 Task: Explore the 'Insights' tab of the 'Open-CV-python' and 'Action-workflow' repositories on GitHub.
Action: Mouse moved to (314, 189)
Screenshot: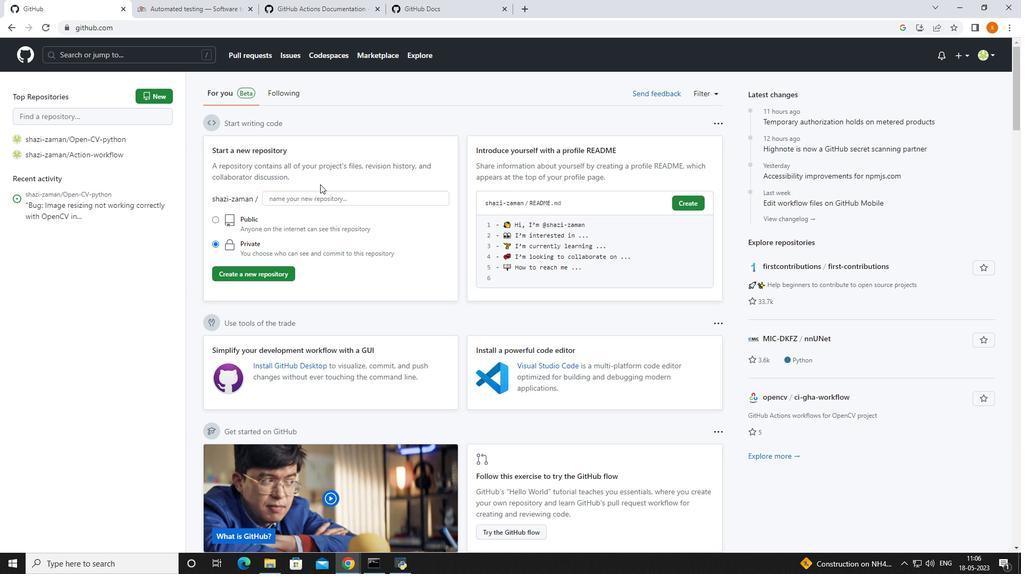 
Action: Mouse scrolled (314, 189) with delta (0, 0)
Screenshot: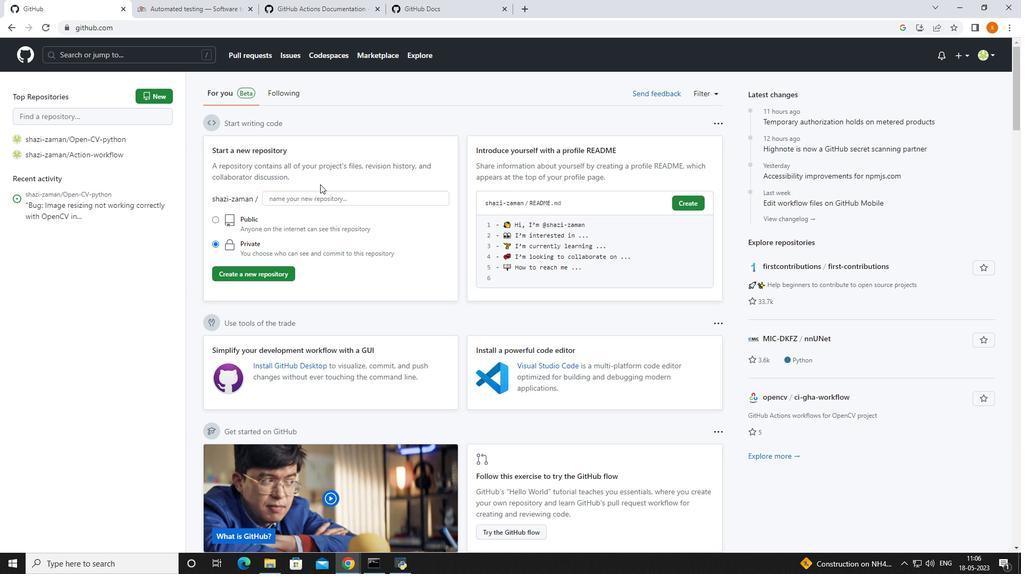 
Action: Mouse moved to (309, 186)
Screenshot: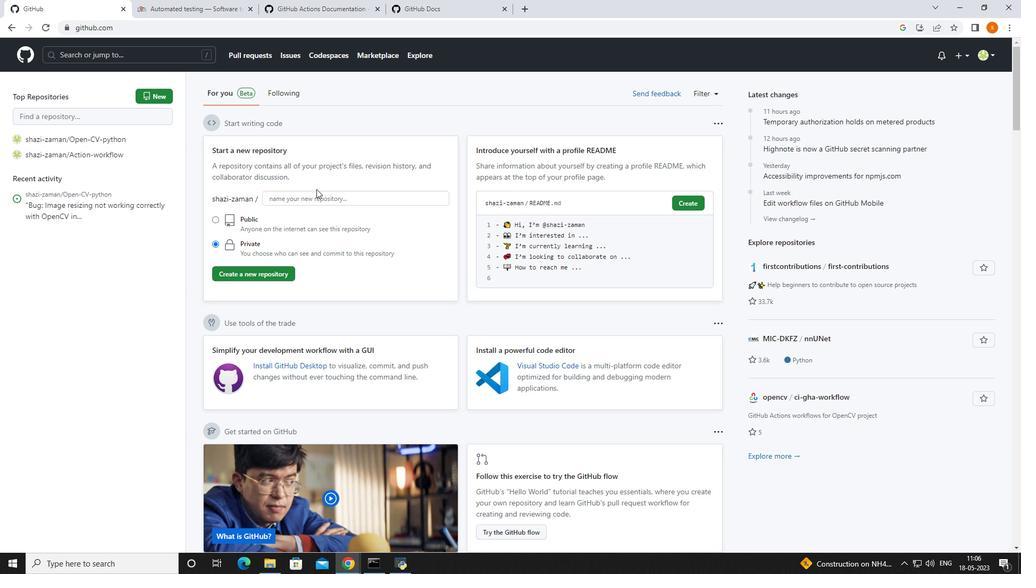 
Action: Mouse scrolled (309, 187) with delta (0, 0)
Screenshot: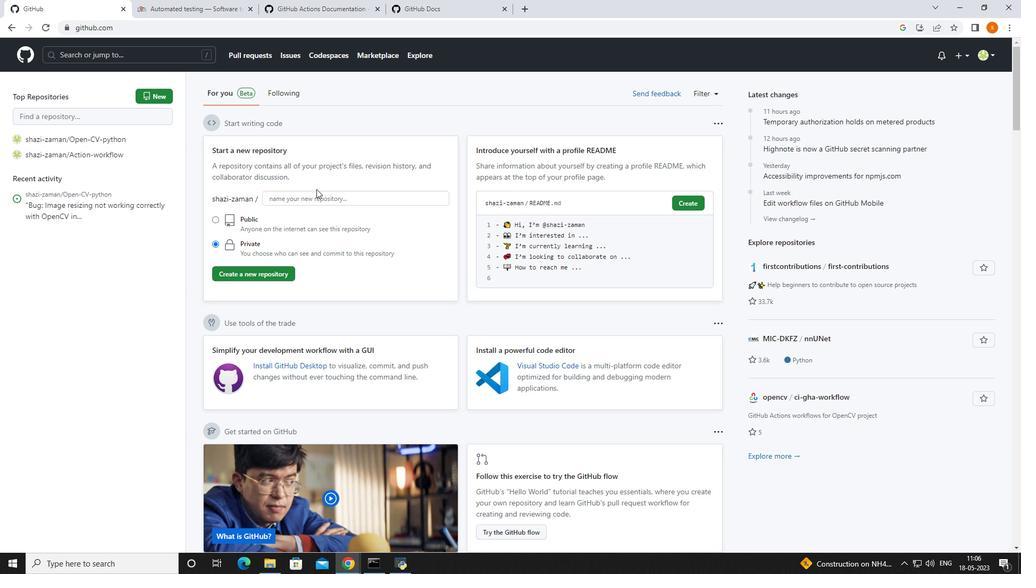 
Action: Mouse moved to (291, 177)
Screenshot: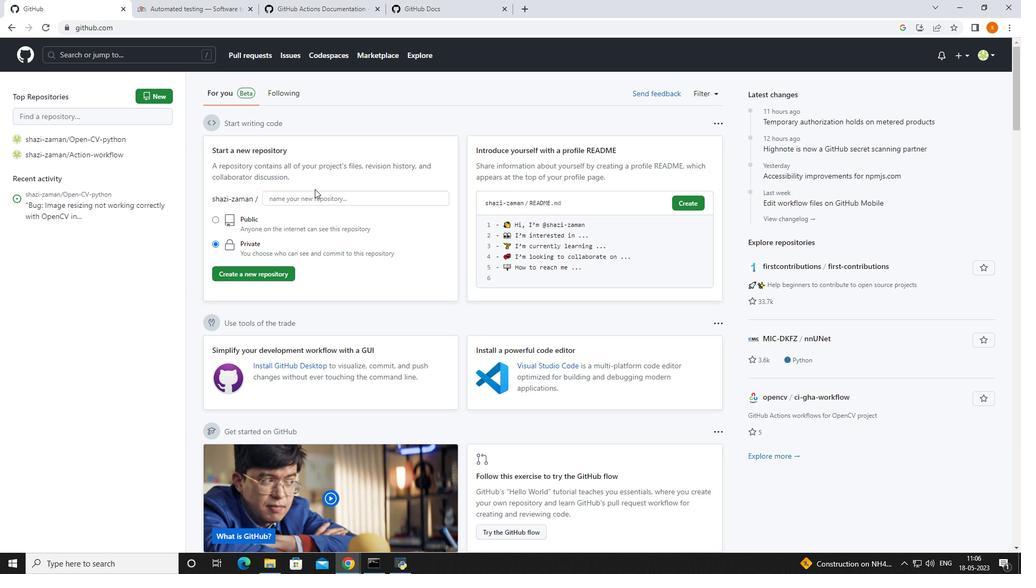 
Action: Mouse scrolled (291, 177) with delta (0, 0)
Screenshot: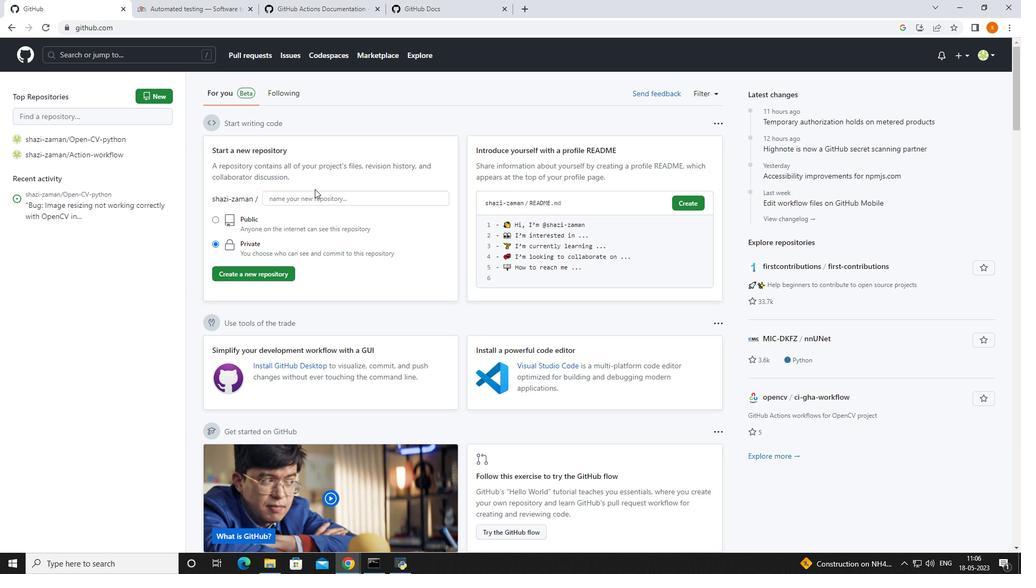 
Action: Mouse moved to (111, 176)
Screenshot: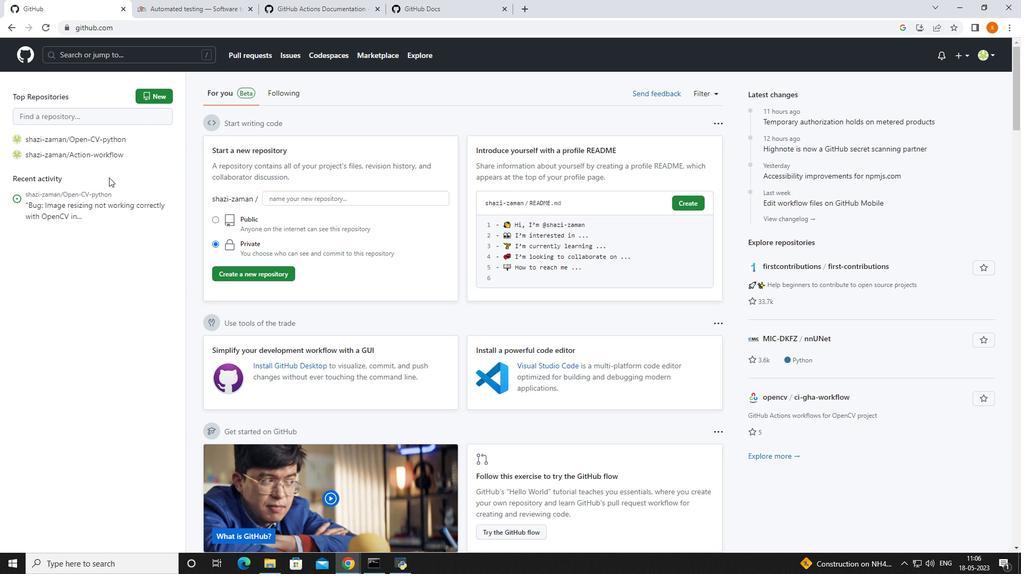 
Action: Mouse scrolled (111, 176) with delta (0, 0)
Screenshot: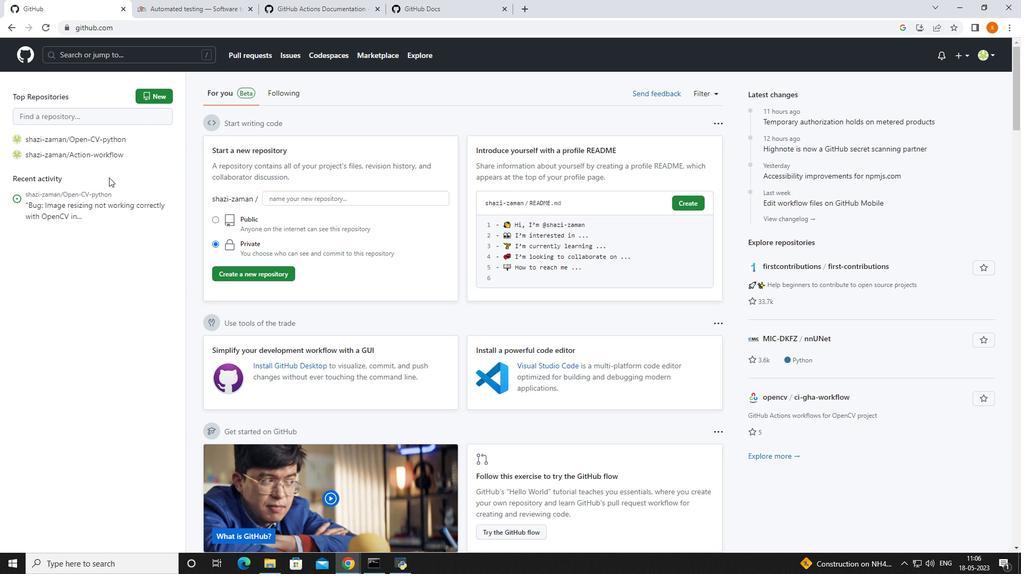 
Action: Mouse moved to (112, 181)
Screenshot: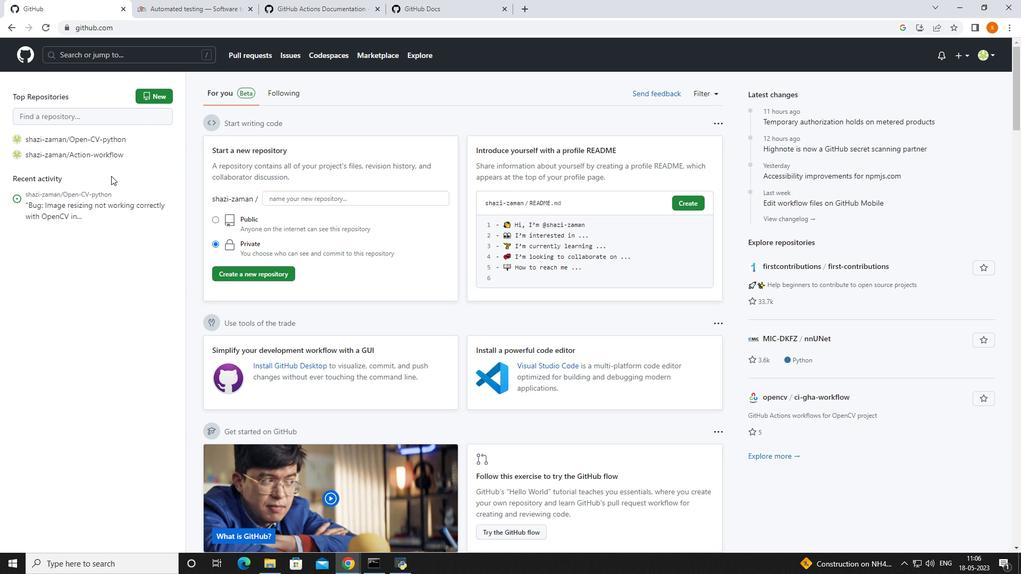 
Action: Mouse scrolled (112, 181) with delta (0, 0)
Screenshot: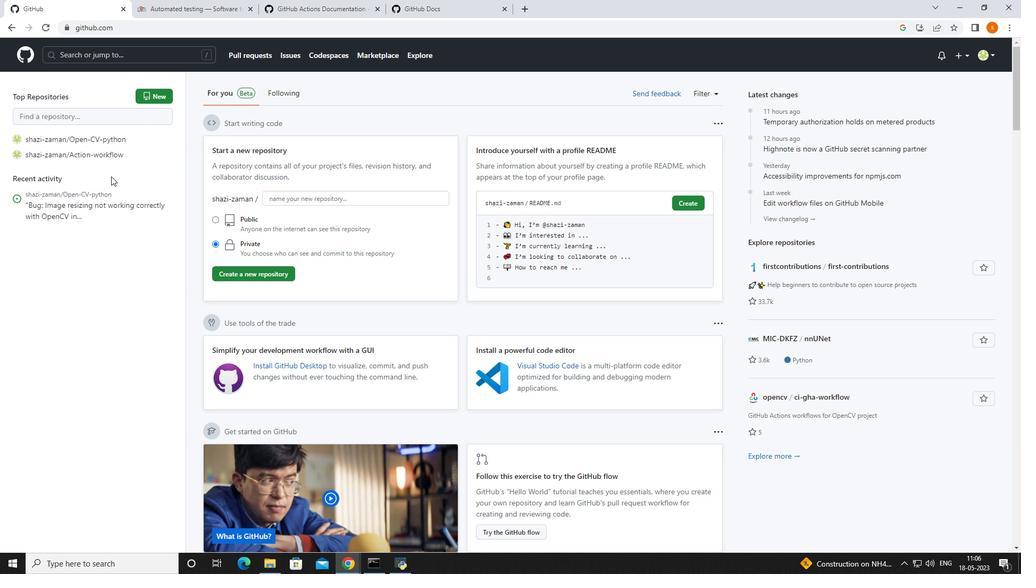 
Action: Mouse moved to (536, 250)
Screenshot: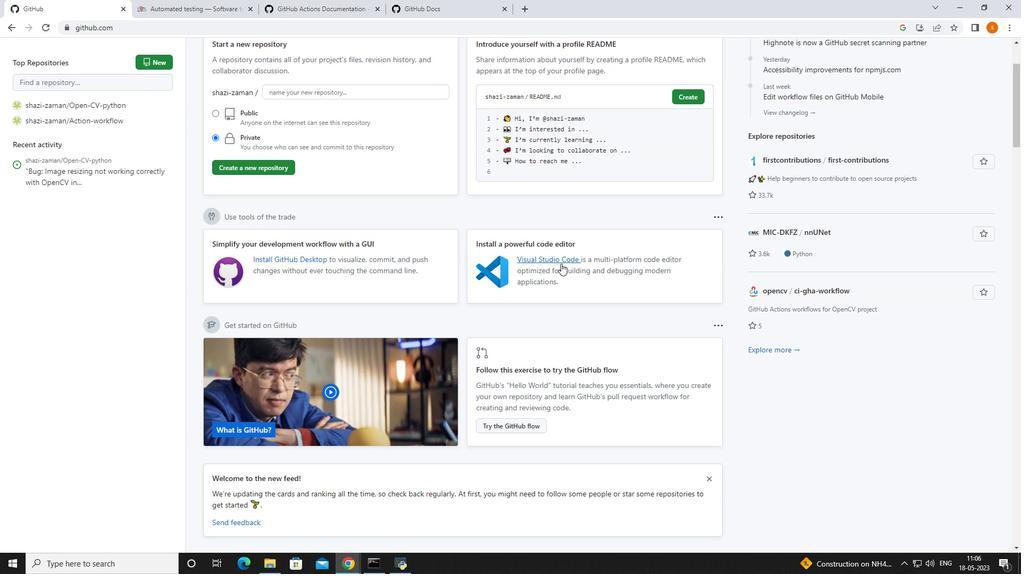 
Action: Mouse scrolled (536, 251) with delta (0, 0)
Screenshot: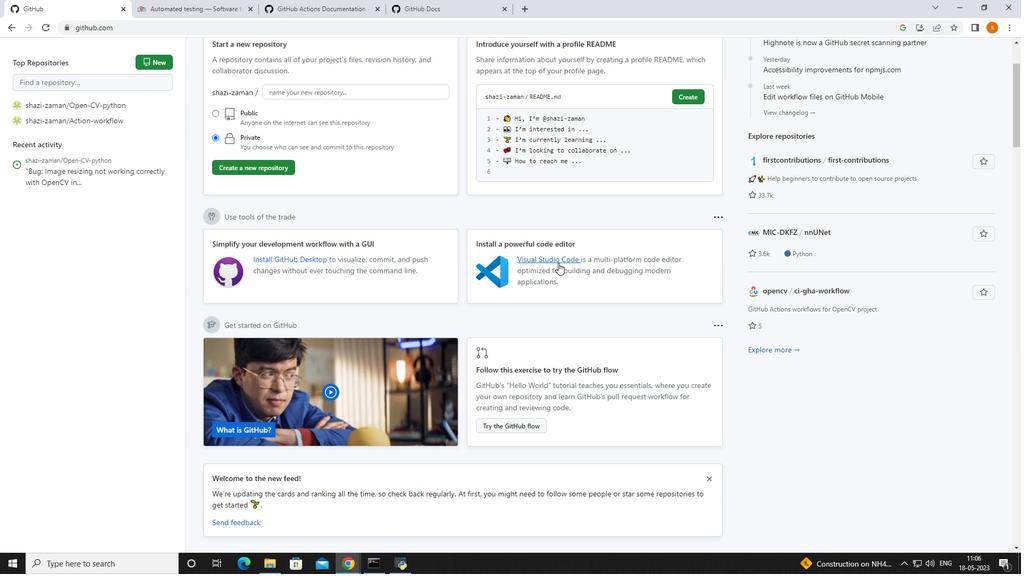 
Action: Mouse moved to (522, 245)
Screenshot: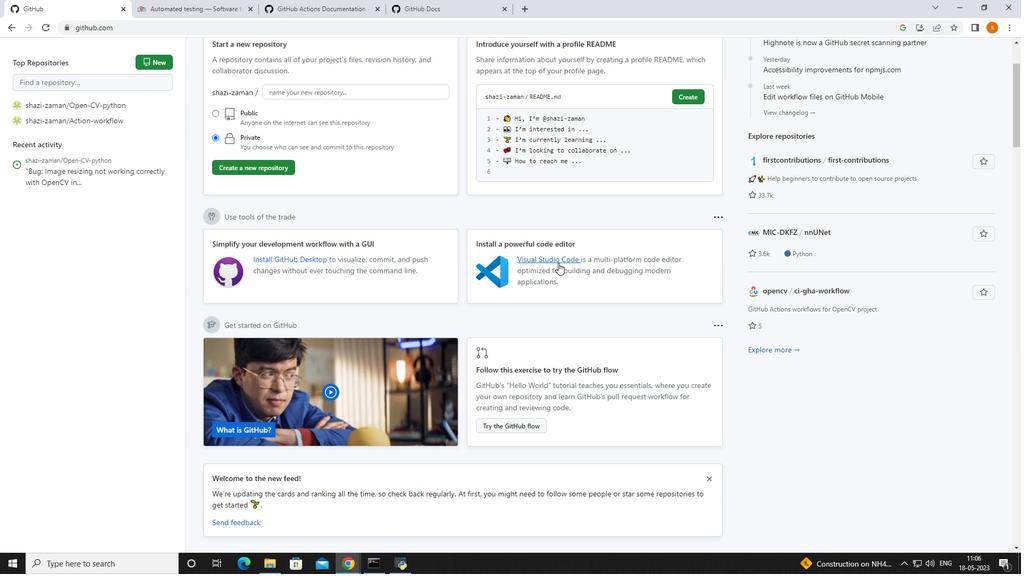 
Action: Mouse scrolled (522, 245) with delta (0, 0)
Screenshot: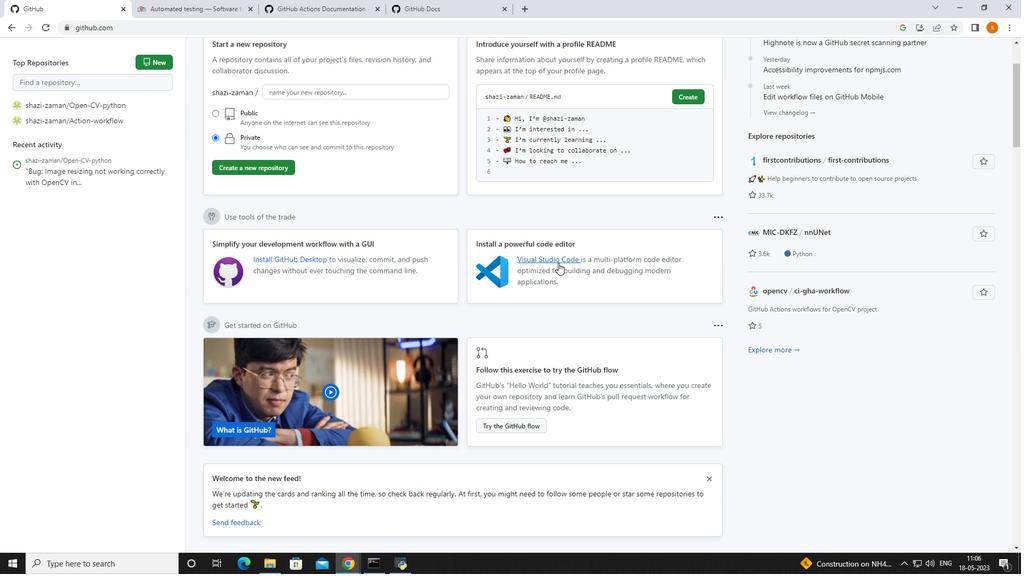 
Action: Mouse moved to (497, 236)
Screenshot: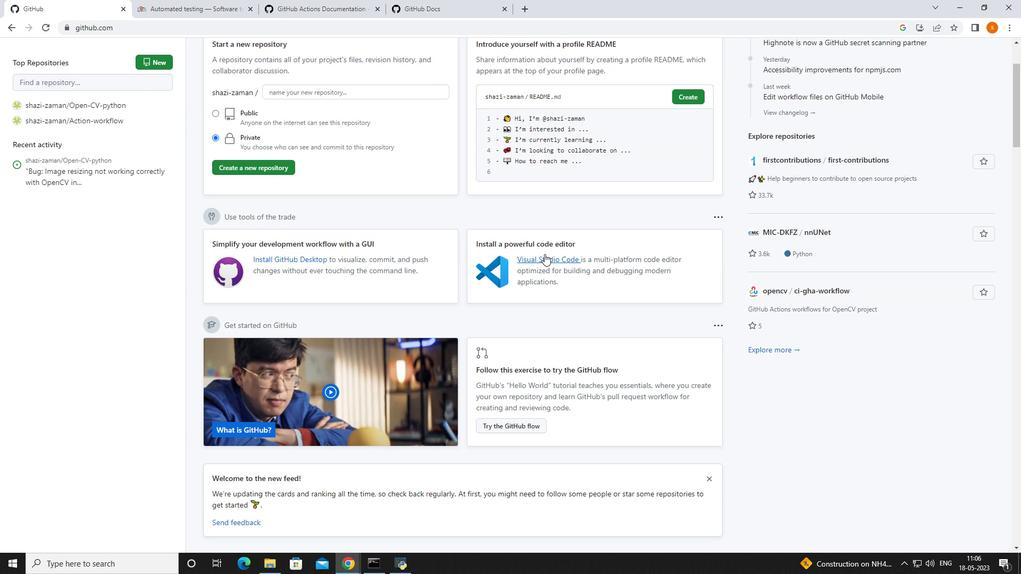 
Action: Mouse scrolled (501, 237) with delta (0, 0)
Screenshot: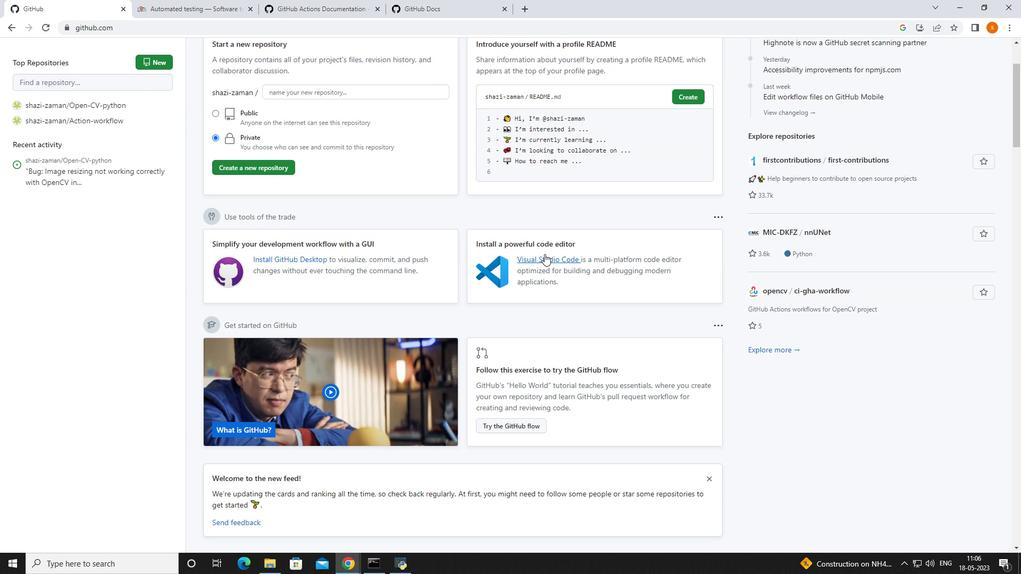 
Action: Mouse moved to (99, 159)
Screenshot: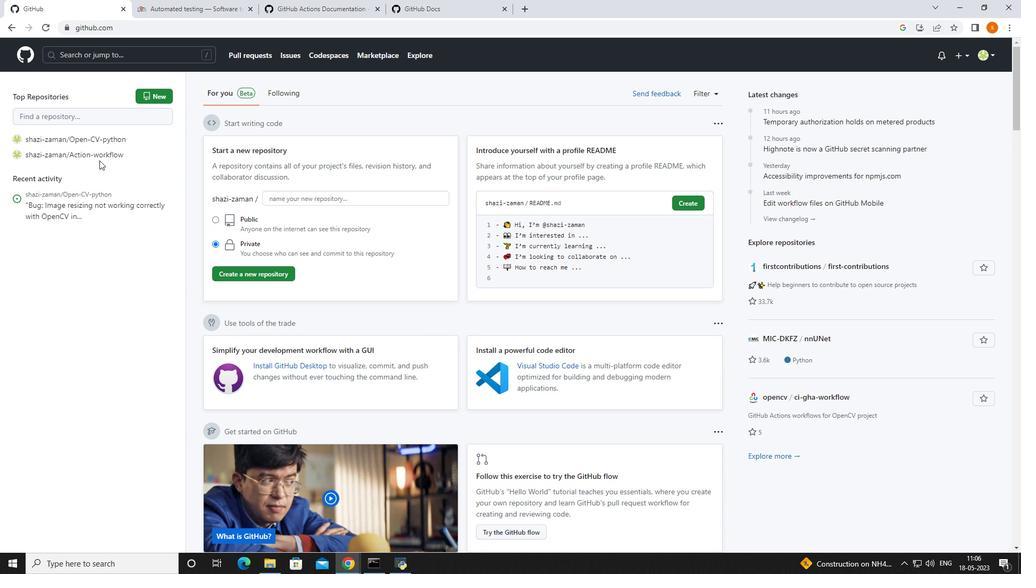 
Action: Mouse pressed left at (99, 159)
Screenshot: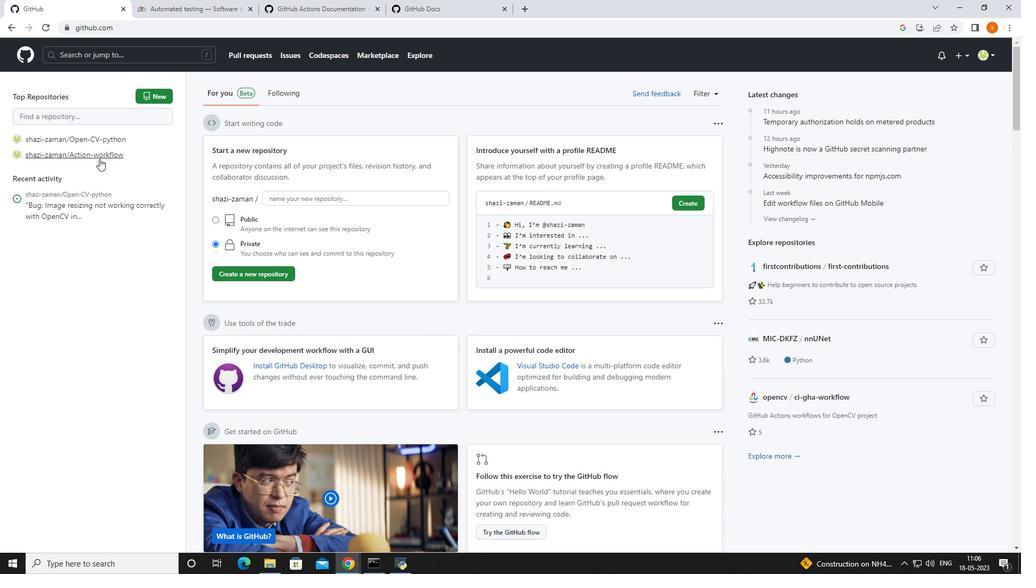 
Action: Mouse moved to (385, 121)
Screenshot: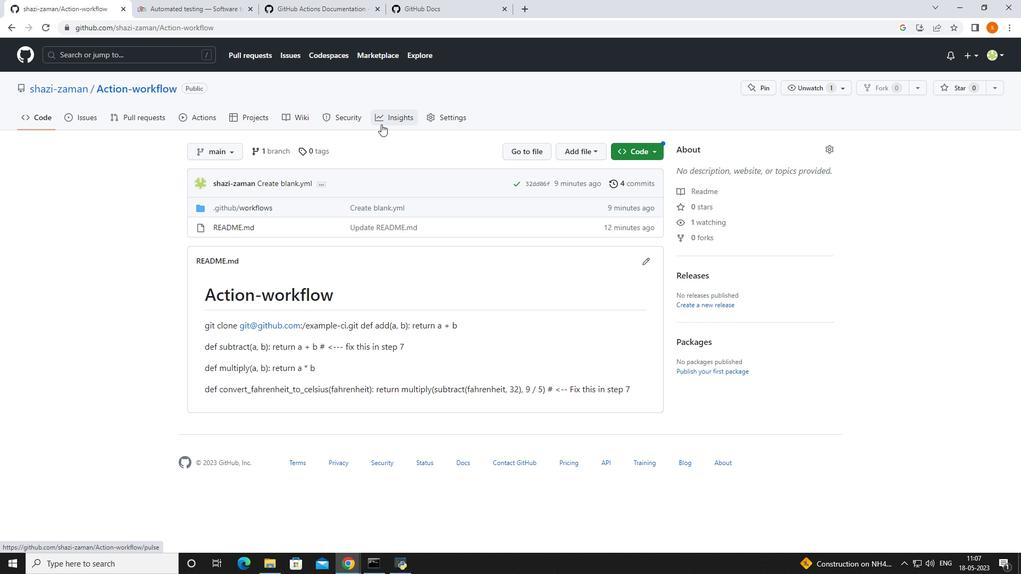
Action: Mouse pressed left at (385, 121)
Screenshot: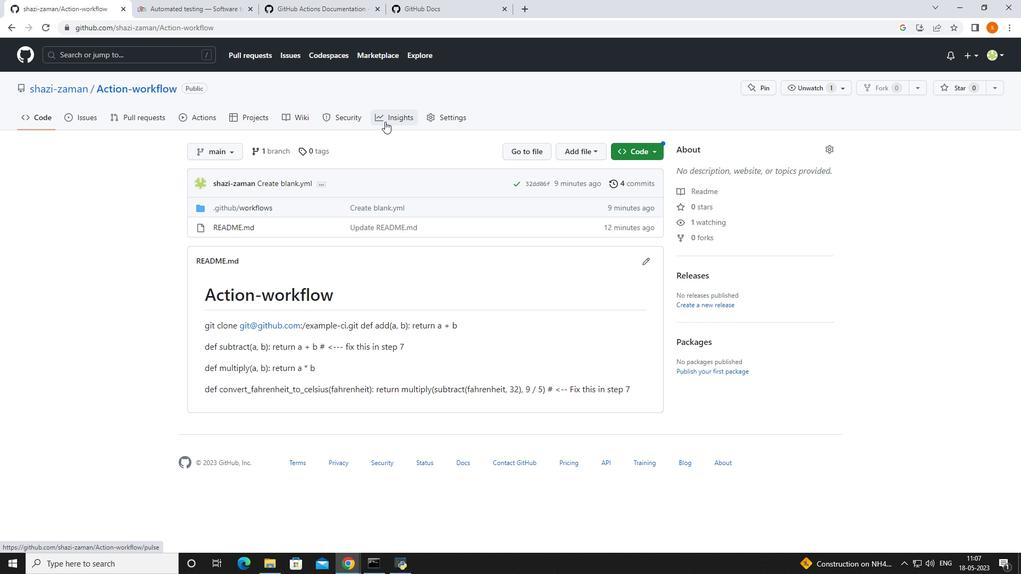 
Action: Mouse moved to (252, 10)
Screenshot: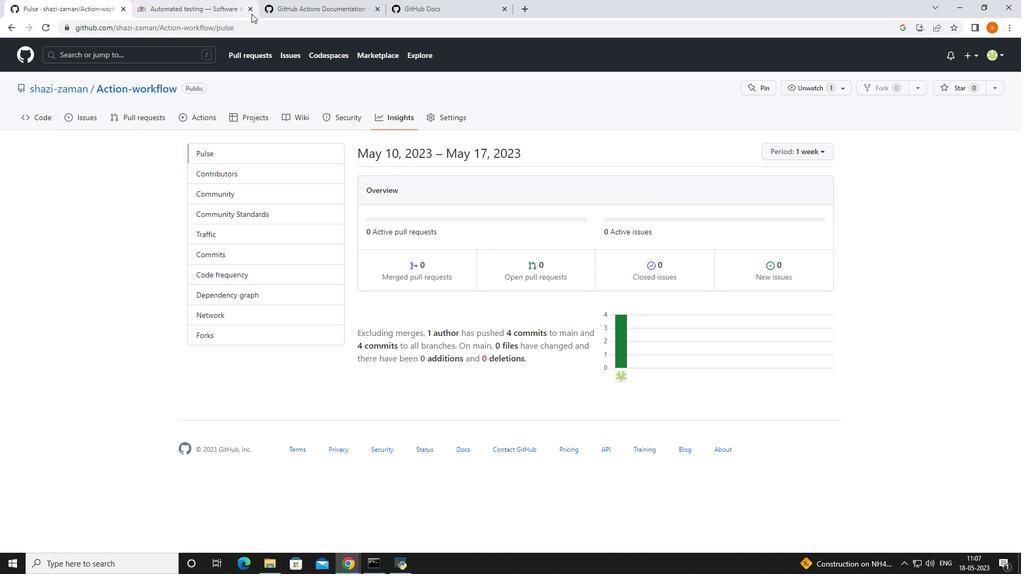 
Action: Mouse pressed left at (252, 10)
Screenshot: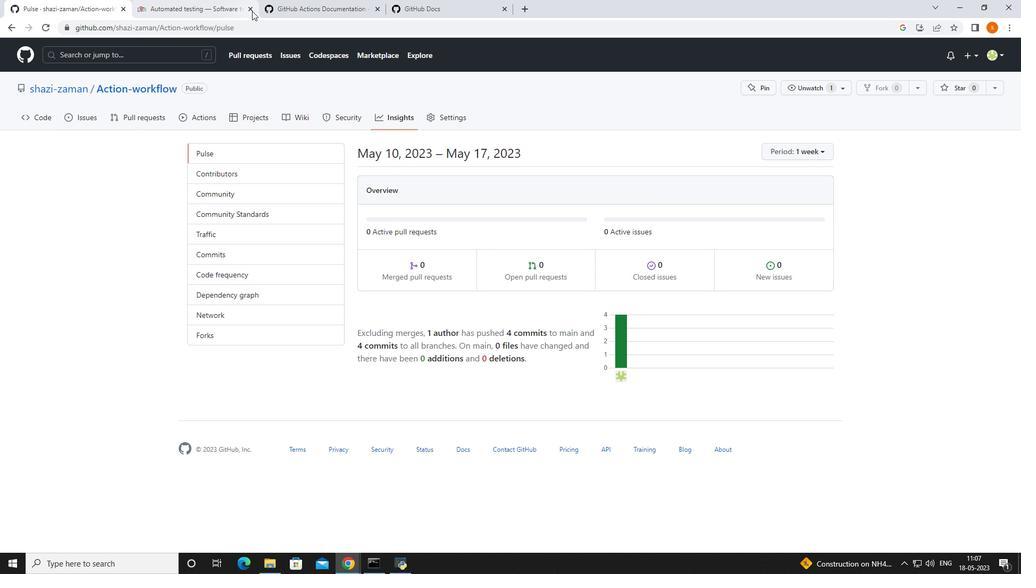 
Action: Mouse moved to (402, 308)
Screenshot: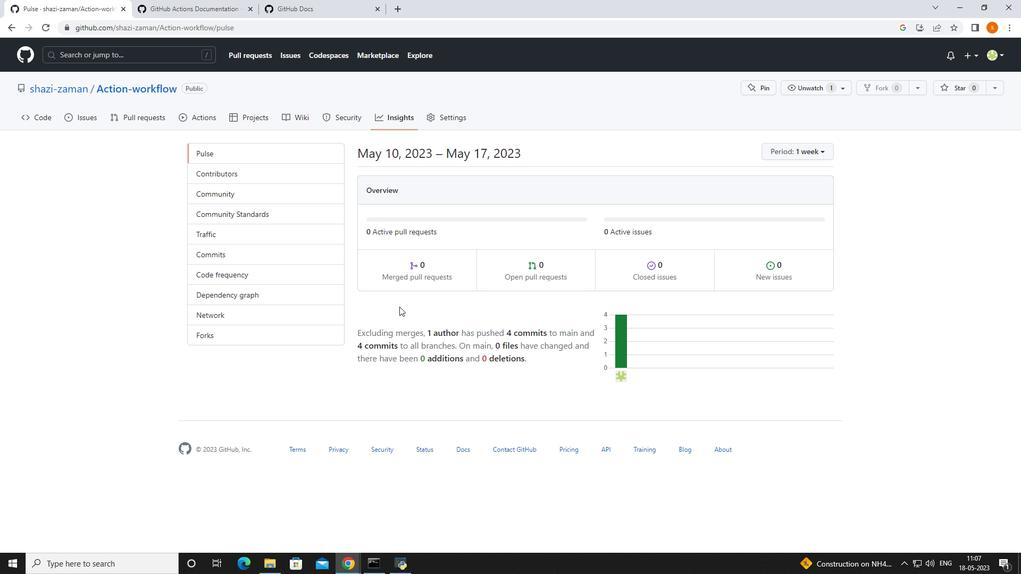 
Action: Mouse scrolled (402, 307) with delta (0, 0)
Screenshot: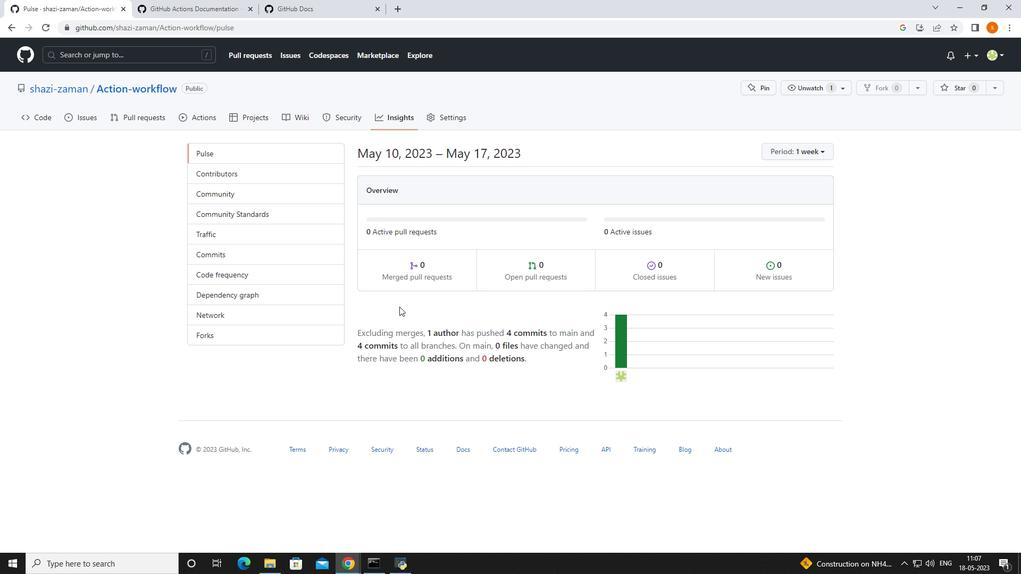 
Action: Mouse moved to (670, 322)
Screenshot: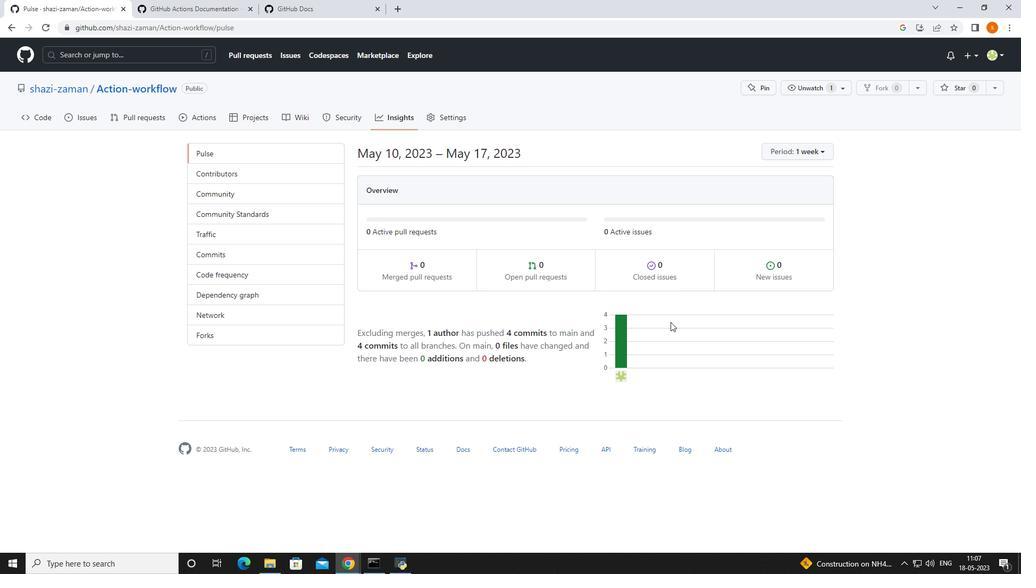 
Action: Mouse scrolled (670, 322) with delta (0, 0)
Screenshot: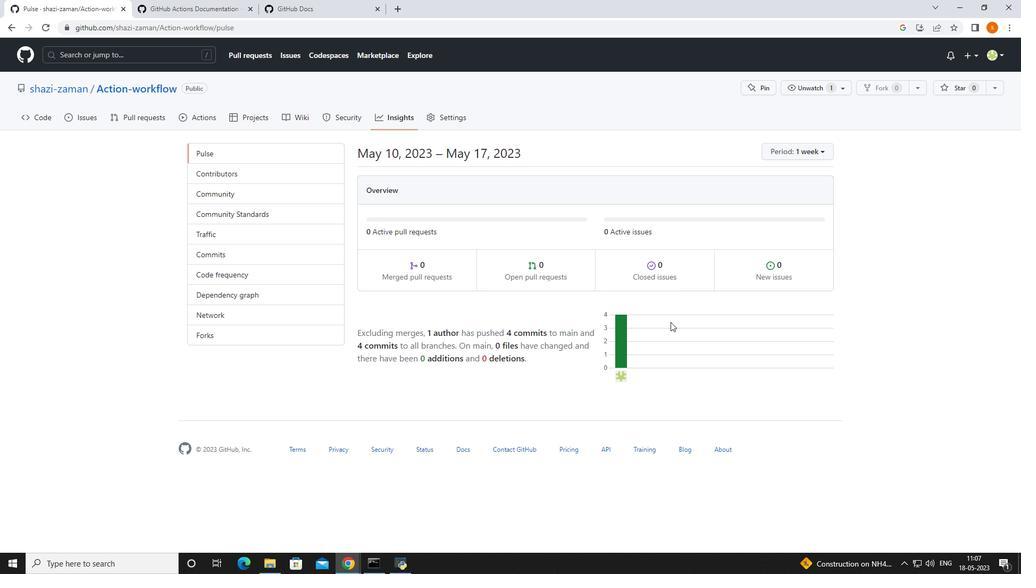 
Action: Mouse moved to (231, 177)
Screenshot: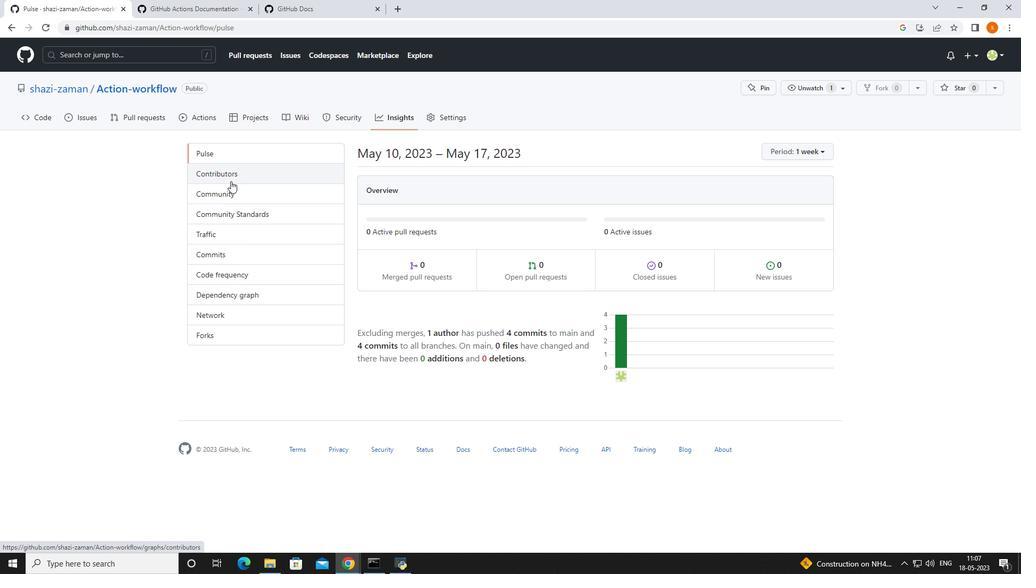 
Action: Mouse pressed left at (231, 177)
Screenshot: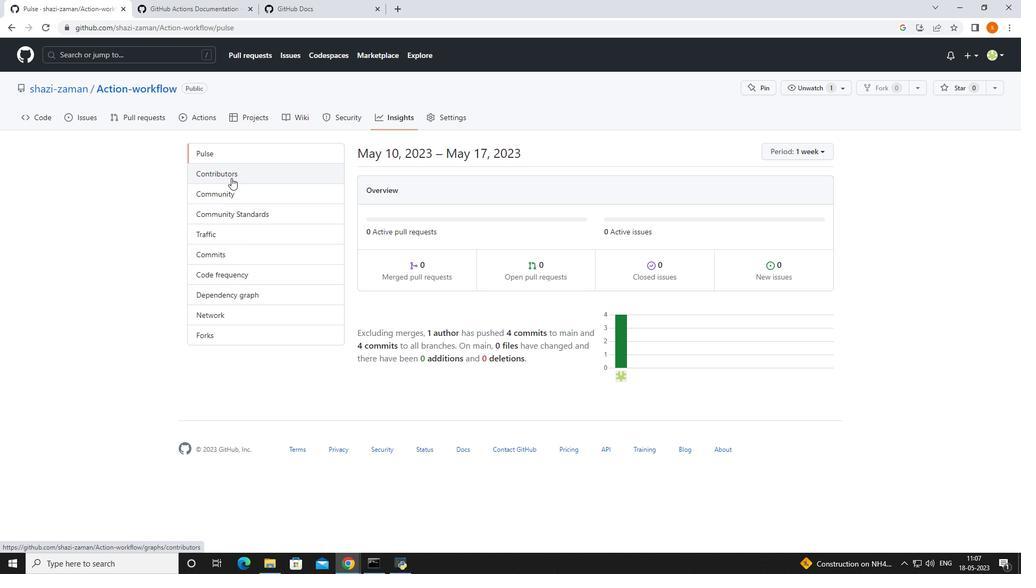 
Action: Mouse moved to (818, 153)
Screenshot: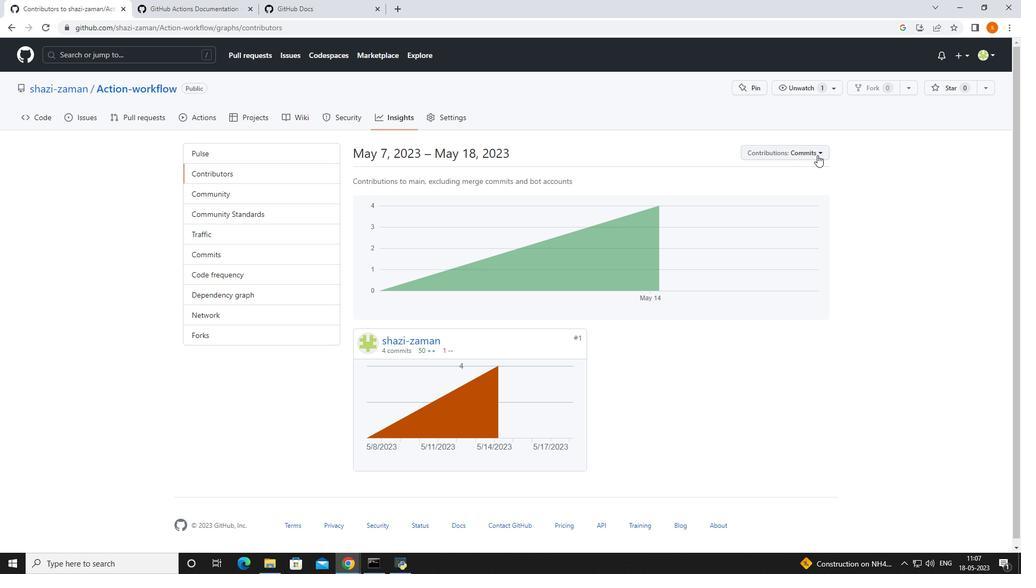 
Action: Mouse pressed left at (818, 153)
Screenshot: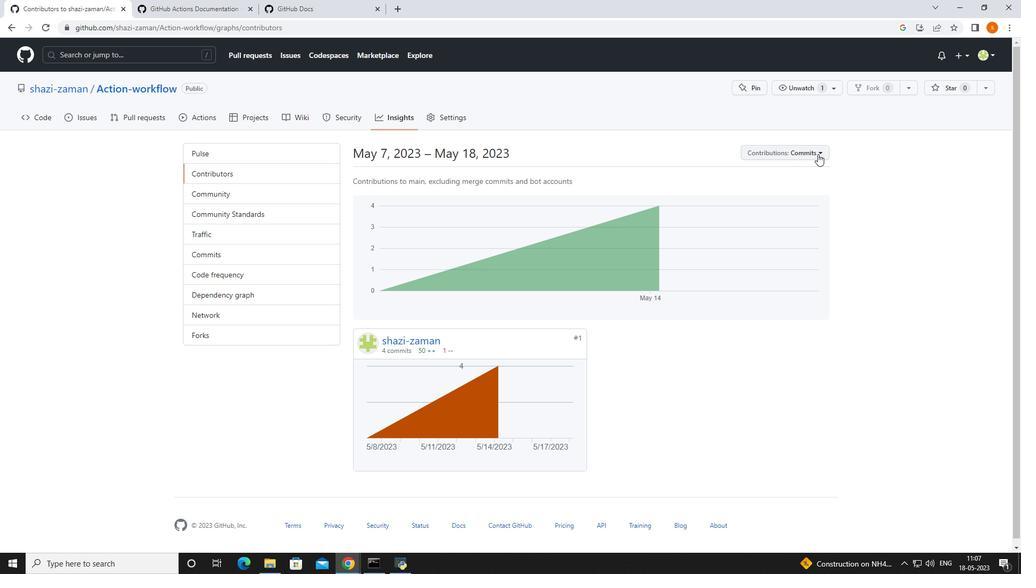 
Action: Mouse moved to (817, 153)
Screenshot: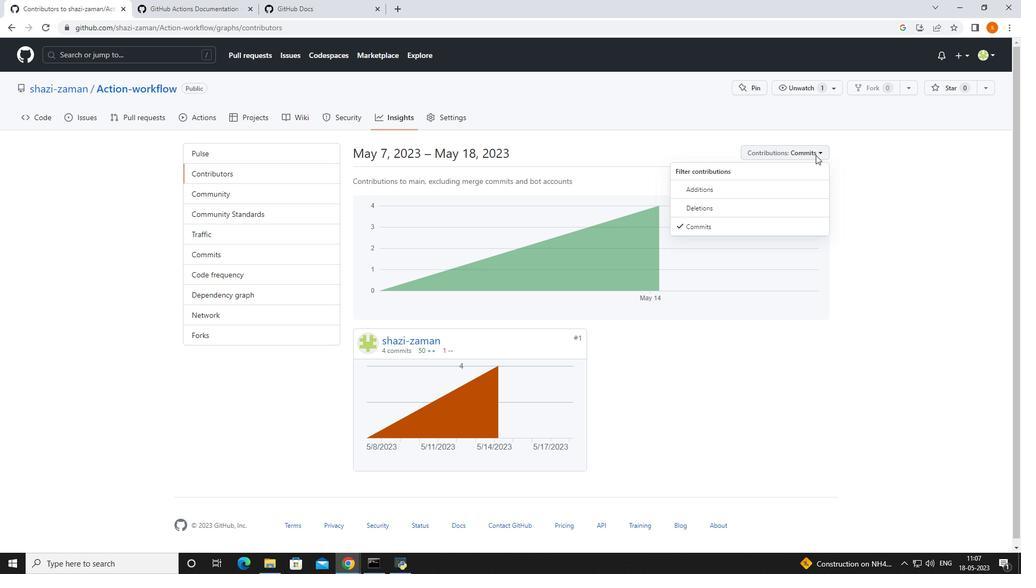 
Action: Mouse pressed left at (817, 153)
Screenshot: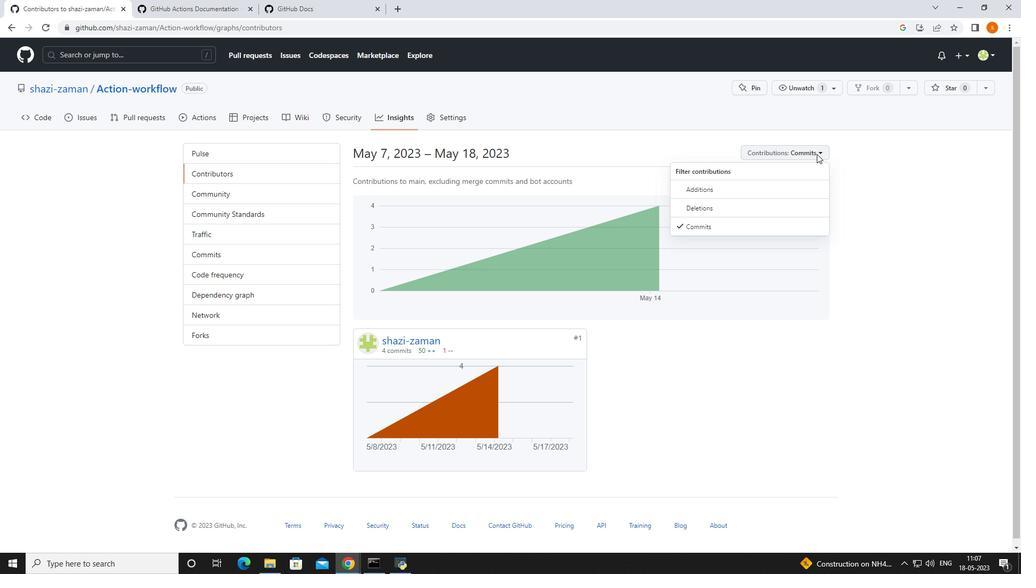 
Action: Mouse moved to (251, 193)
Screenshot: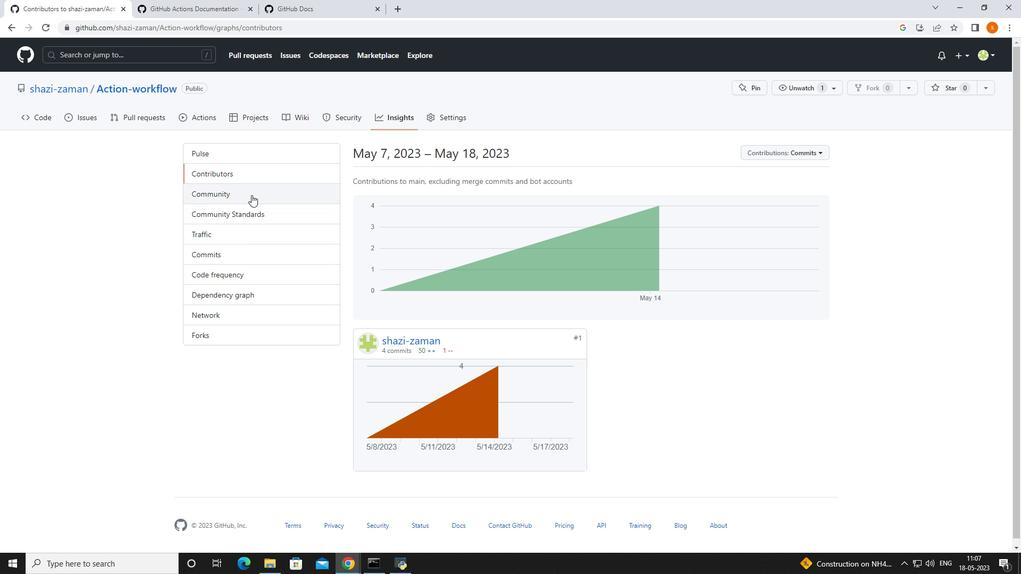 
Action: Mouse pressed left at (251, 193)
Screenshot: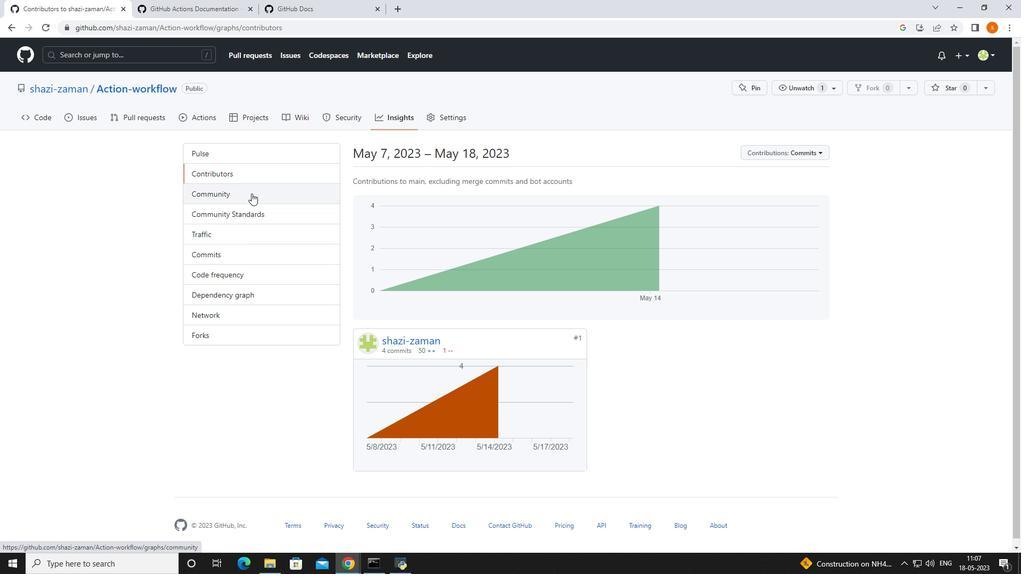 
Action: Mouse moved to (280, 235)
Screenshot: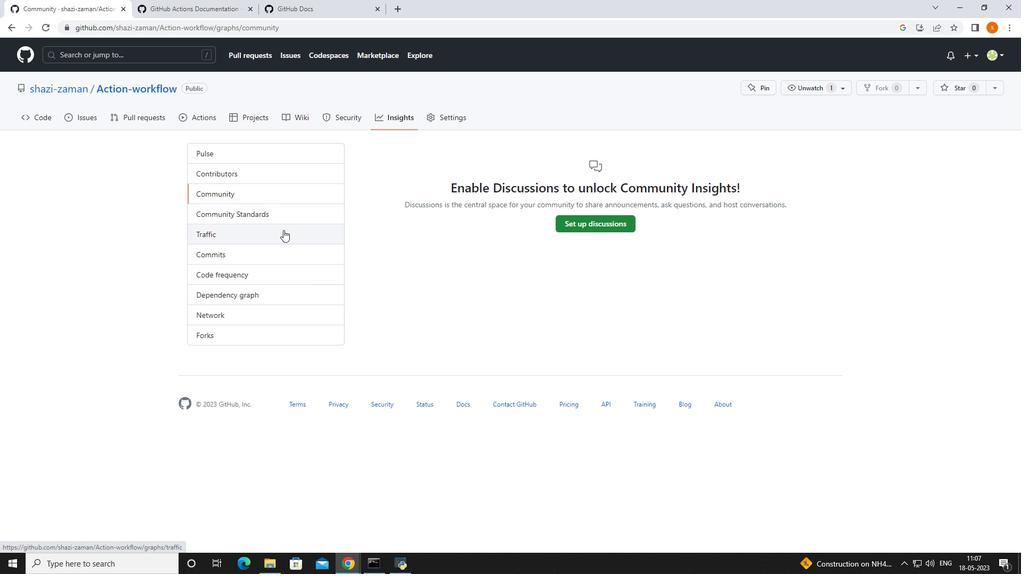 
Action: Mouse pressed left at (280, 235)
Screenshot: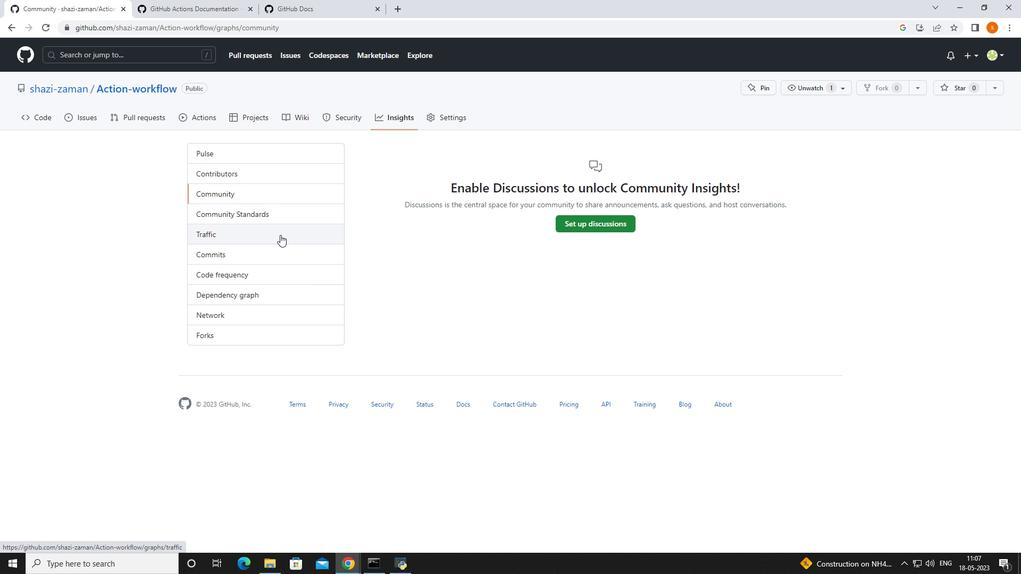 
Action: Mouse moved to (229, 278)
Screenshot: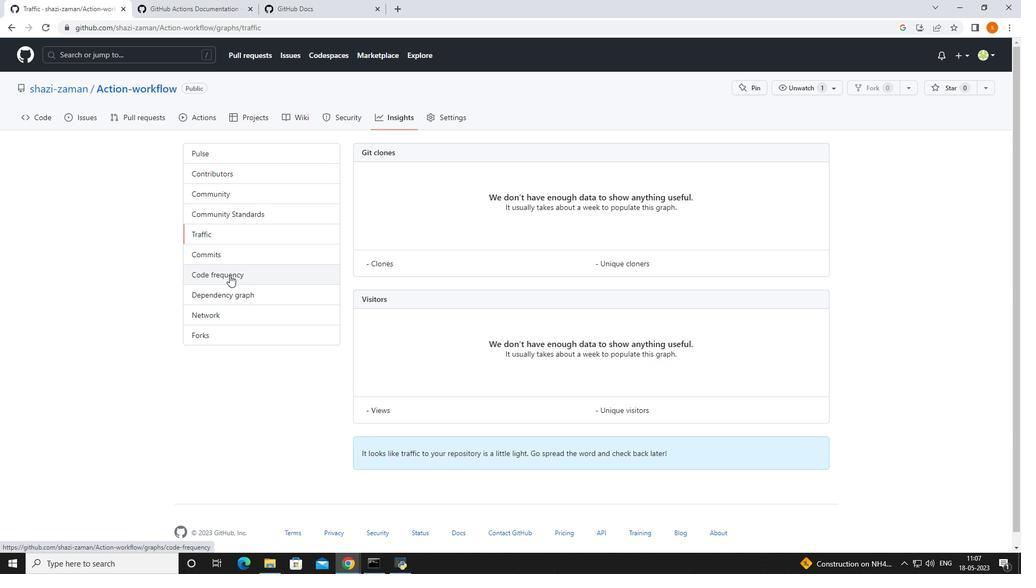 
Action: Mouse pressed left at (229, 278)
Screenshot: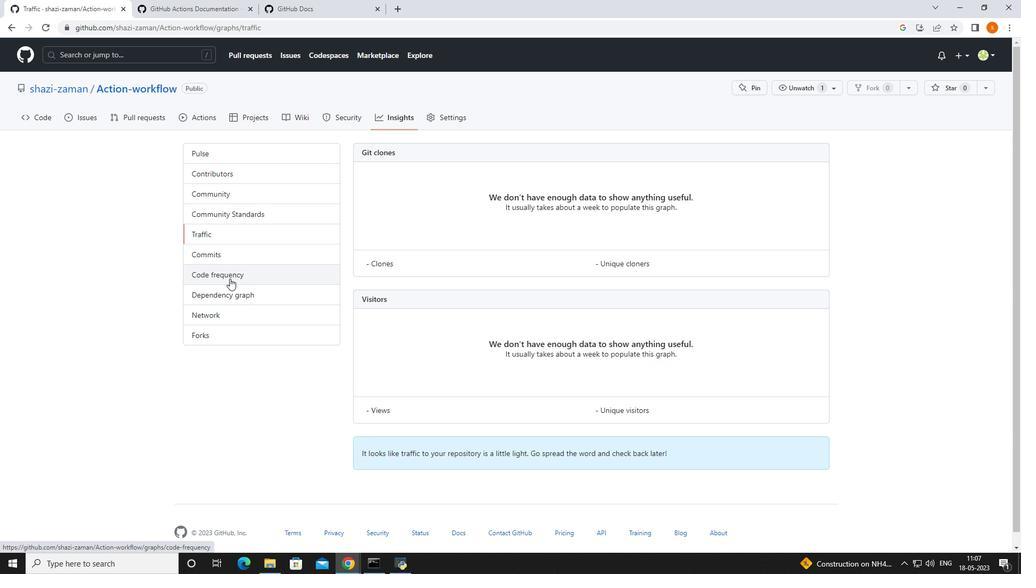 
Action: Mouse moved to (264, 297)
Screenshot: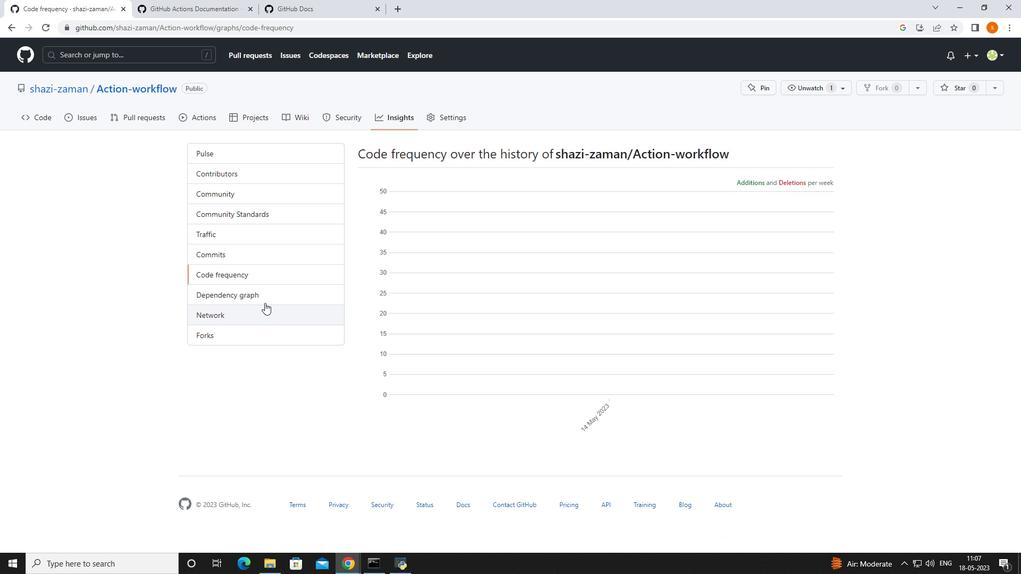 
Action: Mouse pressed left at (264, 297)
Screenshot: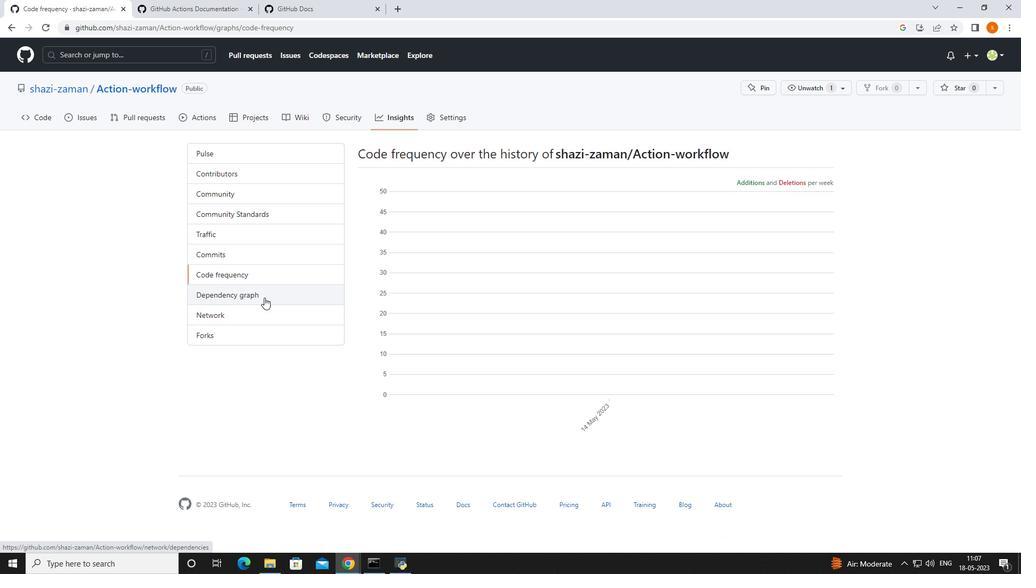 
Action: Mouse moved to (19, 60)
Screenshot: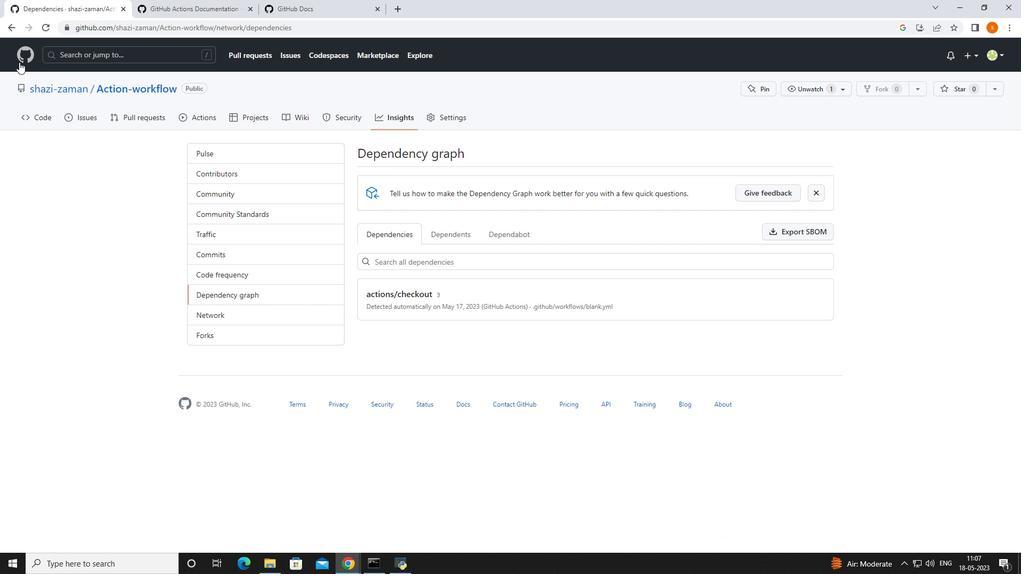 
Action: Mouse pressed left at (19, 60)
Screenshot: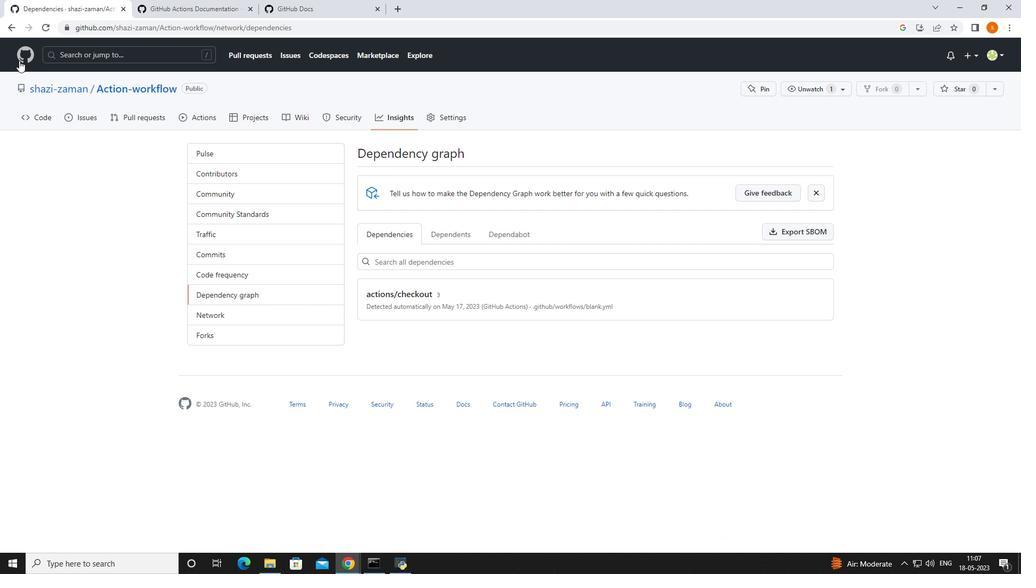 
Action: Mouse moved to (72, 136)
Screenshot: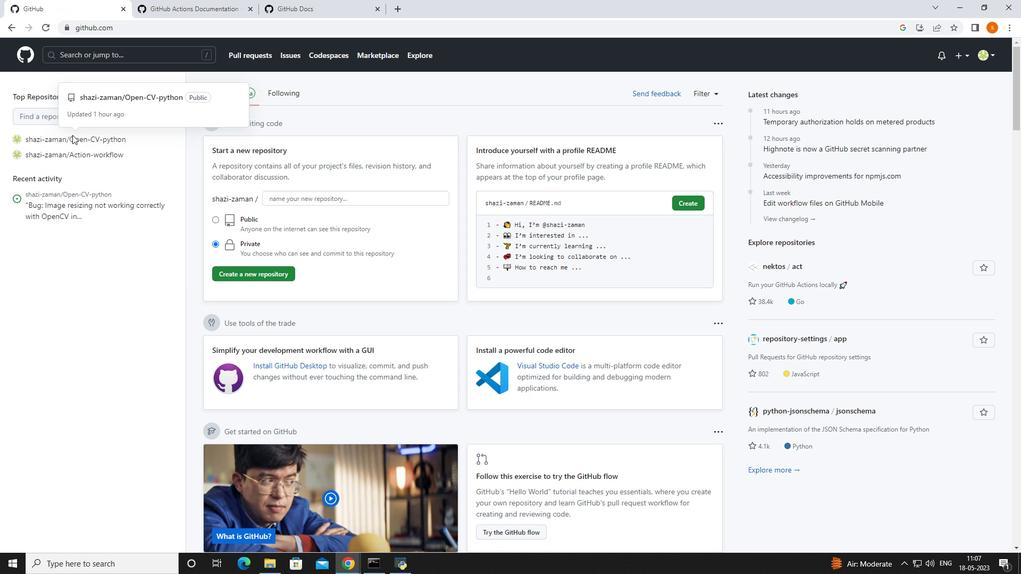 
Action: Mouse pressed left at (72, 136)
Screenshot: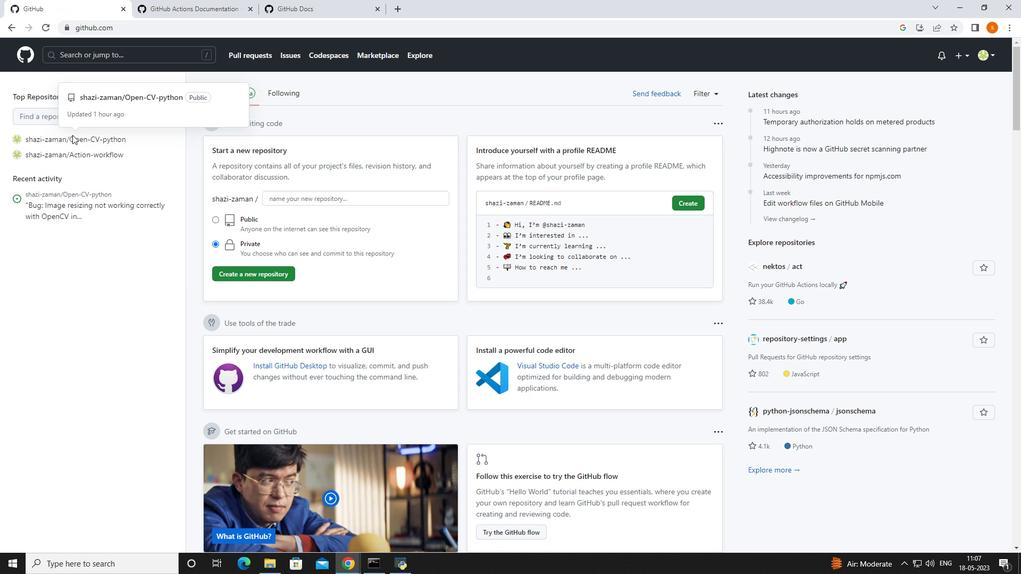 
Action: Mouse moved to (427, 121)
Screenshot: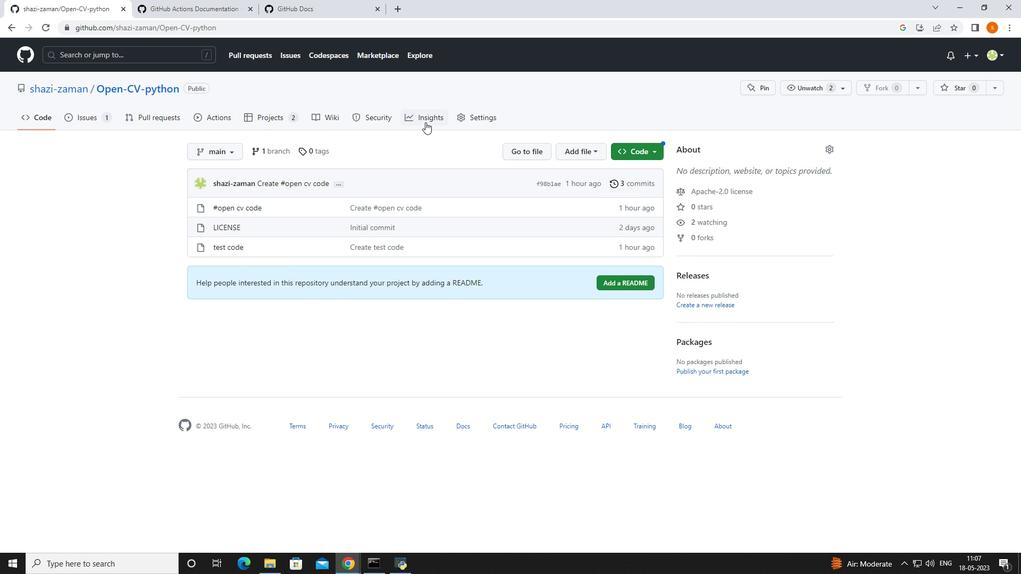 
Action: Mouse pressed left at (427, 121)
Screenshot: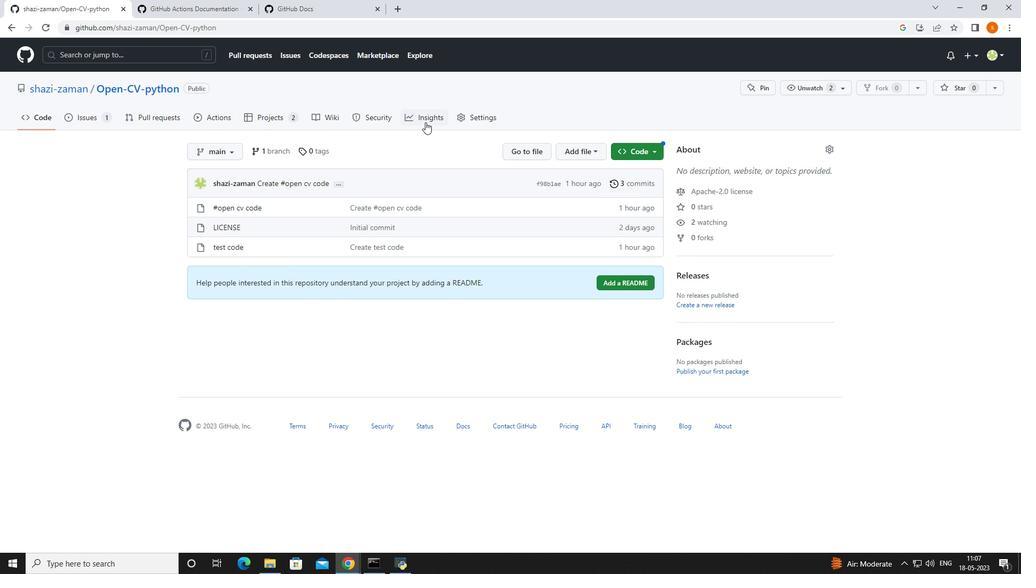 
Action: Mouse moved to (227, 301)
Screenshot: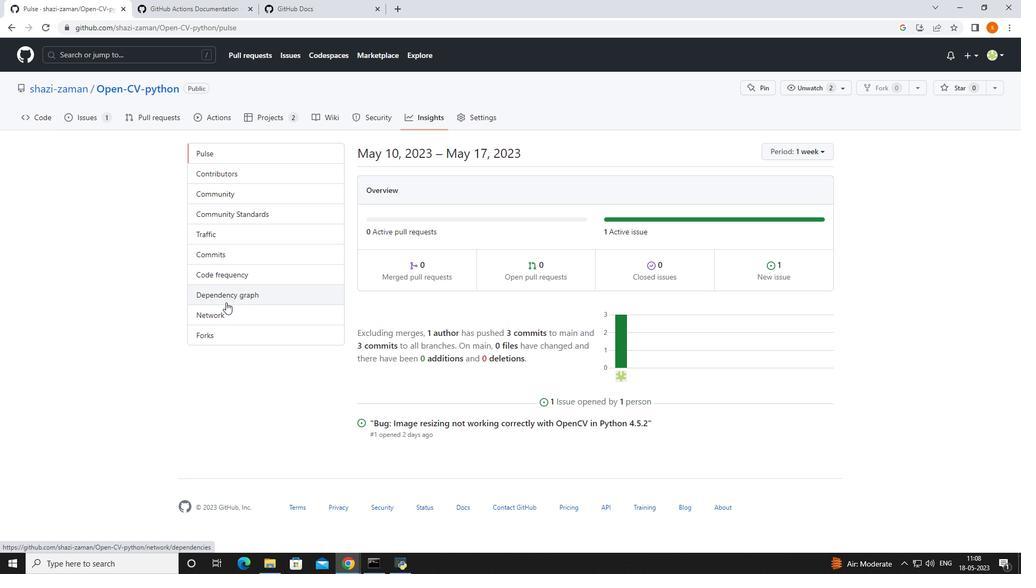 
Action: Mouse pressed left at (227, 301)
Screenshot: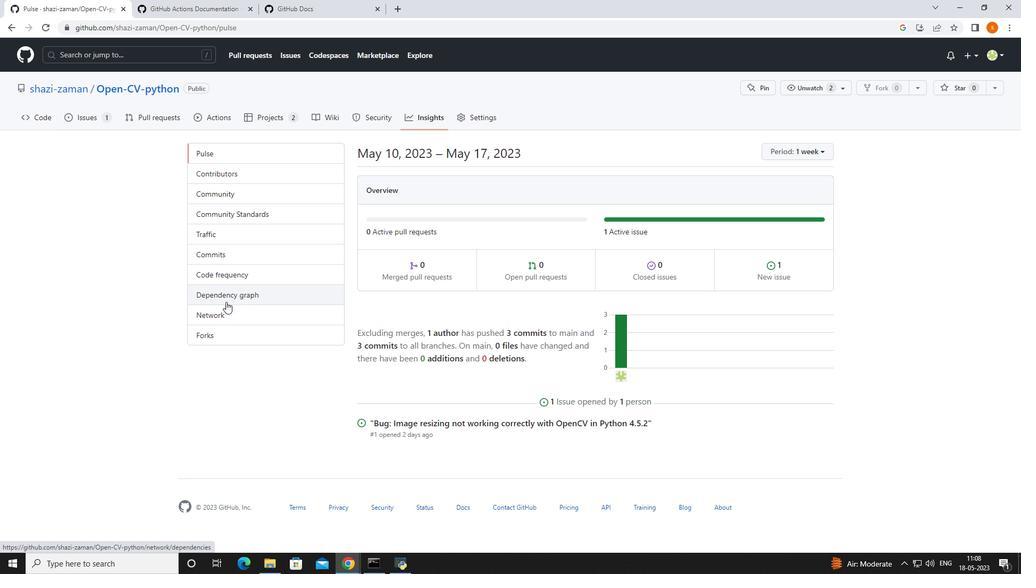 
Action: Mouse moved to (493, 357)
Screenshot: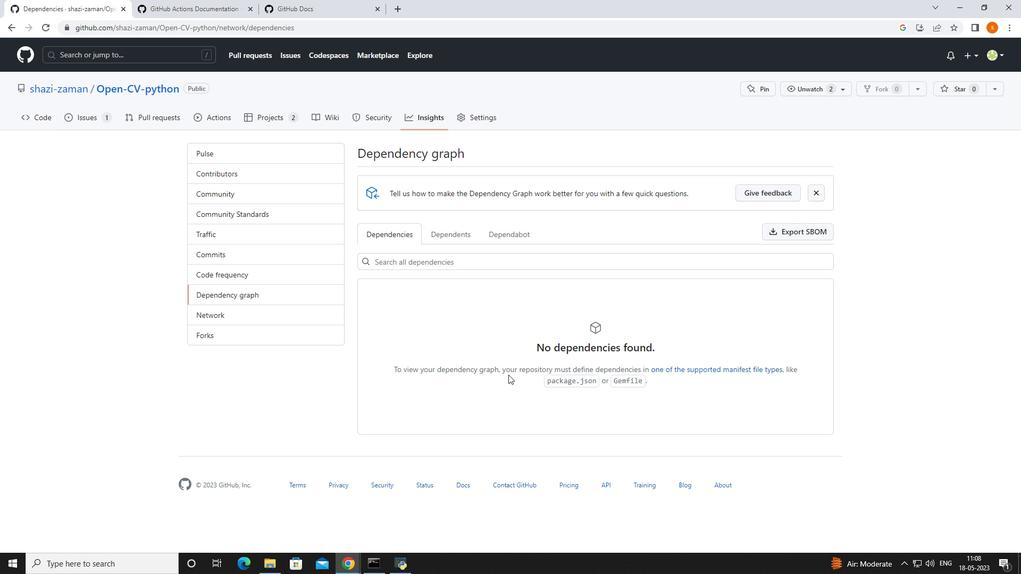 
Action: Mouse scrolled (493, 357) with delta (0, 0)
Screenshot: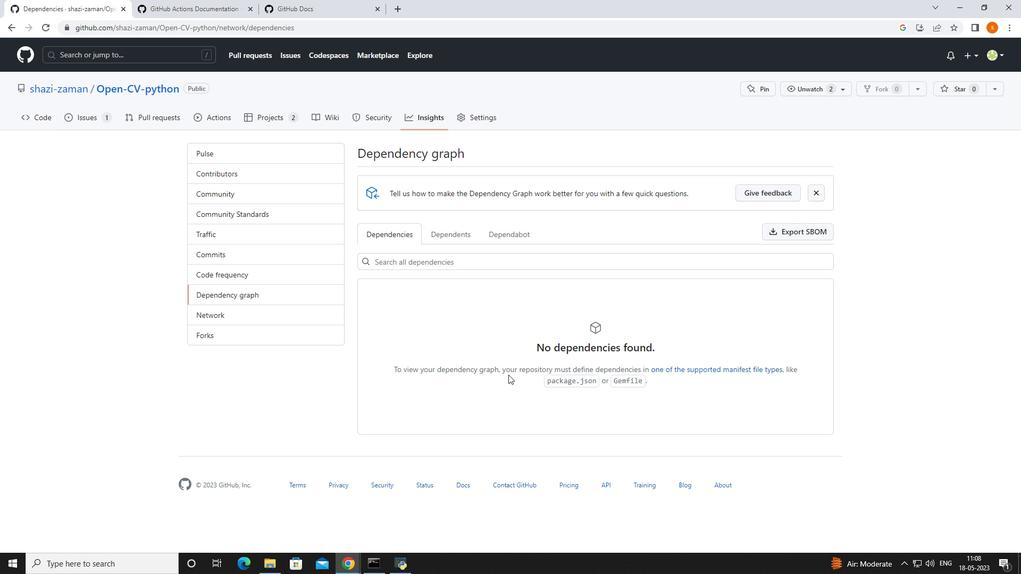 
Action: Mouse moved to (442, 240)
Screenshot: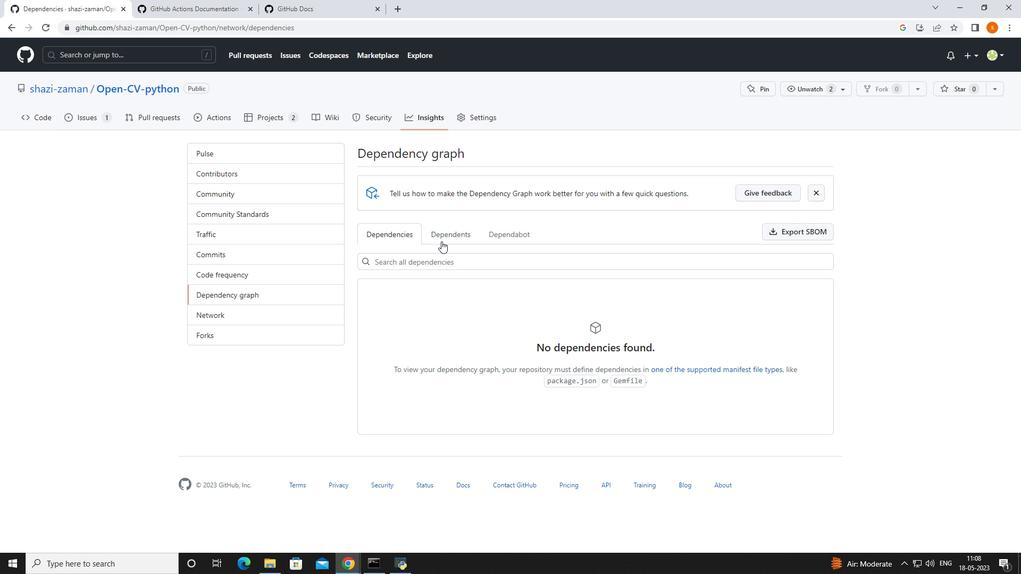 
Action: Mouse pressed left at (442, 240)
Screenshot: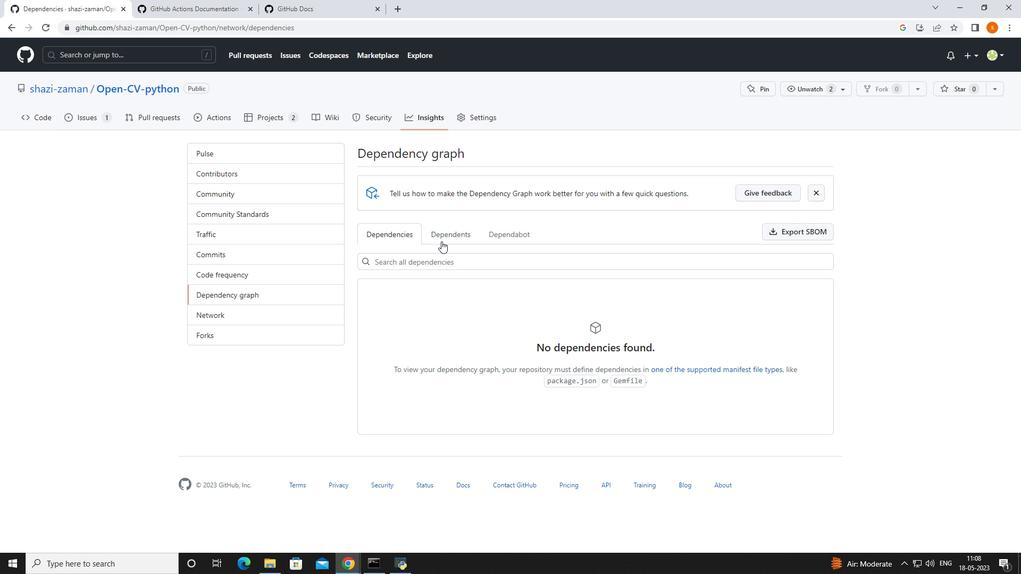 
Action: Mouse moved to (445, 226)
Screenshot: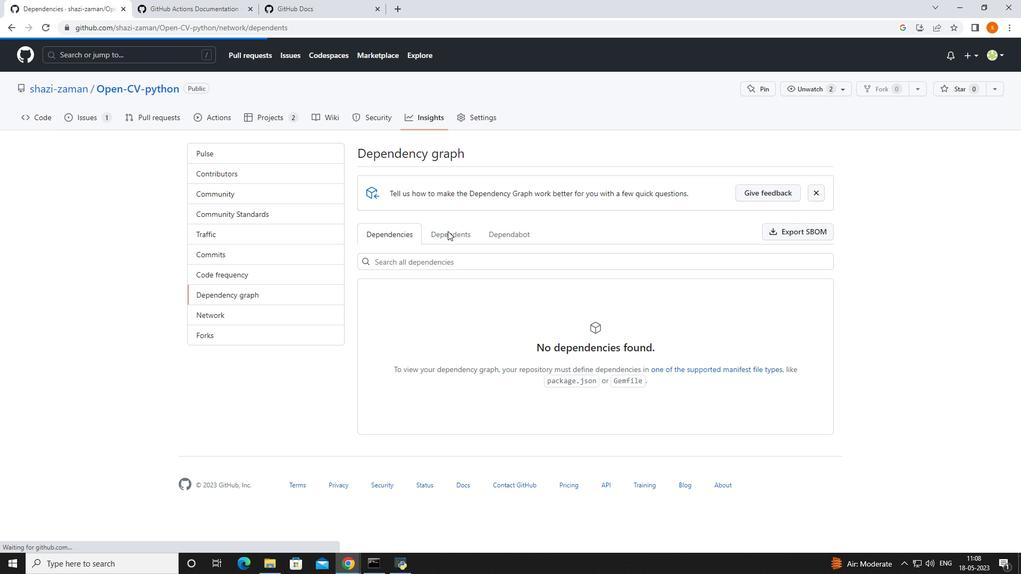 
Action: Mouse pressed left at (445, 226)
Screenshot: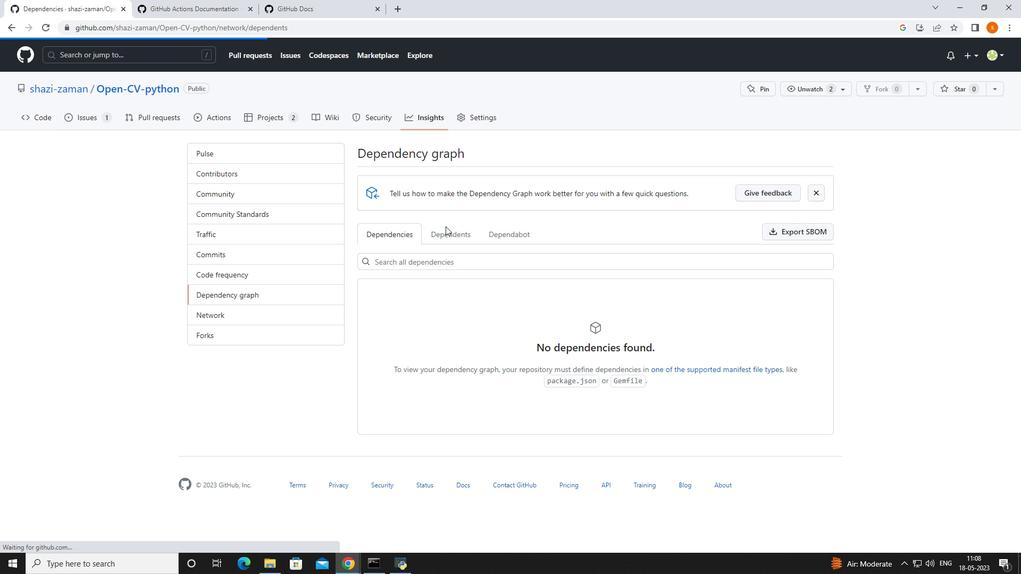 
Action: Mouse moved to (253, 292)
Screenshot: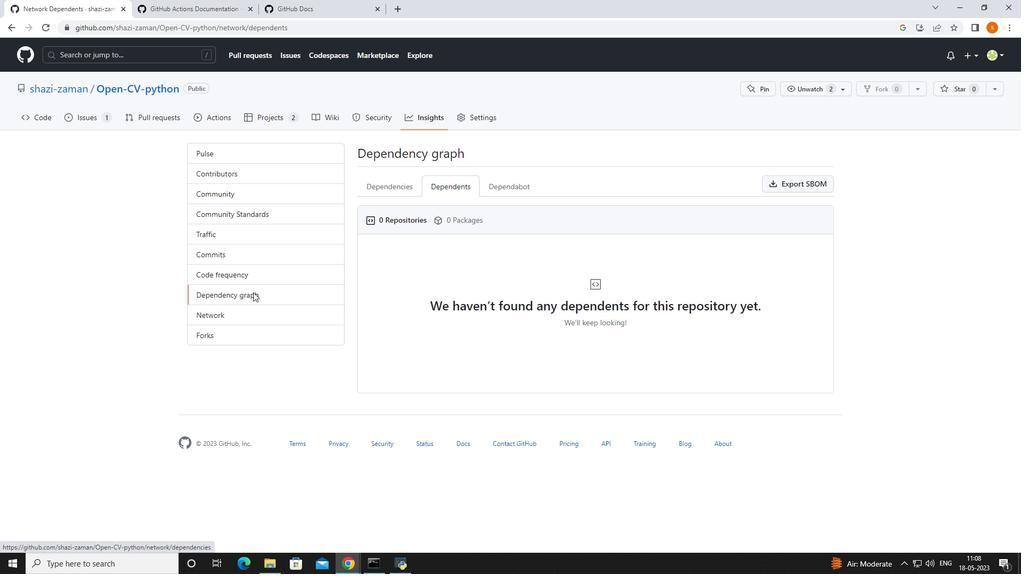 
Action: Mouse pressed left at (253, 292)
Screenshot: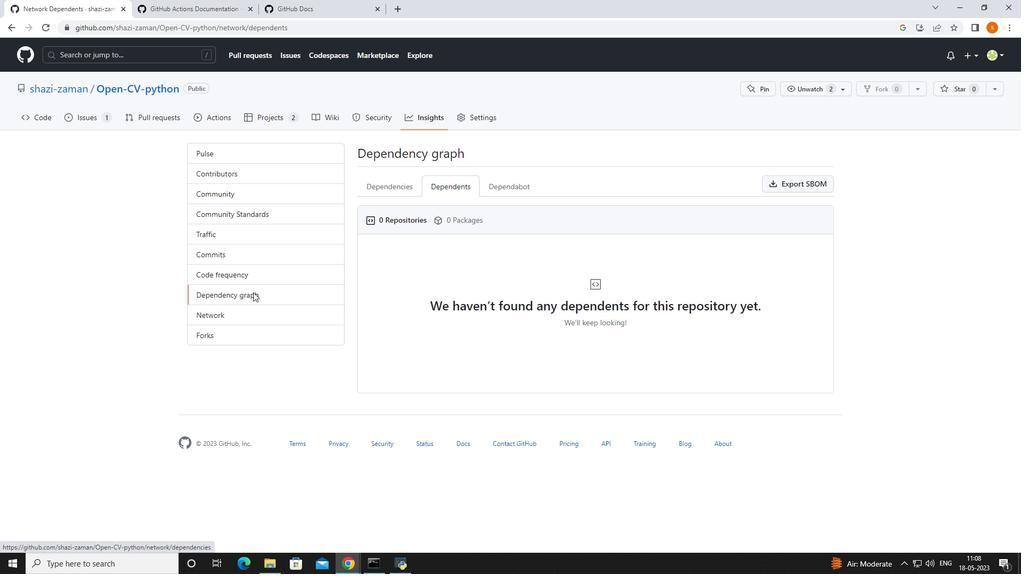 
Action: Mouse moved to (261, 237)
Screenshot: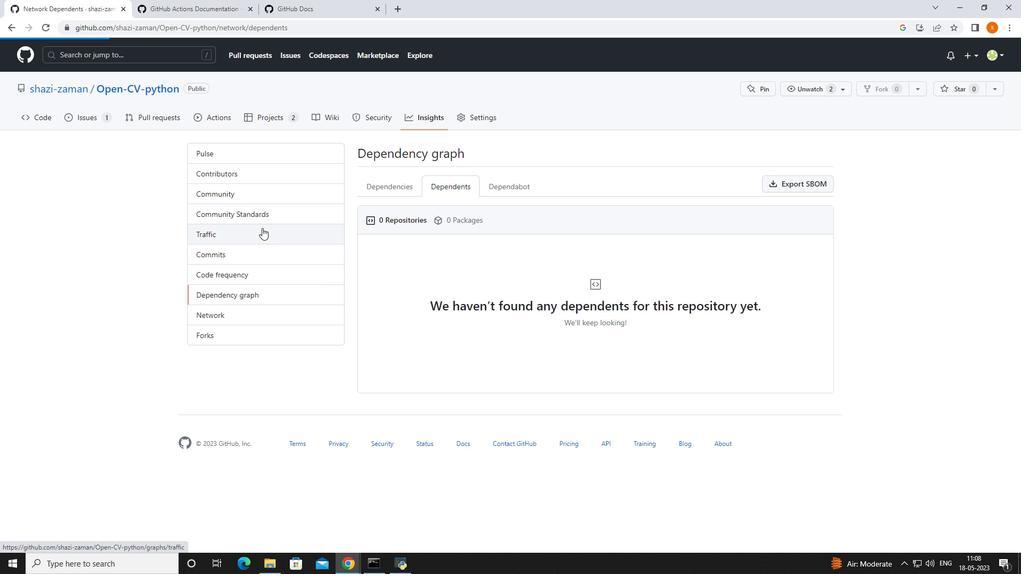 
Action: Mouse pressed left at (261, 237)
Screenshot: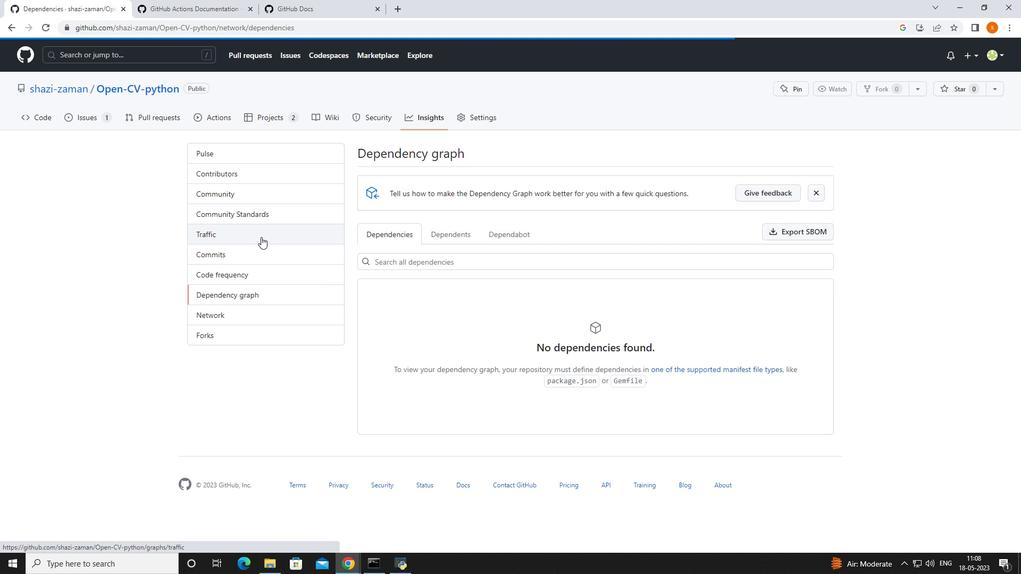 
Action: Mouse moved to (570, 412)
Screenshot: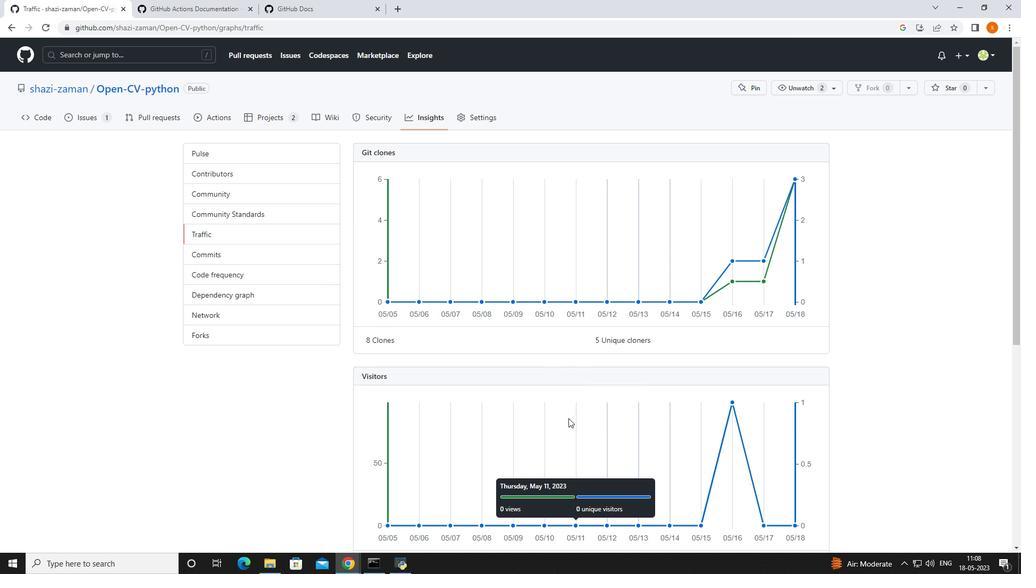 
Action: Mouse scrolled (570, 413) with delta (0, 0)
Screenshot: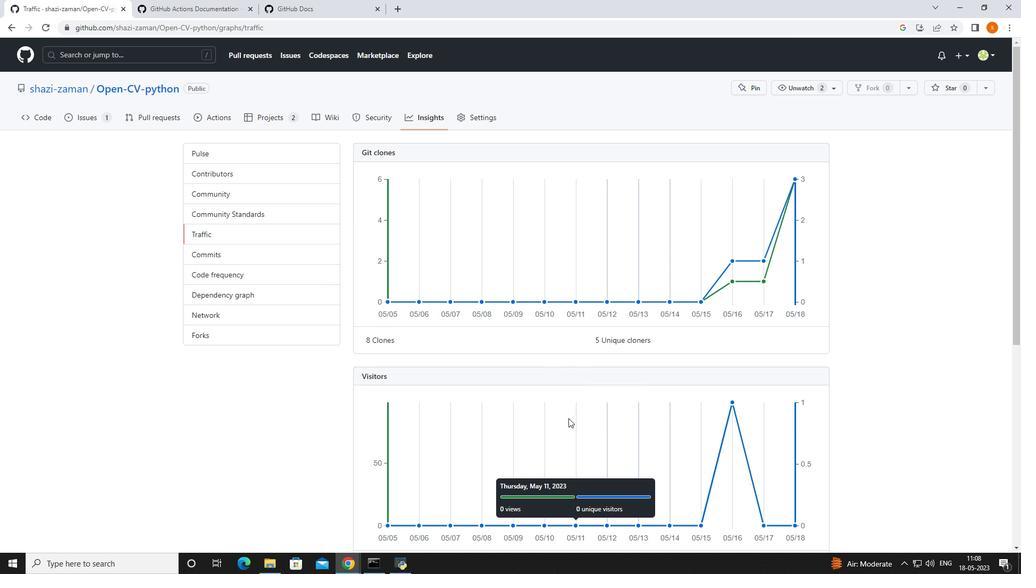 
Action: Mouse moved to (570, 407)
Screenshot: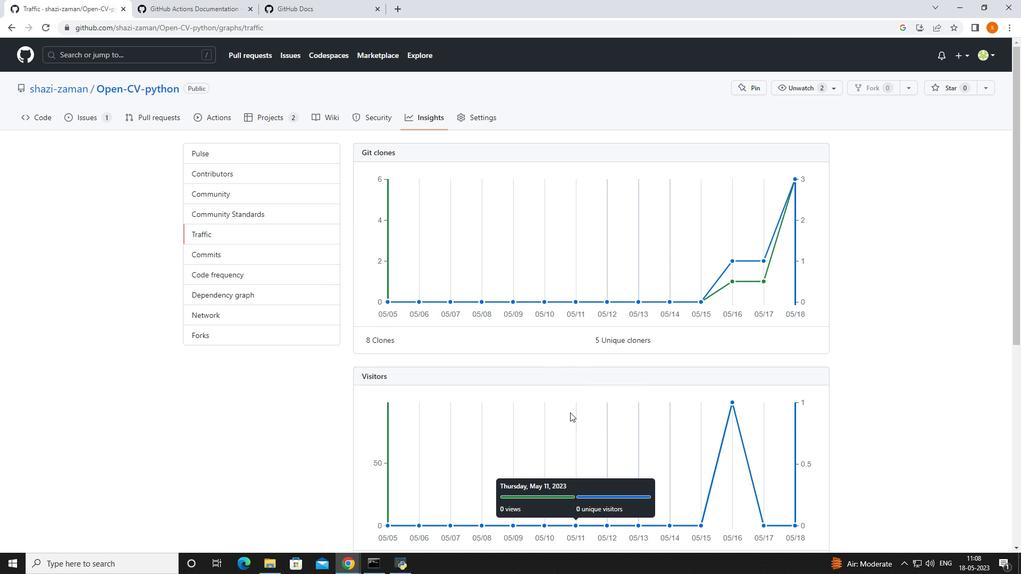 
Action: Mouse scrolled (570, 408) with delta (0, 0)
Screenshot: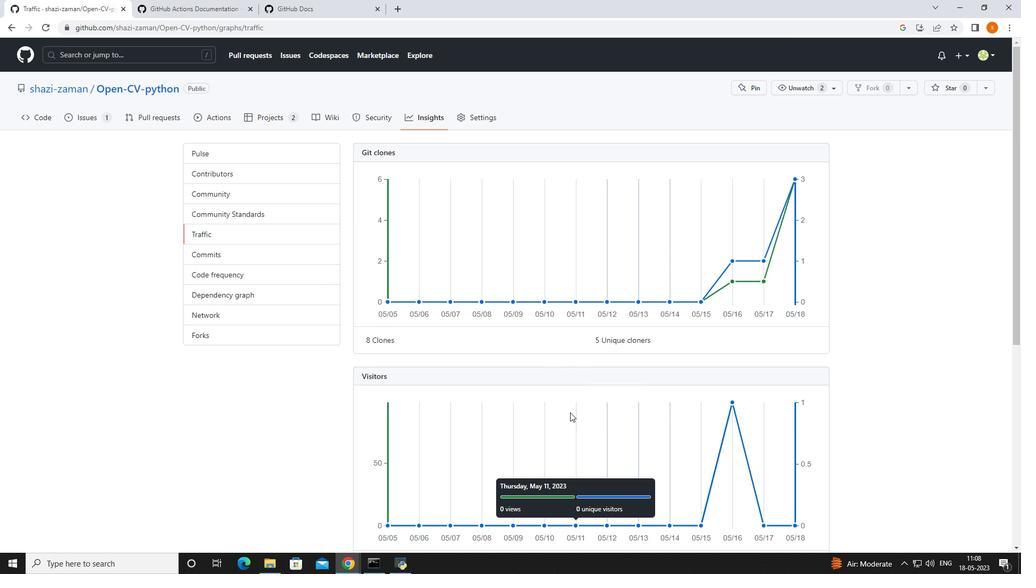 
Action: Mouse moved to (571, 402)
Screenshot: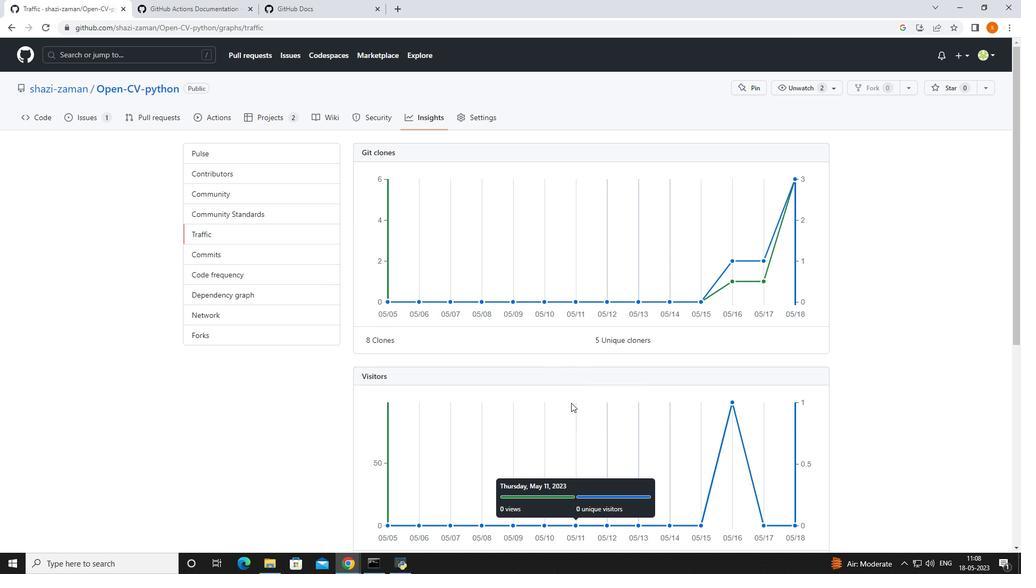 
Action: Mouse scrolled (571, 402) with delta (0, 0)
Screenshot: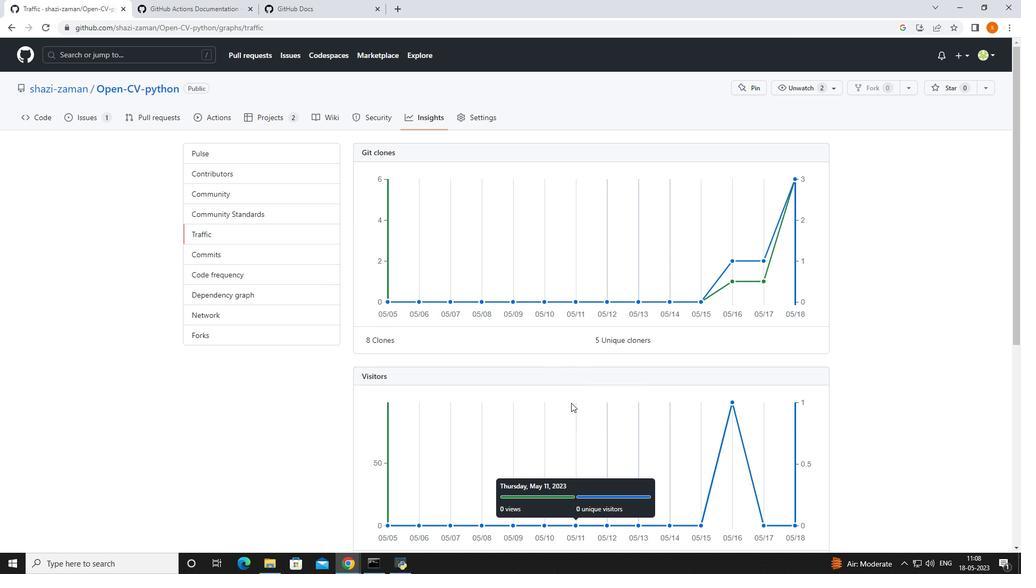
Action: Mouse scrolled (571, 402) with delta (0, 0)
Screenshot: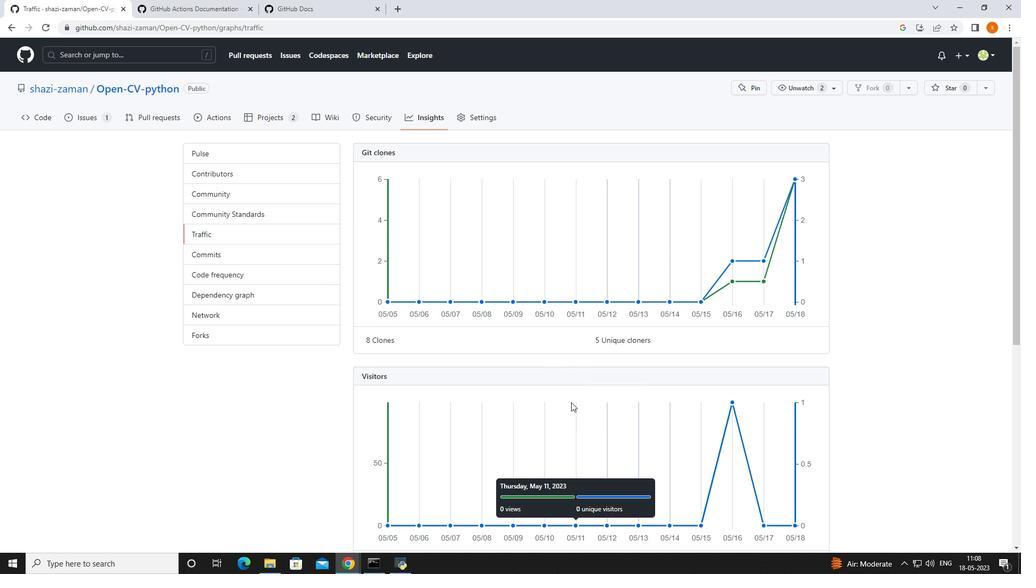
Action: Mouse moved to (345, 289)
Screenshot: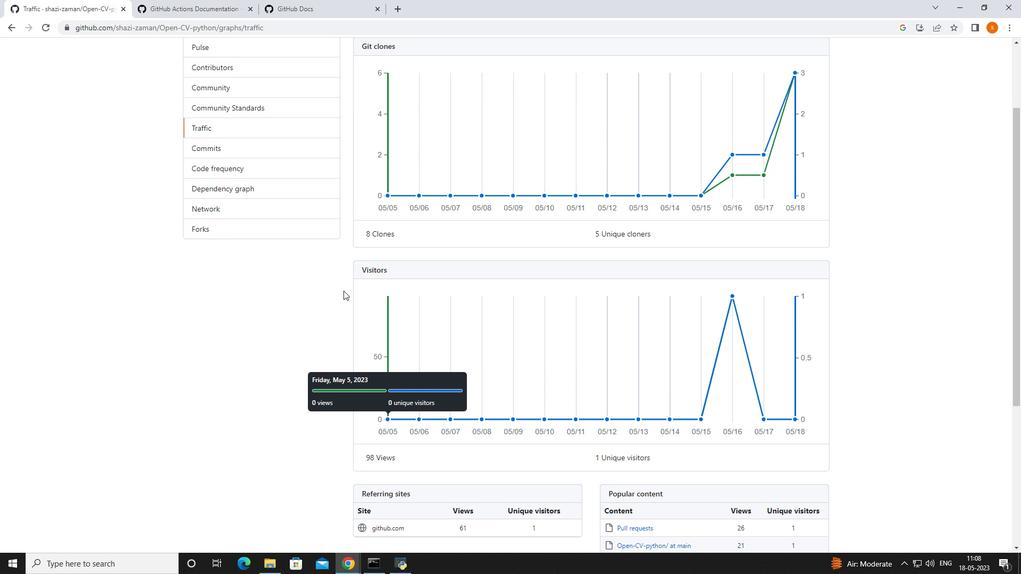 
Action: Mouse scrolled (345, 289) with delta (0, 0)
Screenshot: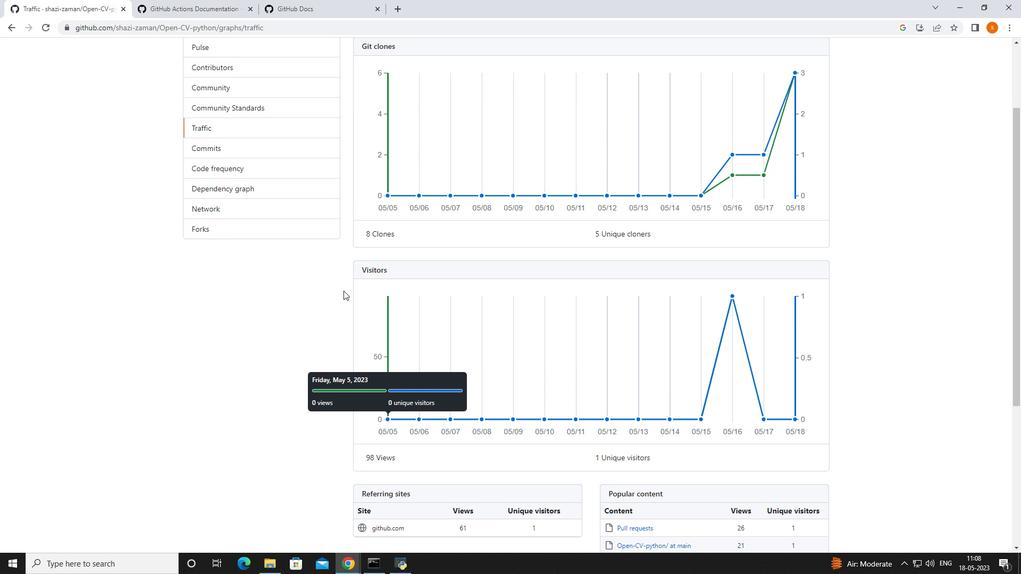 
Action: Mouse moved to (486, 298)
Screenshot: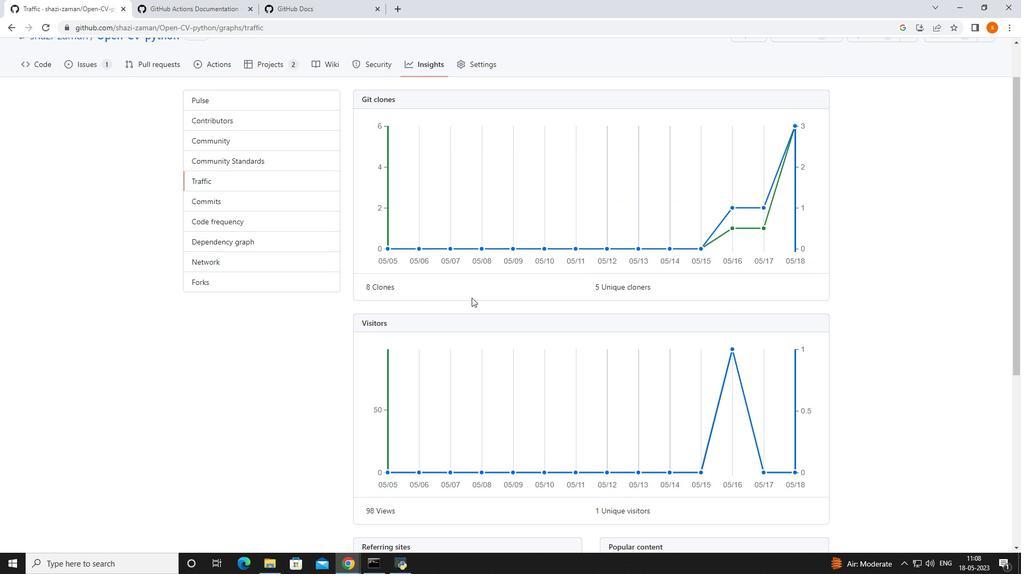 
Action: Mouse scrolled (486, 299) with delta (0, 0)
Screenshot: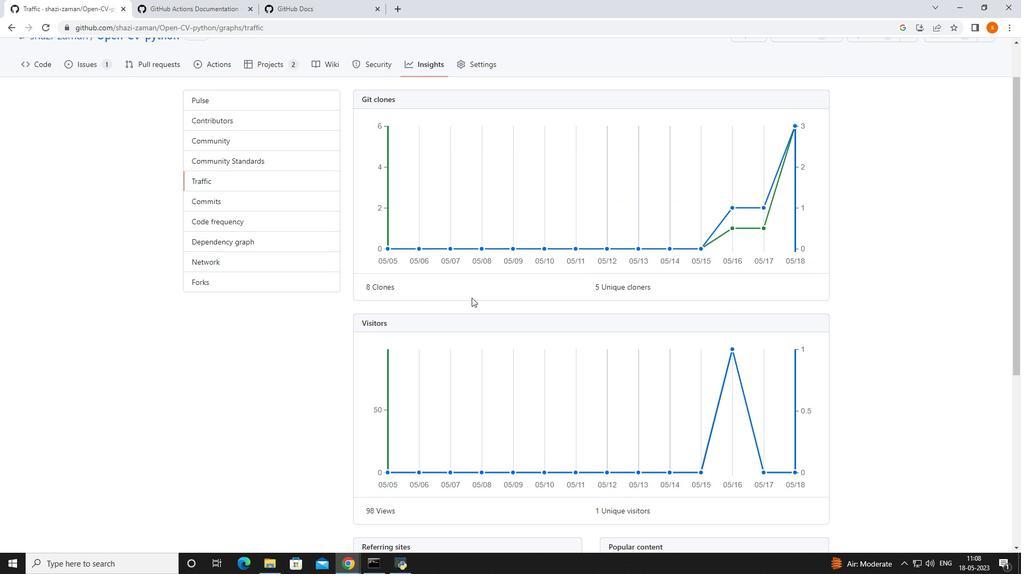 
Action: Mouse moved to (487, 298)
Screenshot: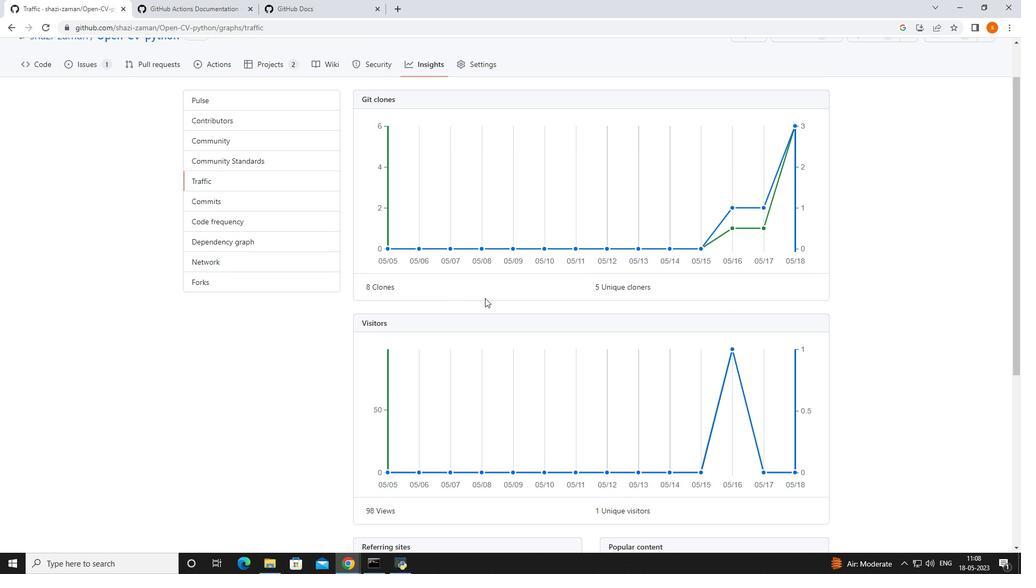 
Action: Mouse scrolled (487, 299) with delta (0, 0)
Screenshot: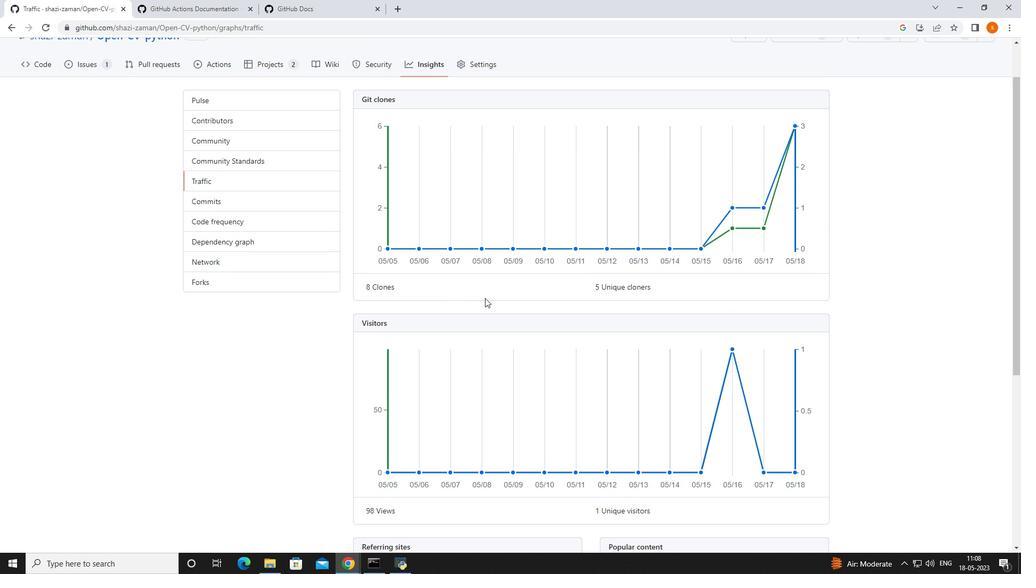 
Action: Mouse moved to (488, 297)
Screenshot: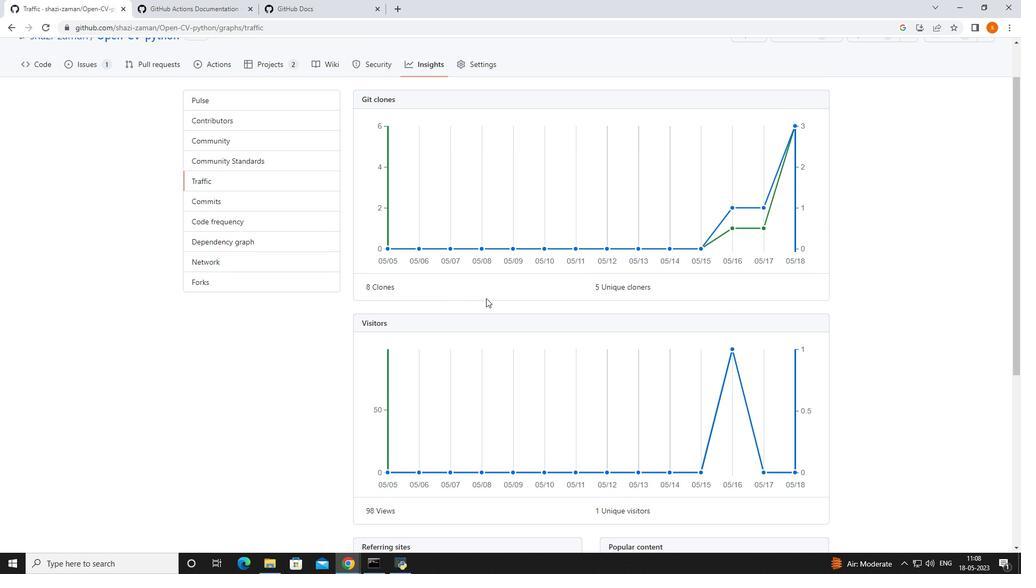 
Action: Mouse scrolled (488, 298) with delta (0, 0)
Screenshot: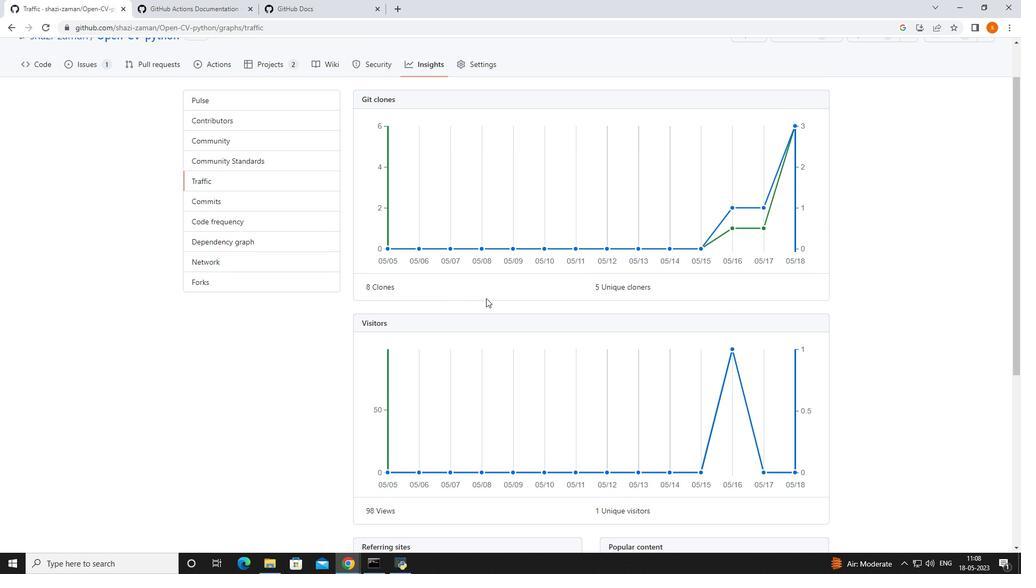 
Action: Mouse moved to (488, 300)
Screenshot: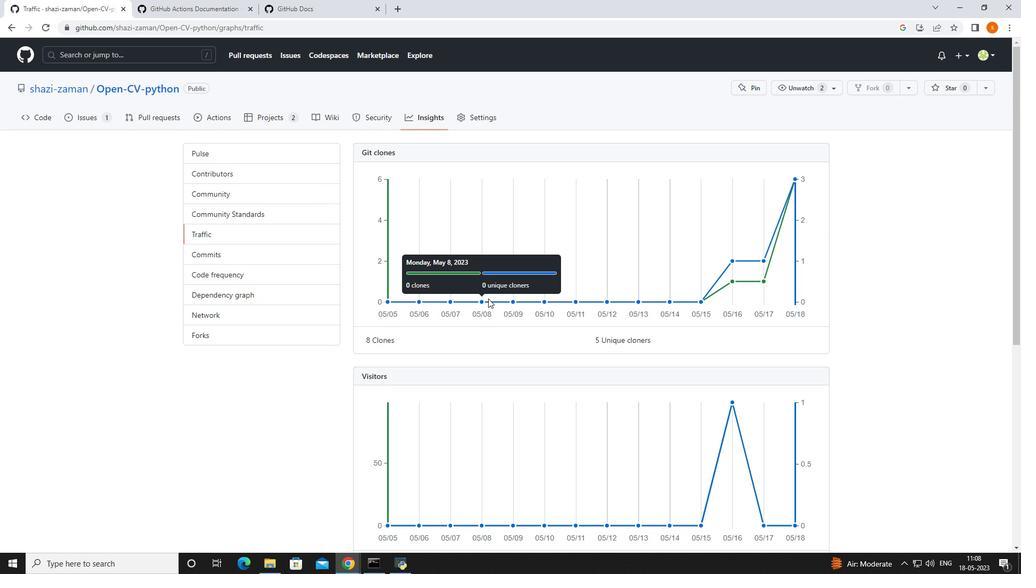 
Action: Mouse scrolled (488, 299) with delta (0, 0)
Screenshot: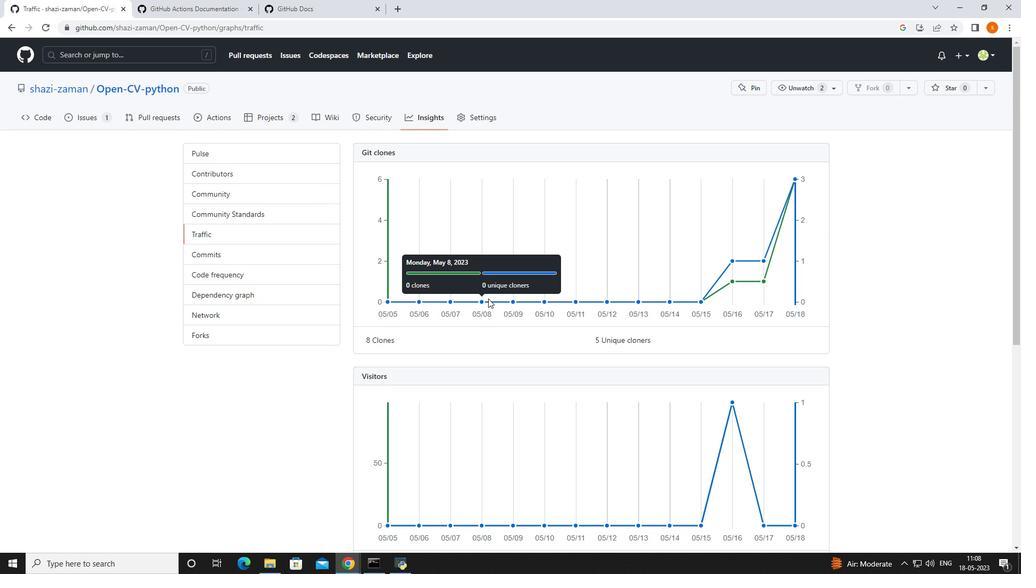 
Action: Mouse moved to (487, 301)
Screenshot: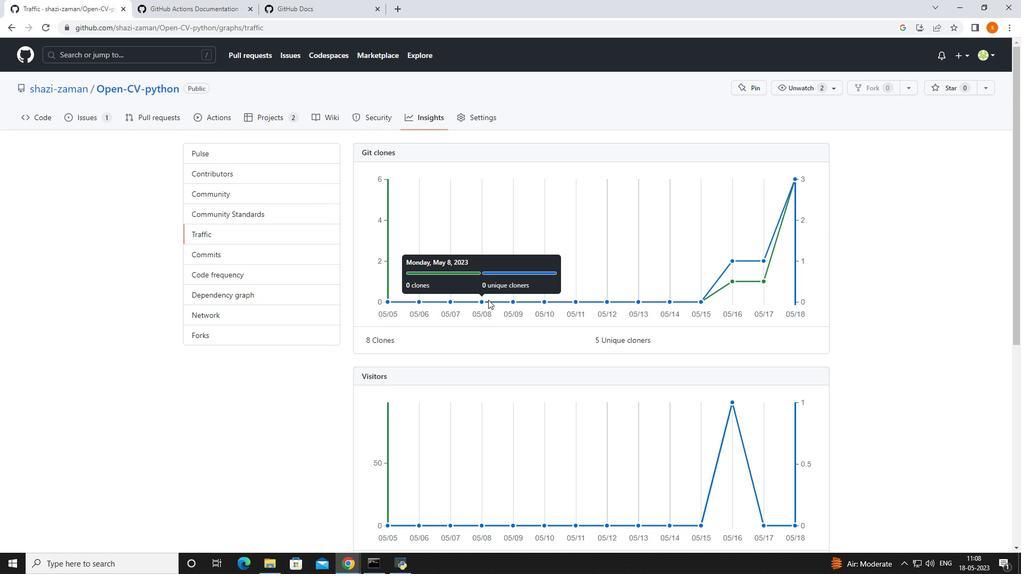 
Action: Mouse scrolled (487, 300) with delta (0, 0)
Screenshot: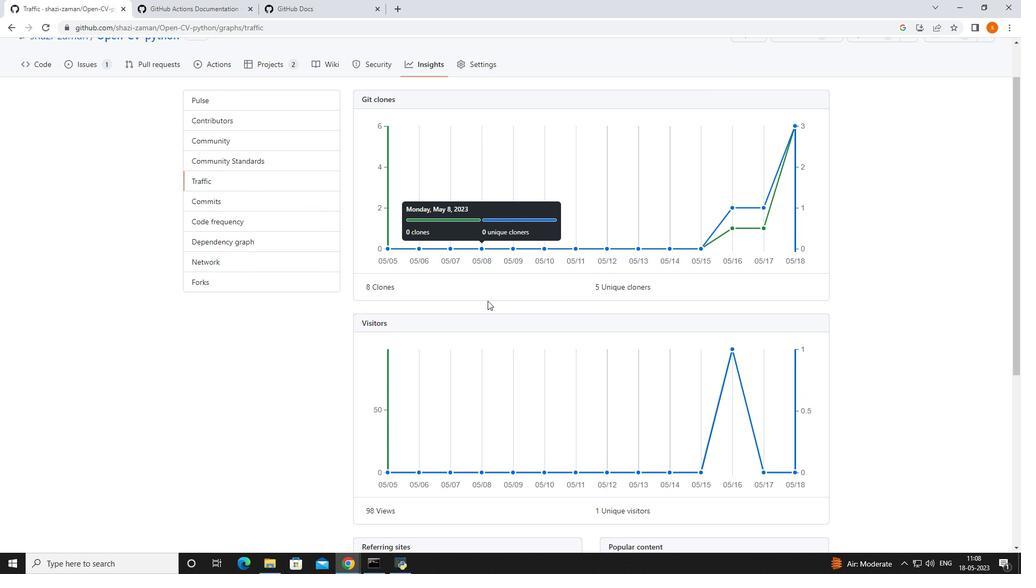 
Action: Mouse moved to (660, 330)
Screenshot: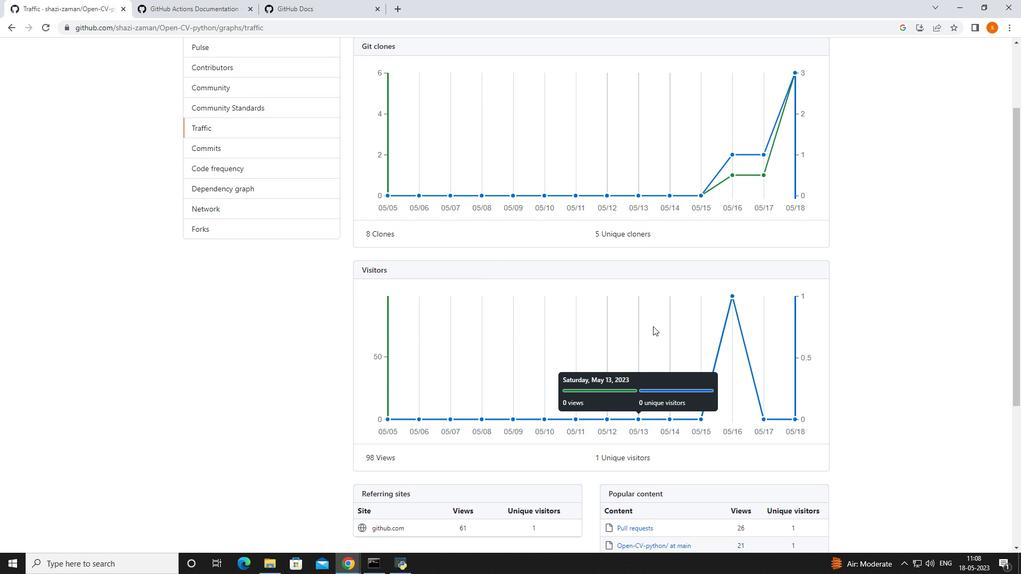 
Action: Mouse scrolled (660, 329) with delta (0, 0)
Screenshot: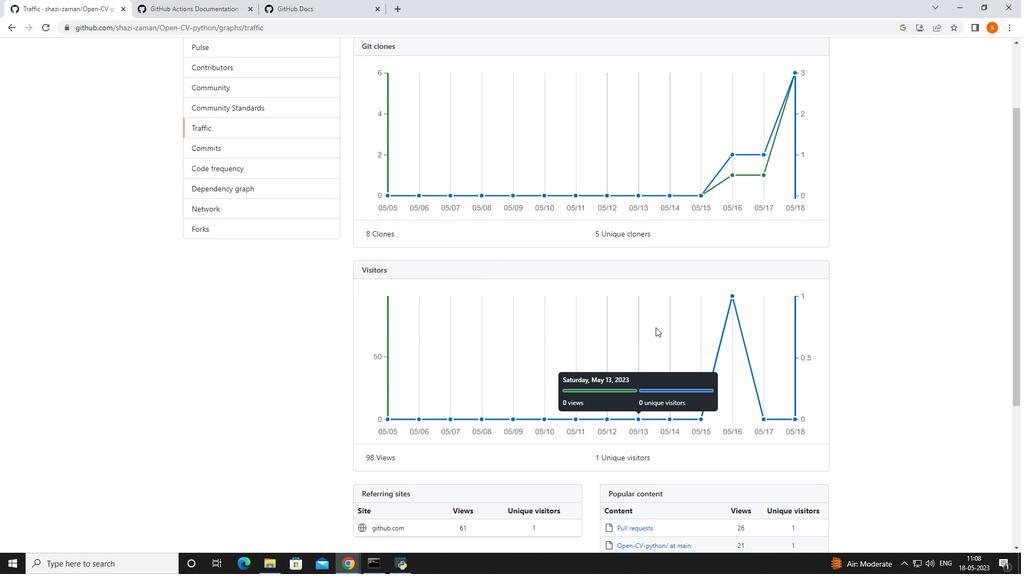 
Action: Mouse moved to (640, 377)
Screenshot: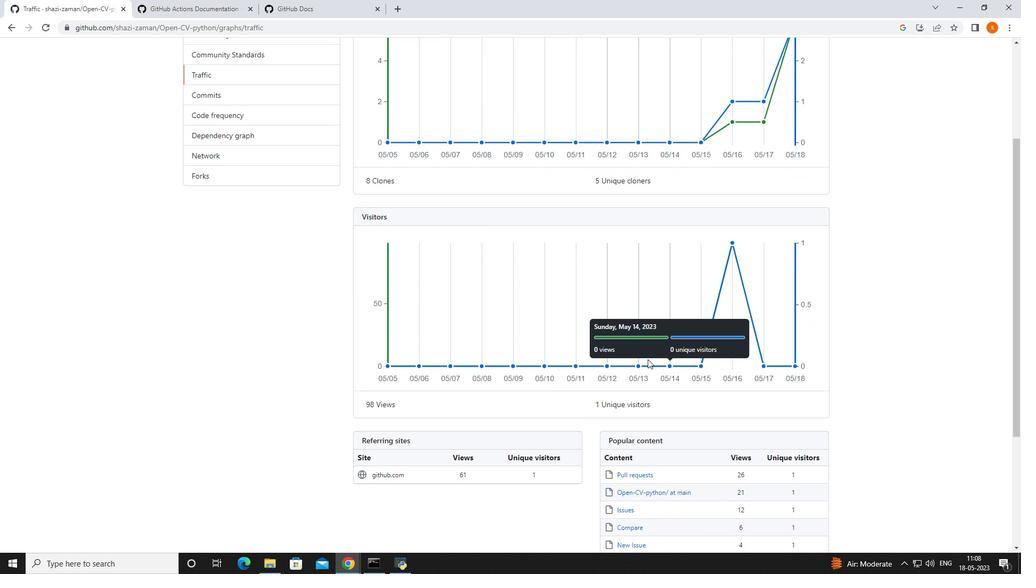 
Action: Mouse scrolled (640, 377) with delta (0, 0)
Screenshot: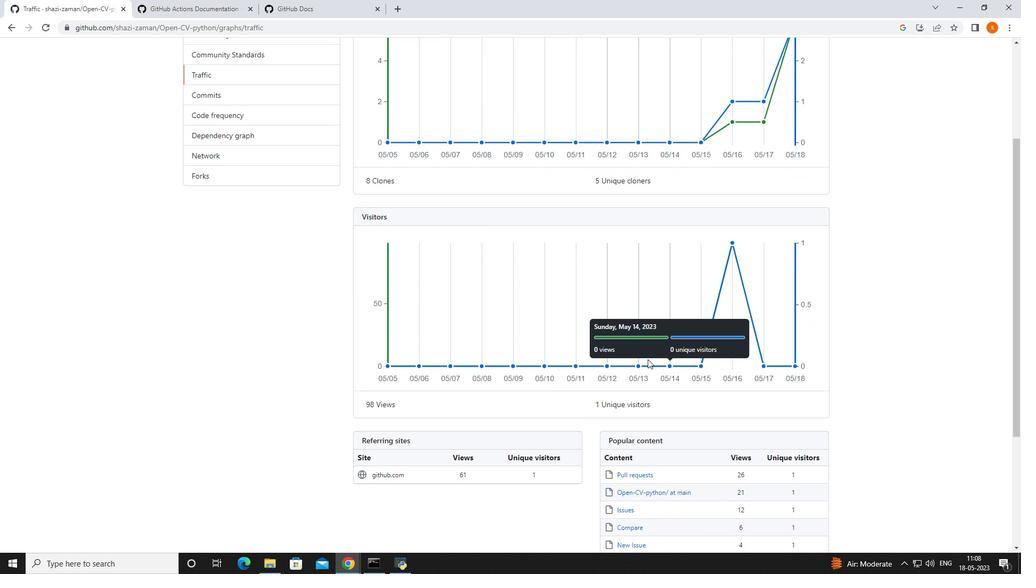 
Action: Mouse moved to (637, 385)
Screenshot: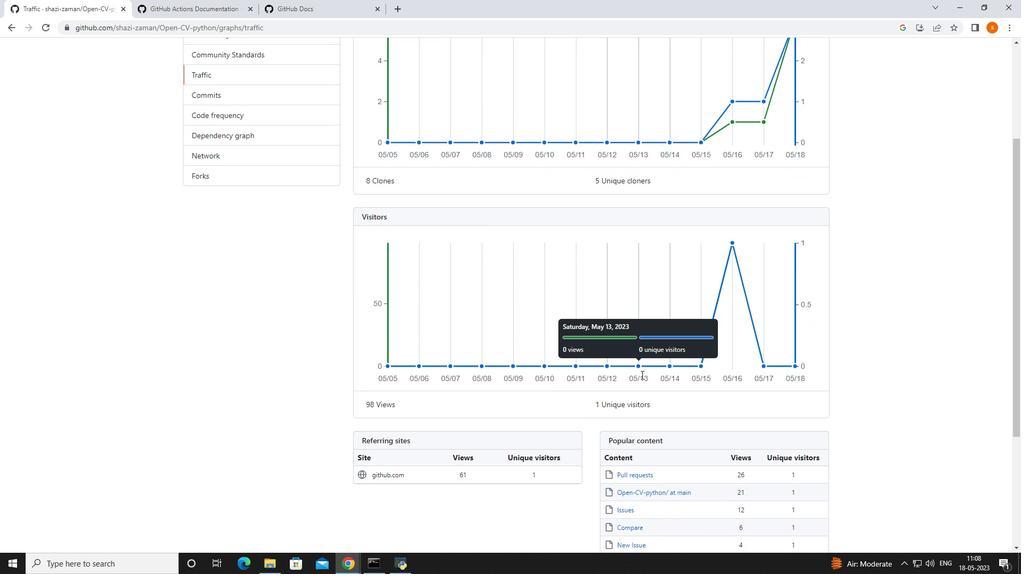 
Action: Mouse scrolled (637, 385) with delta (0, 0)
Screenshot: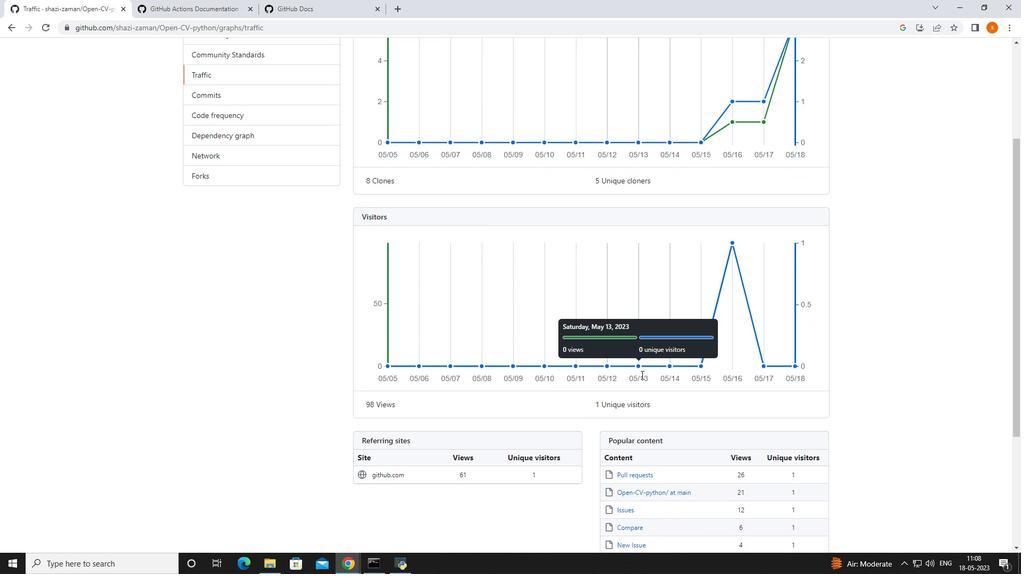 
Action: Mouse moved to (591, 304)
Screenshot: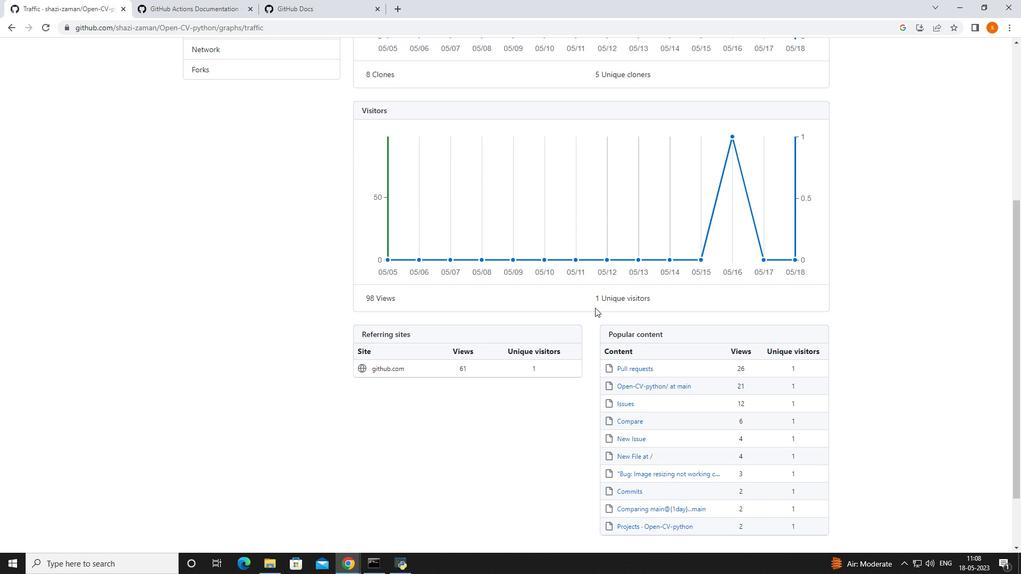 
Action: Mouse scrolled (591, 305) with delta (0, 0)
Screenshot: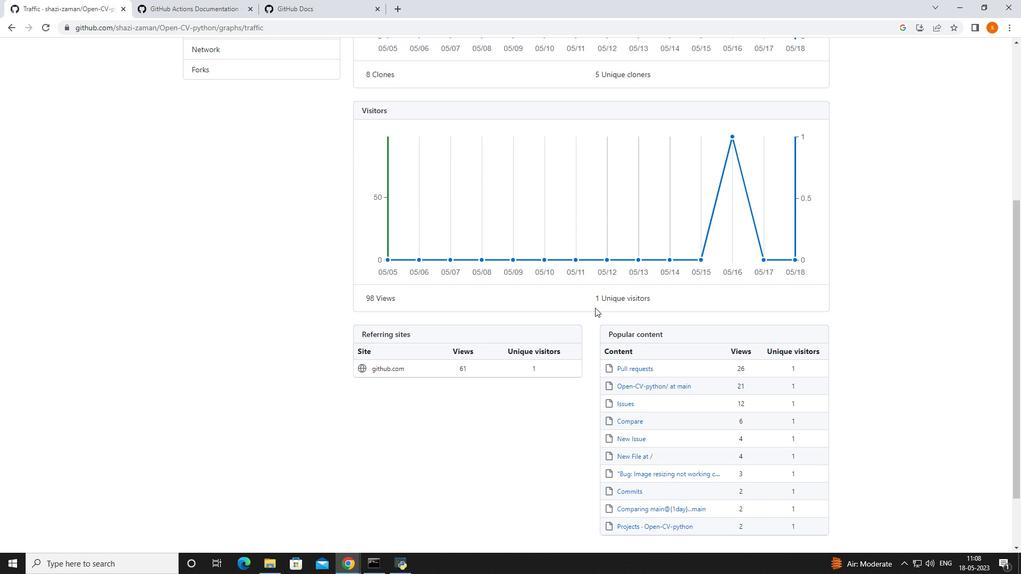 
Action: Mouse moved to (591, 304)
Screenshot: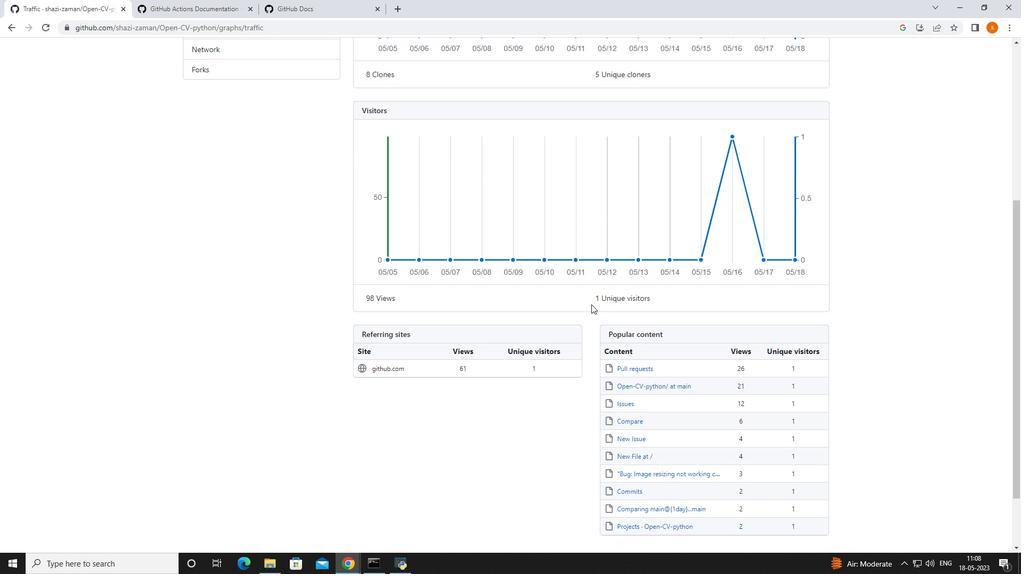 
Action: Mouse scrolled (591, 304) with delta (0, 0)
Screenshot: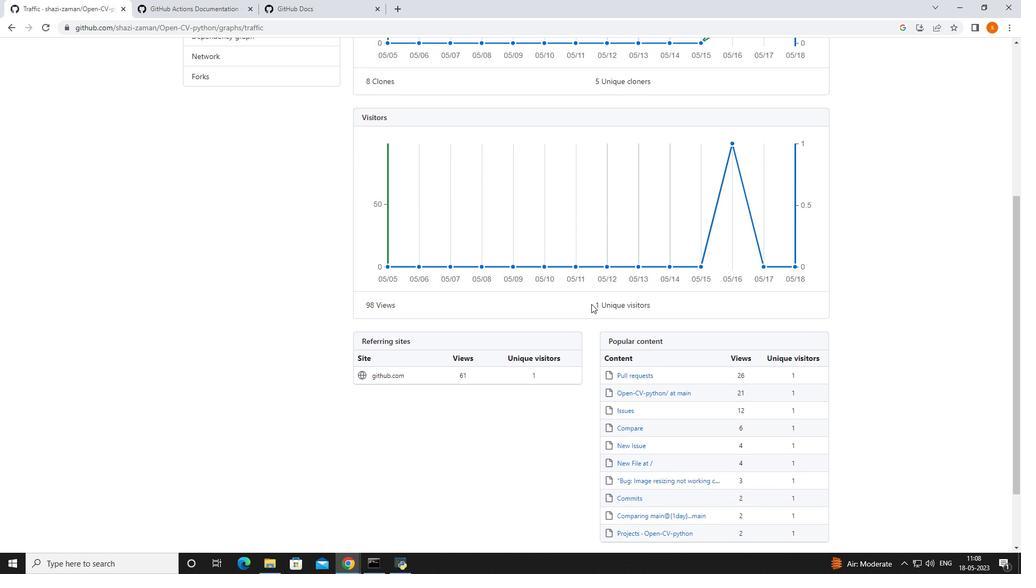 
Action: Mouse scrolled (591, 304) with delta (0, 0)
Screenshot: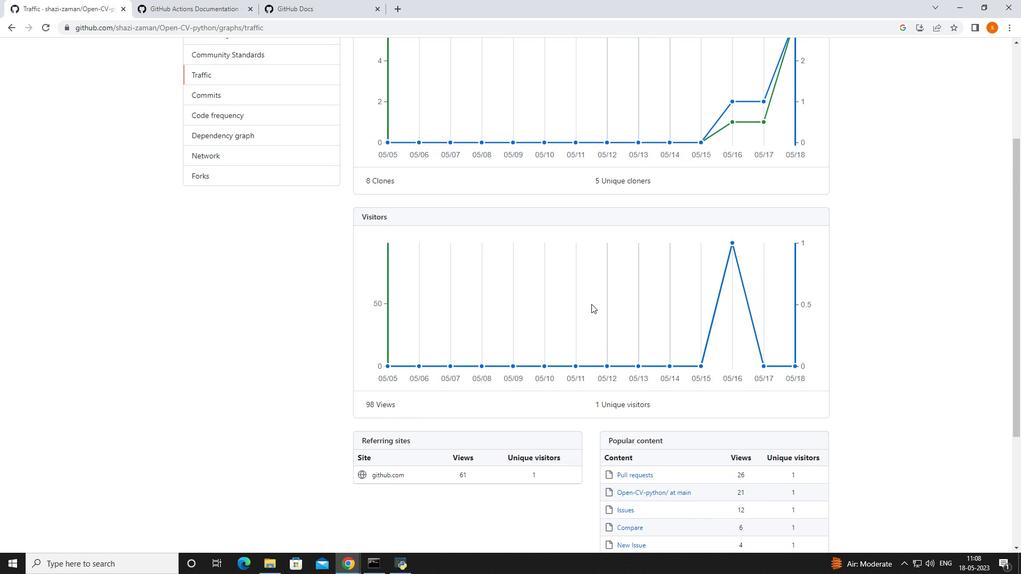 
Action: Mouse scrolled (591, 304) with delta (0, 0)
Screenshot: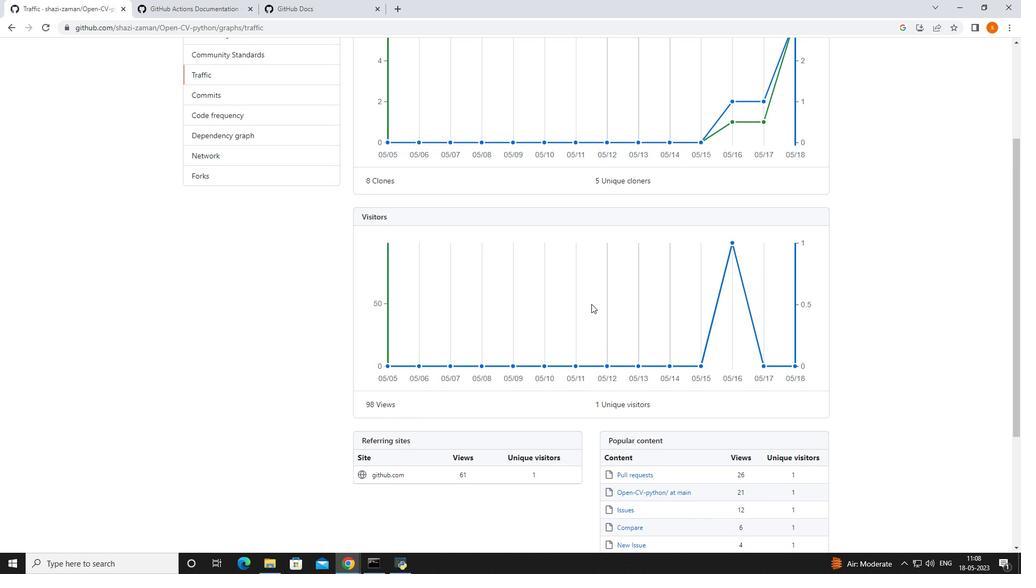
Action: Mouse moved to (552, 340)
Screenshot: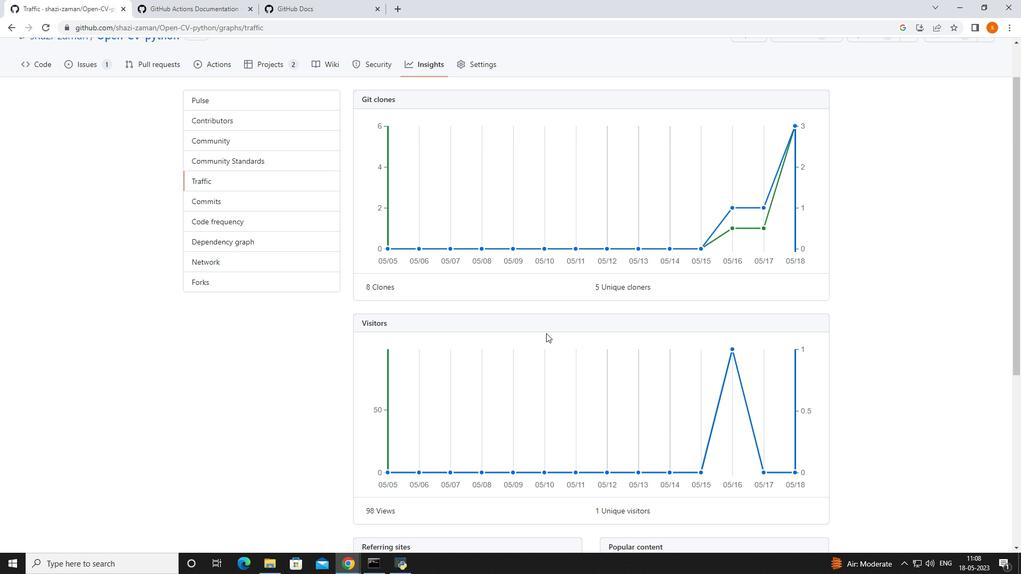 
Action: Mouse scrolled (552, 339) with delta (0, 0)
Screenshot: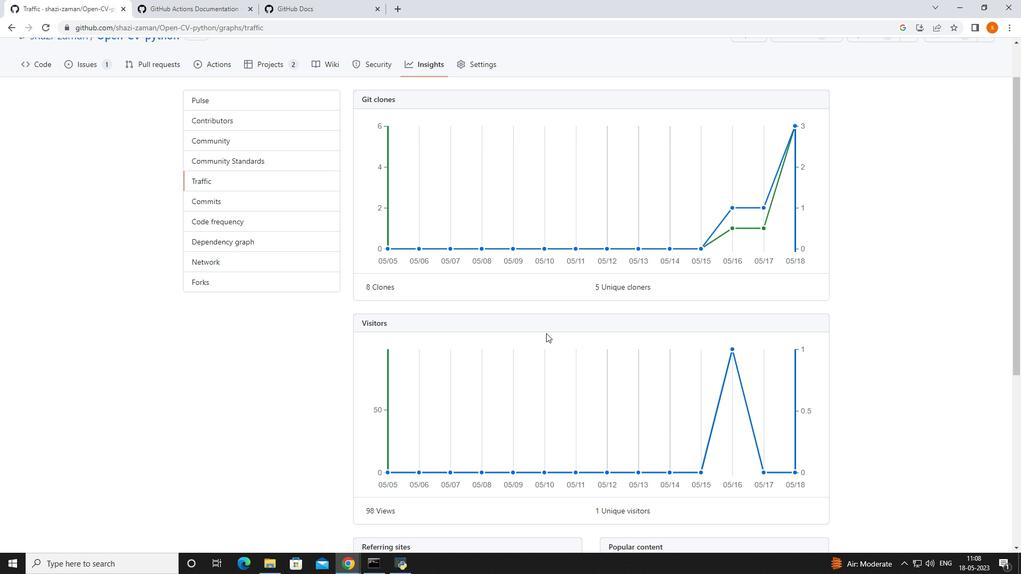 
Action: Mouse scrolled (552, 339) with delta (0, 0)
Screenshot: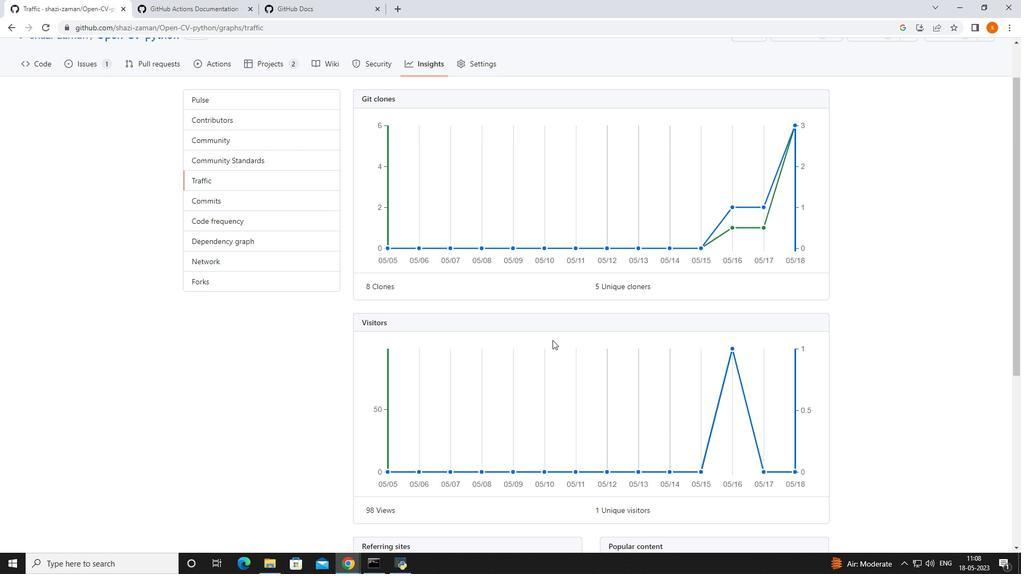 
Action: Mouse scrolled (552, 339) with delta (0, 0)
Screenshot: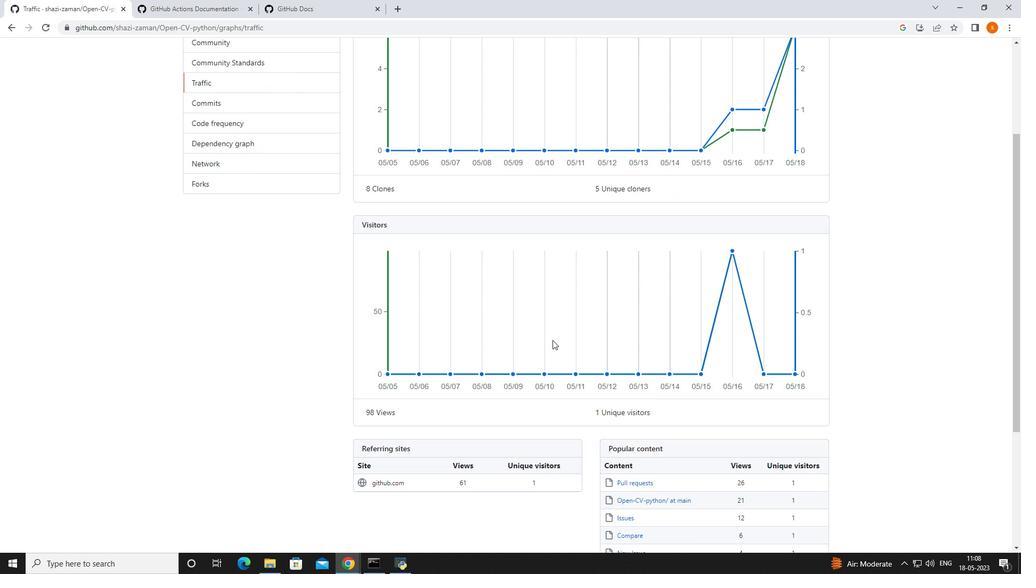 
Action: Mouse moved to (691, 357)
Screenshot: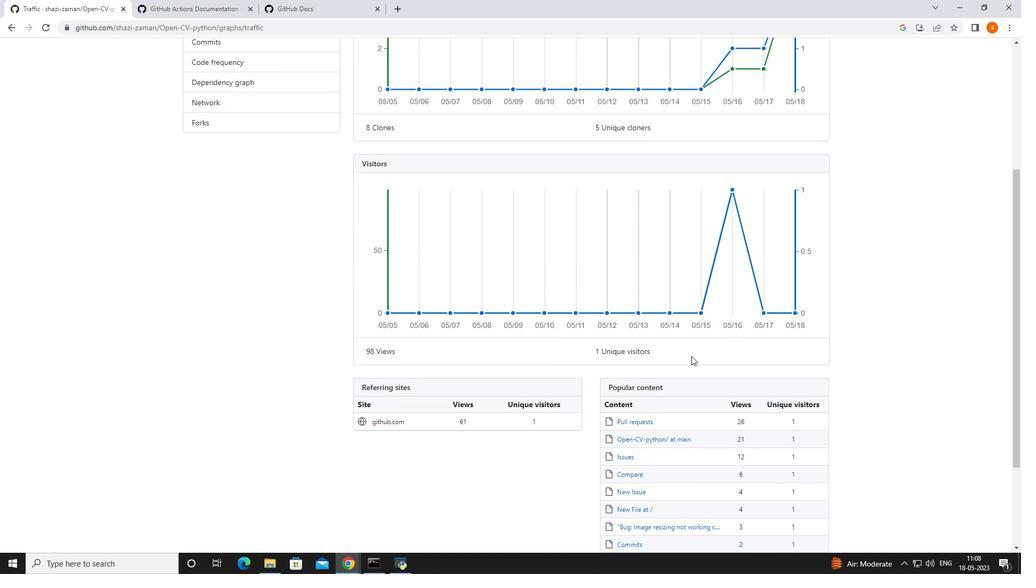 
Action: Mouse scrolled (691, 357) with delta (0, 0)
Screenshot: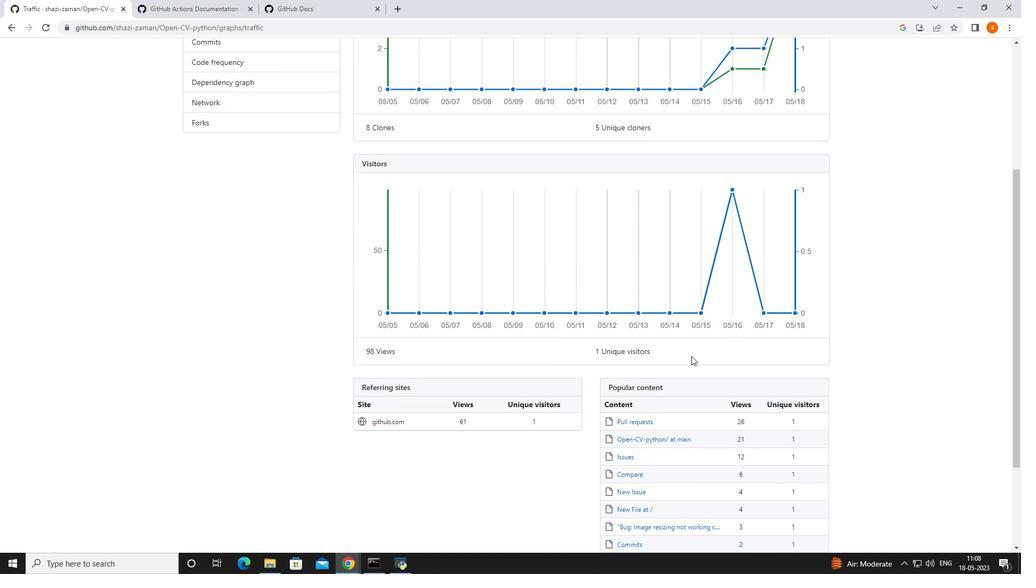 
Action: Mouse moved to (693, 356)
Screenshot: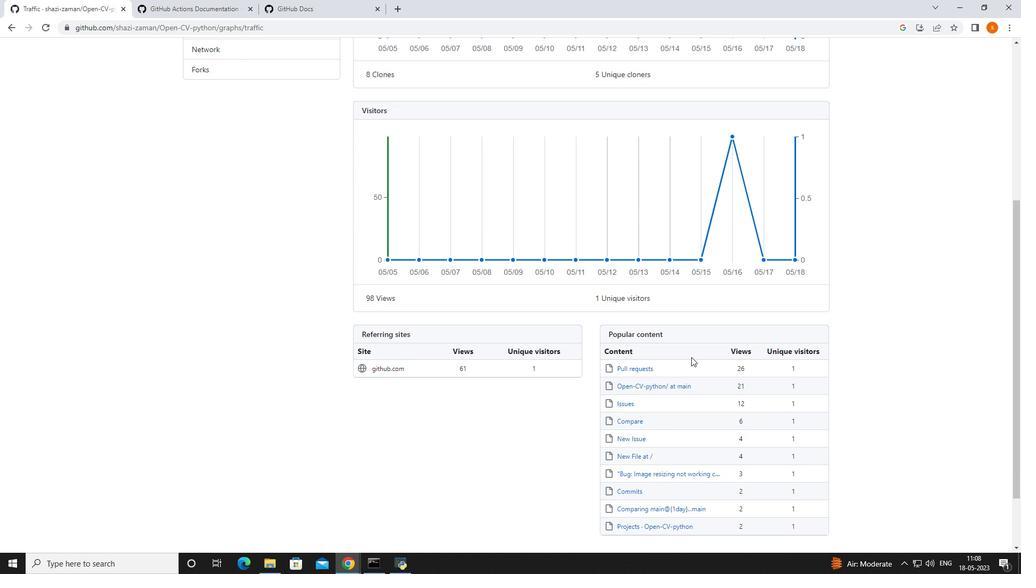 
Action: Mouse scrolled (693, 355) with delta (0, 0)
Screenshot: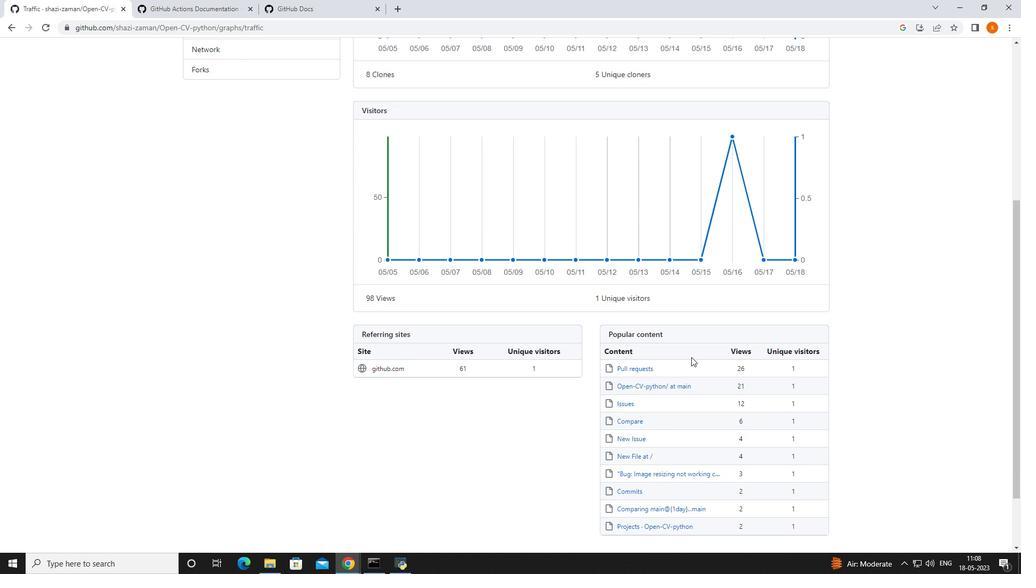 
Action: Mouse moved to (693, 355)
Screenshot: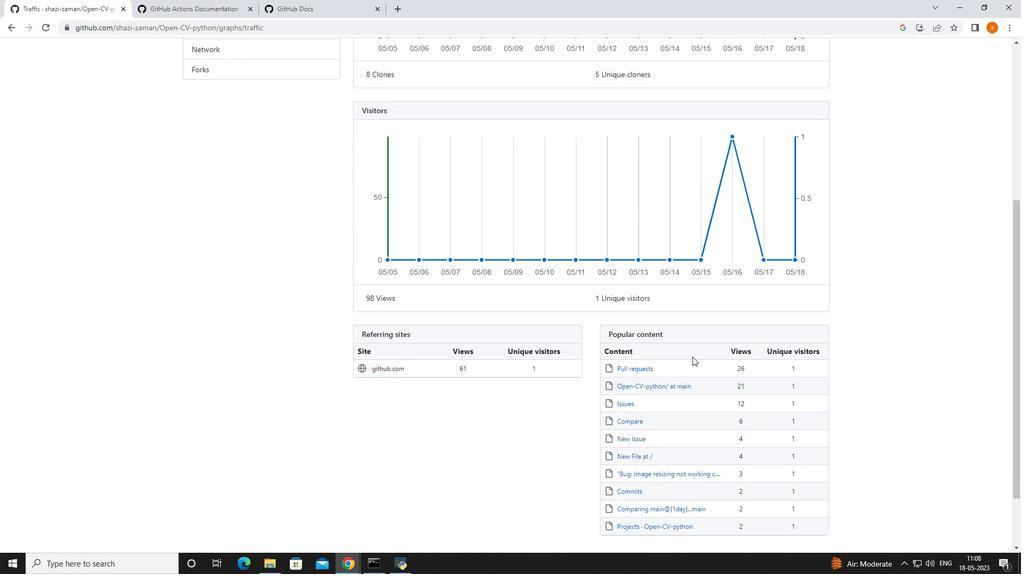 
Action: Mouse scrolled (693, 355) with delta (0, 0)
Screenshot: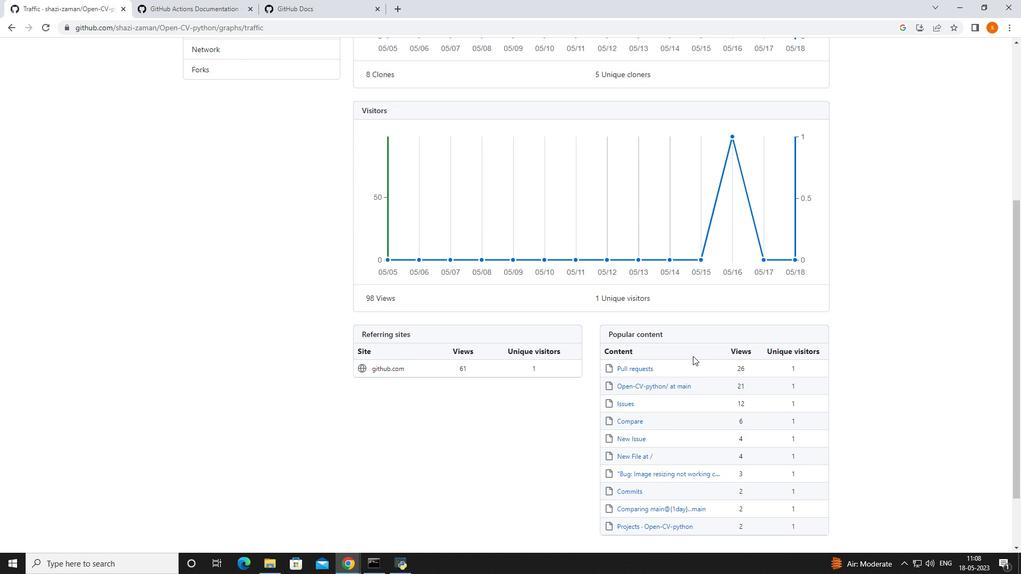 
Action: Mouse moved to (693, 354)
Screenshot: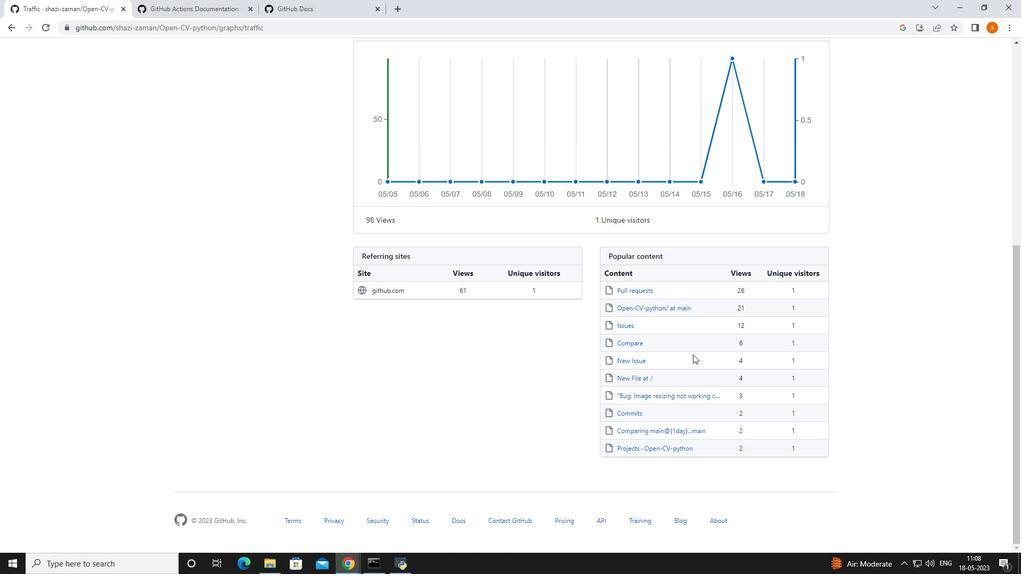 
Action: Mouse scrolled (693, 354) with delta (0, 0)
Screenshot: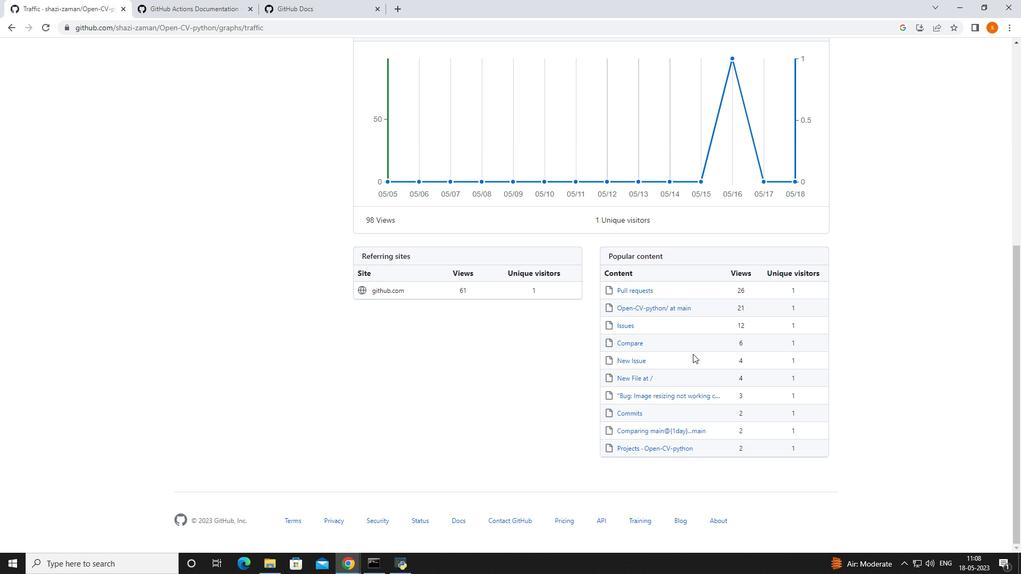 
Action: Mouse scrolled (693, 354) with delta (0, 0)
Screenshot: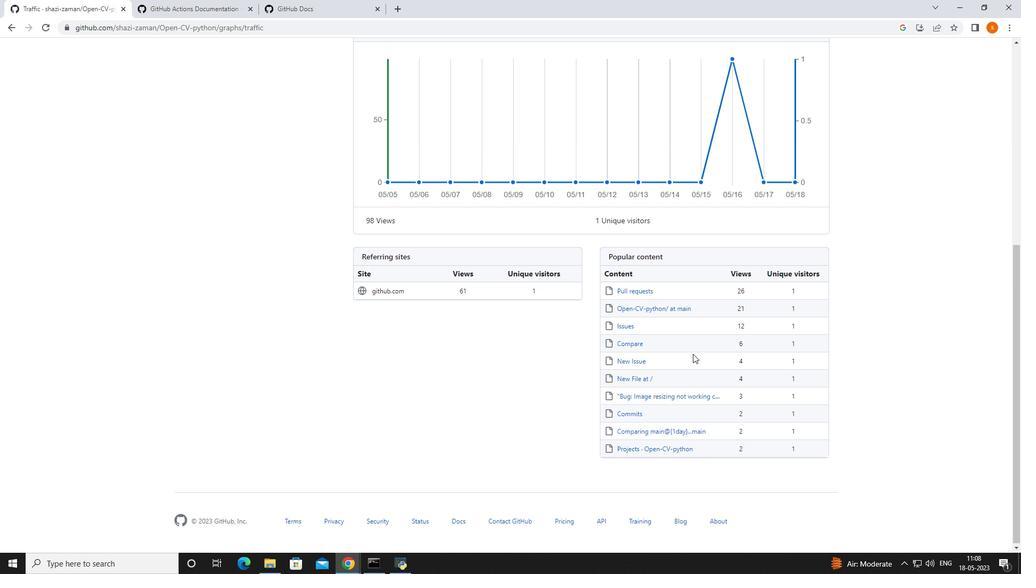 
Action: Mouse moved to (695, 353)
Screenshot: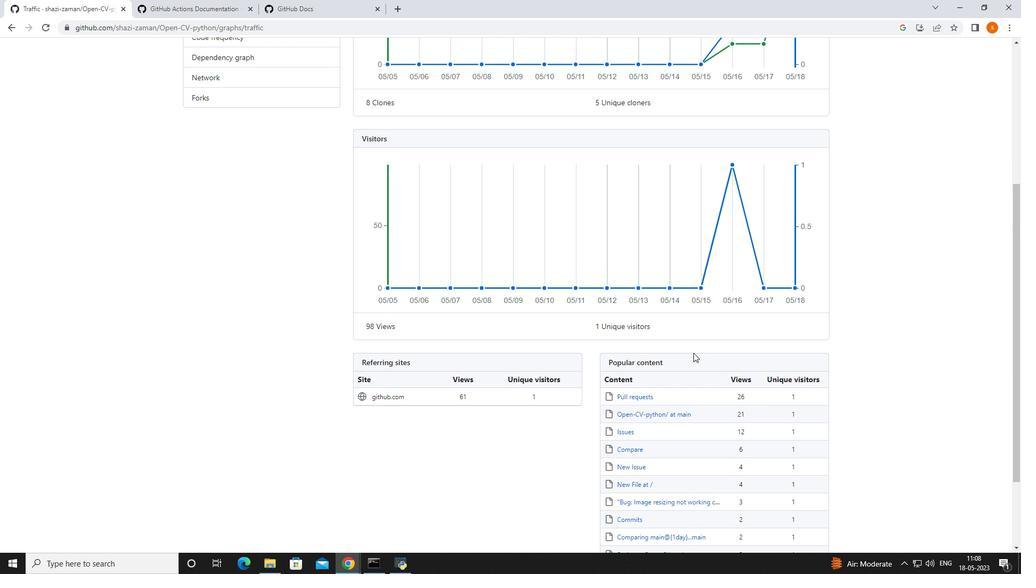 
Action: Mouse scrolled (695, 353) with delta (0, 0)
Screenshot: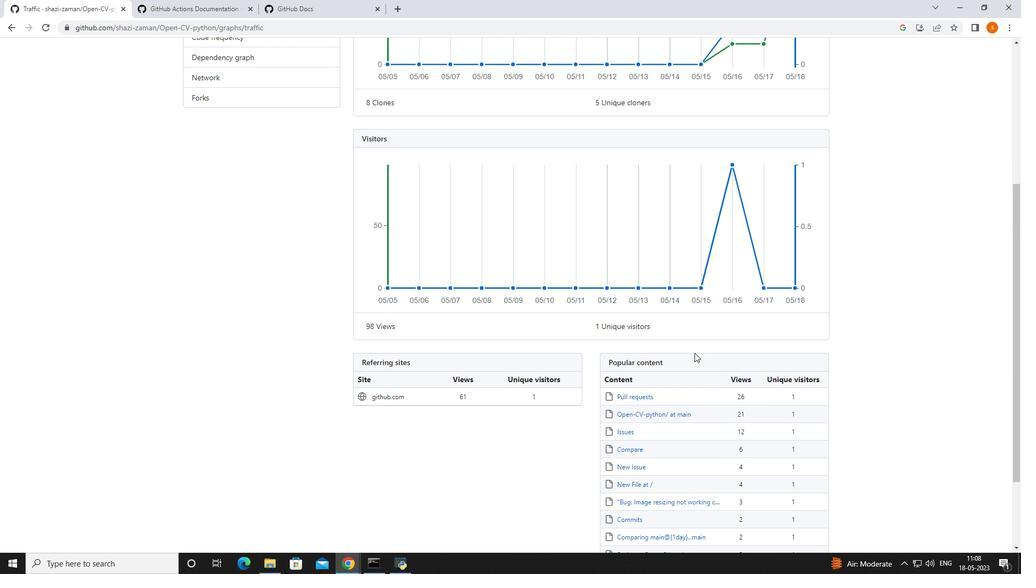 
Action: Mouse moved to (695, 352)
Screenshot: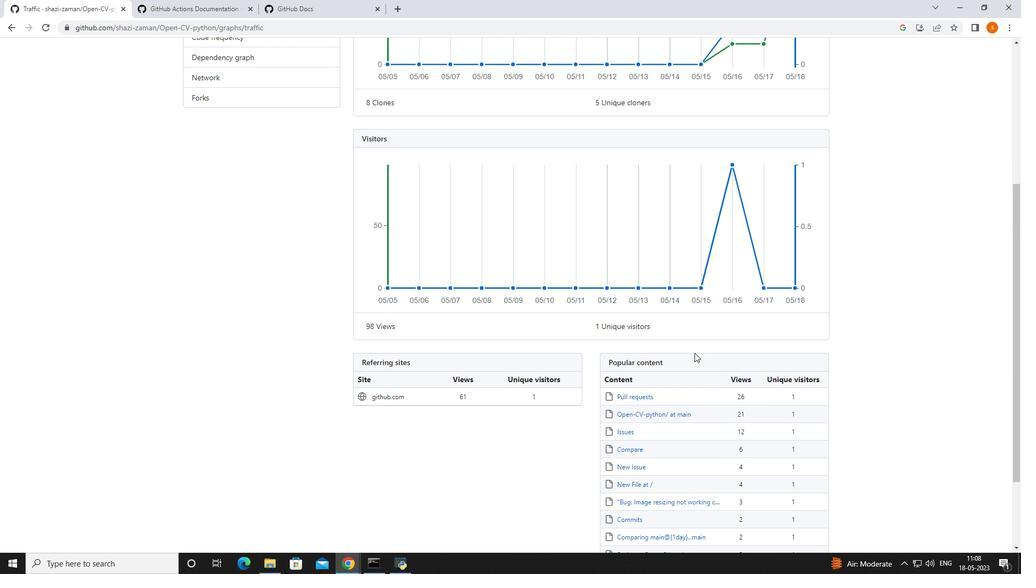 
Action: Mouse scrolled (695, 353) with delta (0, 0)
Screenshot: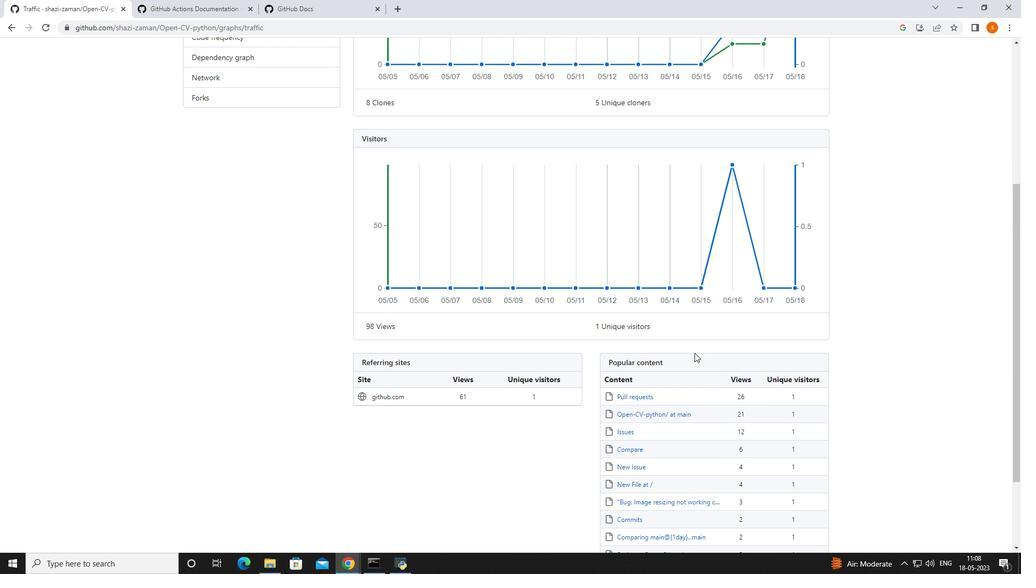 
Action: Mouse scrolled (695, 353) with delta (0, 0)
Screenshot: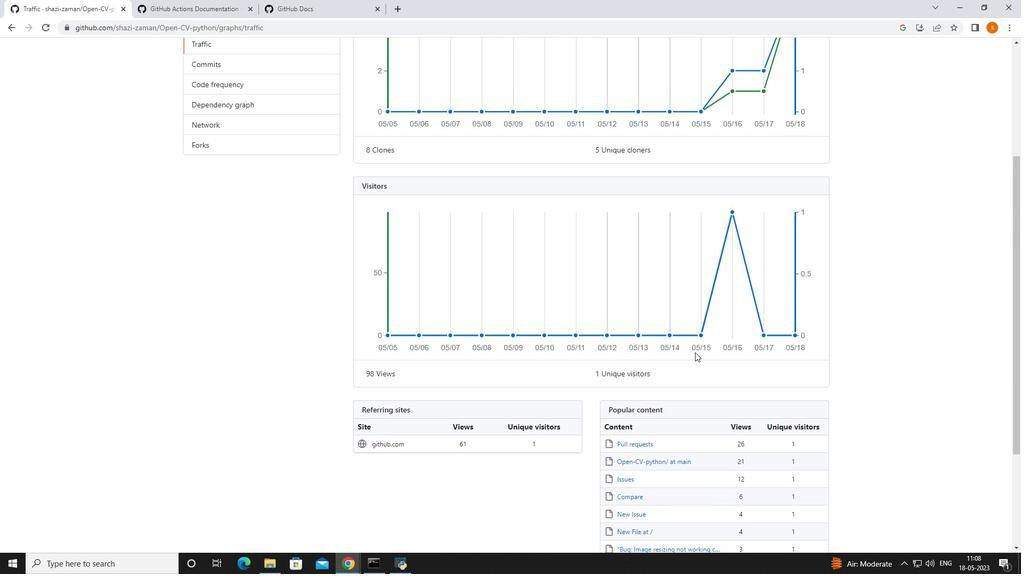
Action: Mouse scrolled (695, 353) with delta (0, 0)
Screenshot: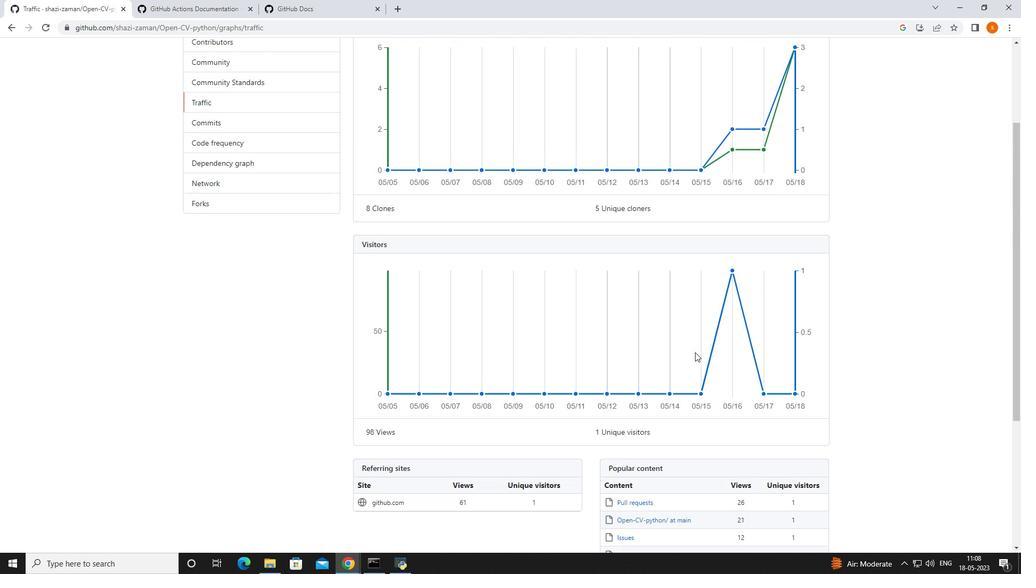 
Action: Mouse moved to (387, 326)
Screenshot: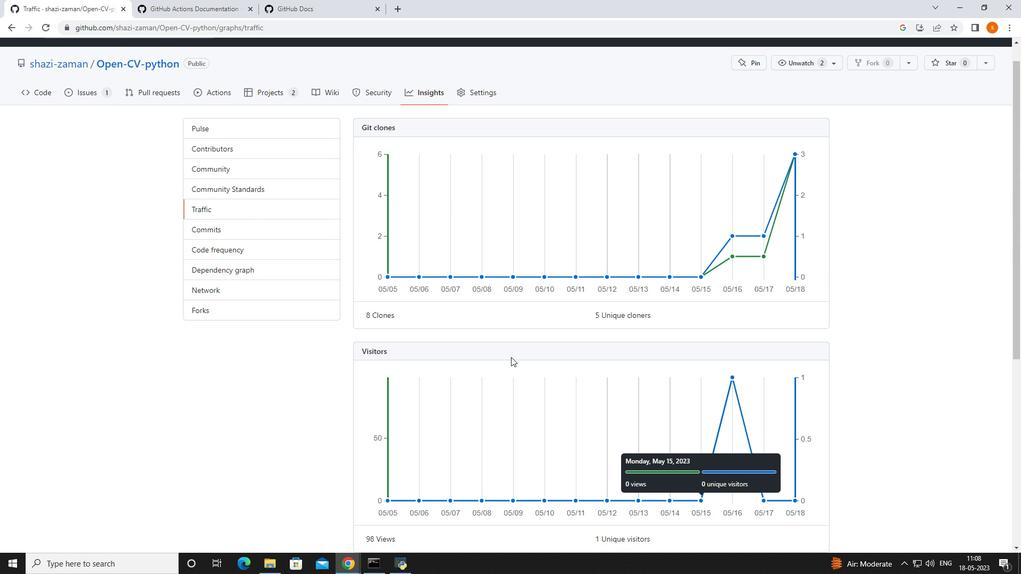 
Action: Mouse scrolled (387, 327) with delta (0, 0)
Screenshot: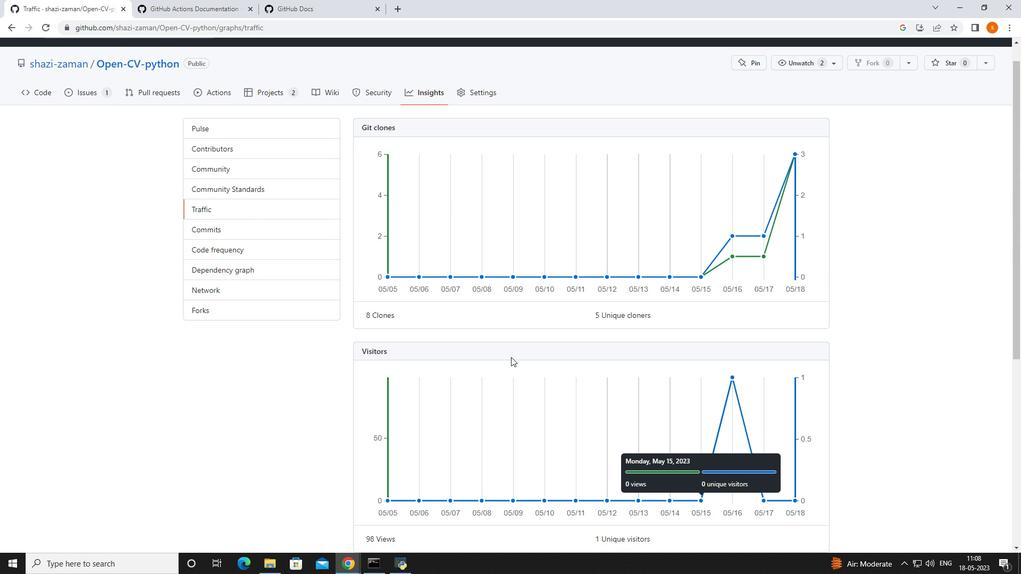 
Action: Mouse moved to (321, 301)
Screenshot: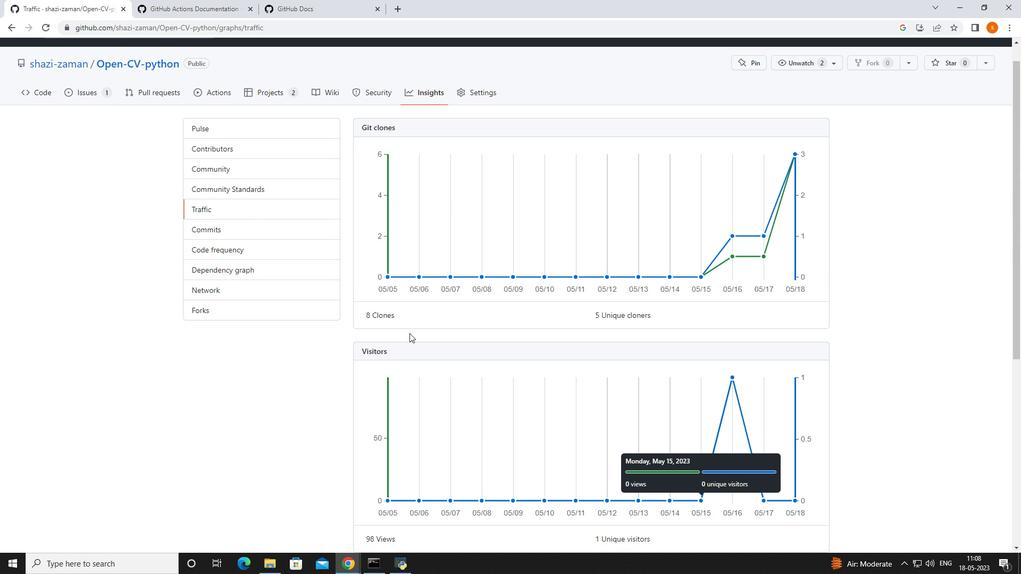 
Action: Mouse scrolled (321, 302) with delta (0, 0)
Screenshot: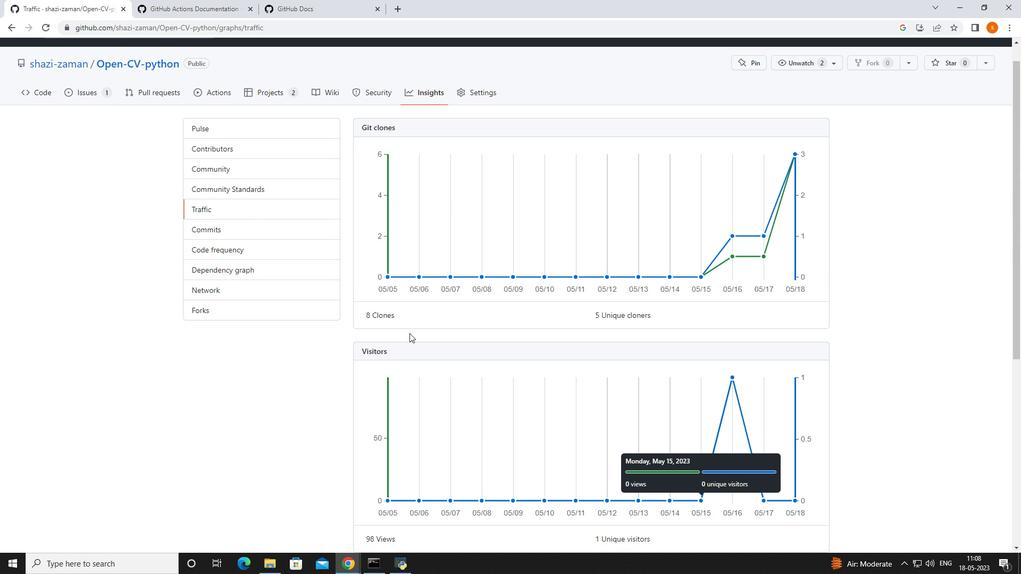 
Action: Mouse moved to (220, 194)
Screenshot: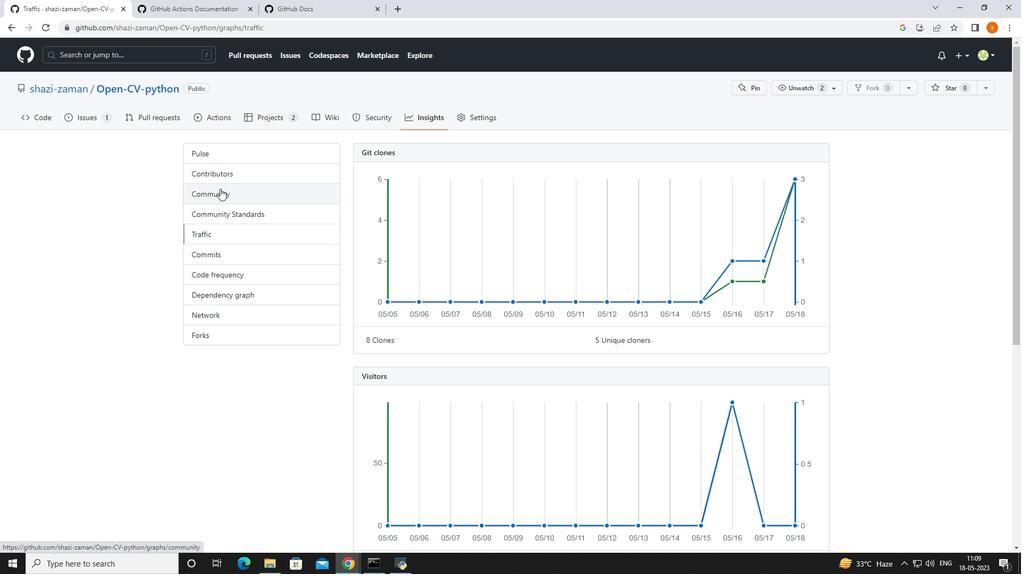 
Action: Mouse pressed left at (220, 194)
Screenshot: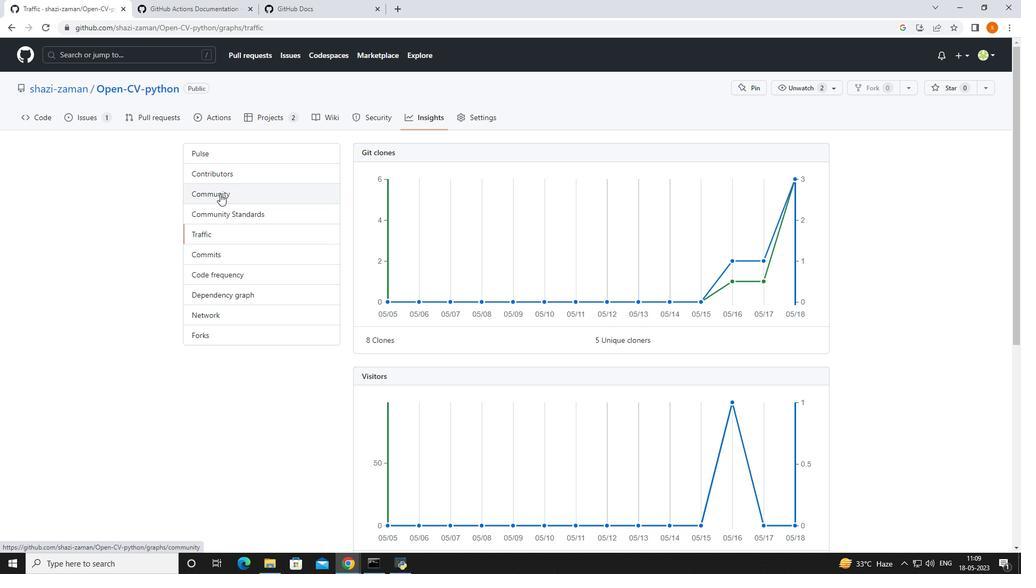 
Action: Mouse moved to (279, 177)
Screenshot: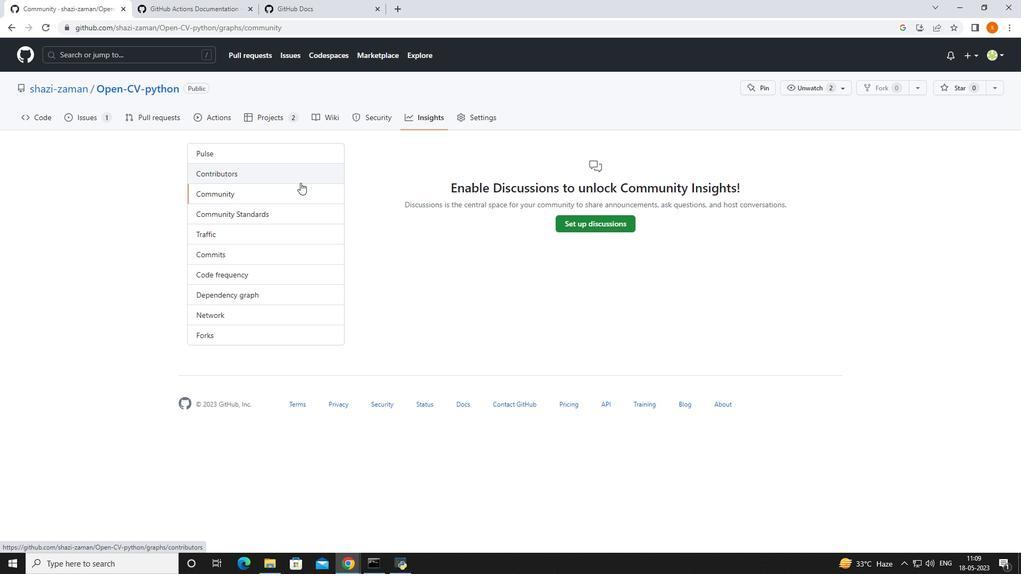 
Action: Mouse pressed left at (279, 177)
Screenshot: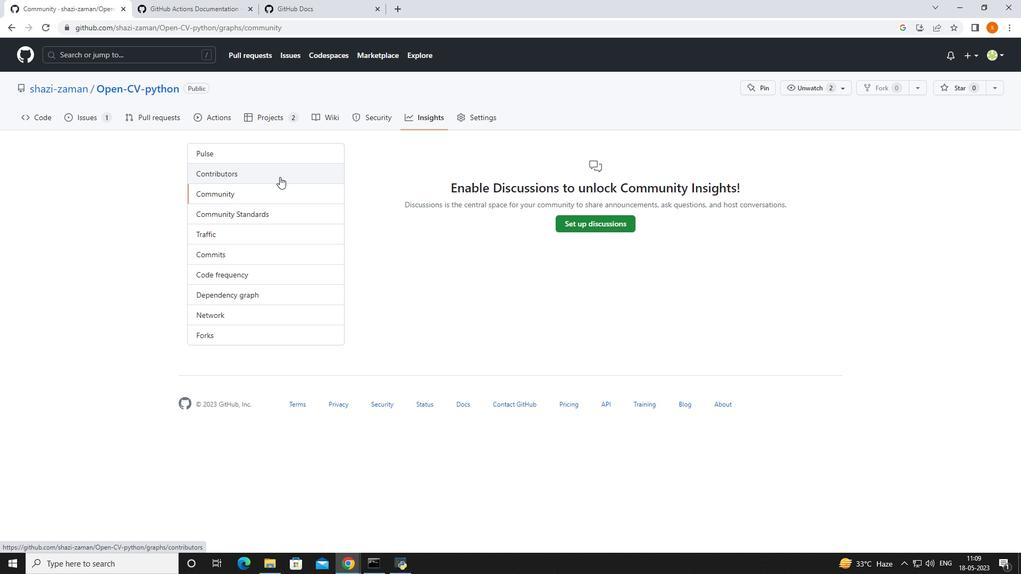 
Action: Mouse moved to (521, 317)
Screenshot: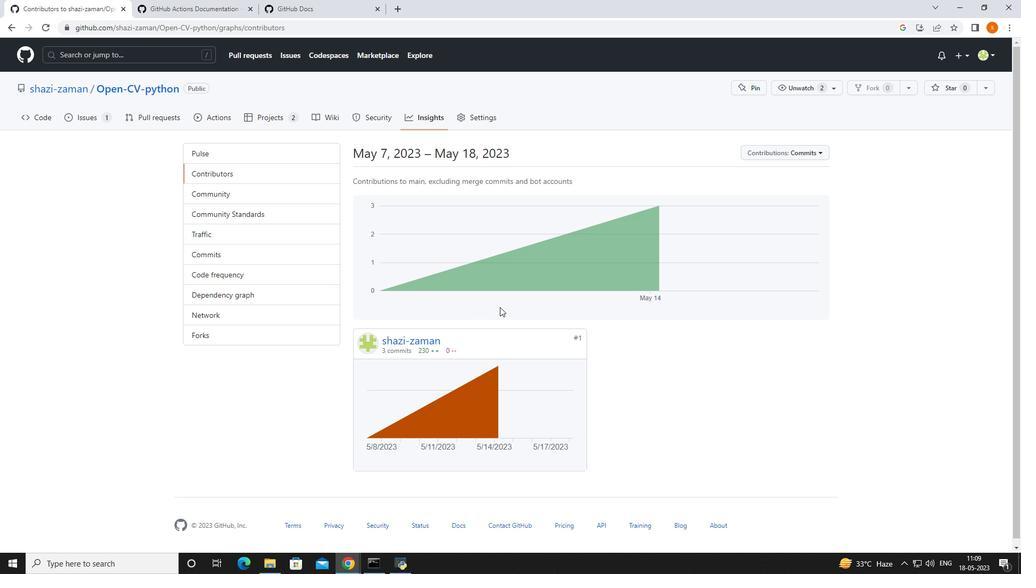 
Action: Mouse scrolled (521, 316) with delta (0, 0)
Screenshot: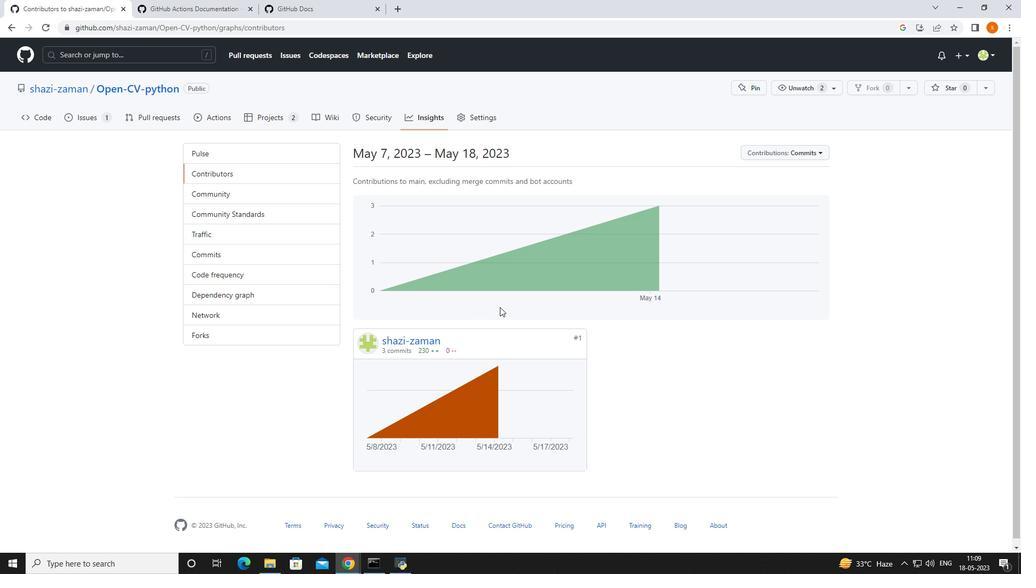 
Action: Mouse moved to (536, 322)
Screenshot: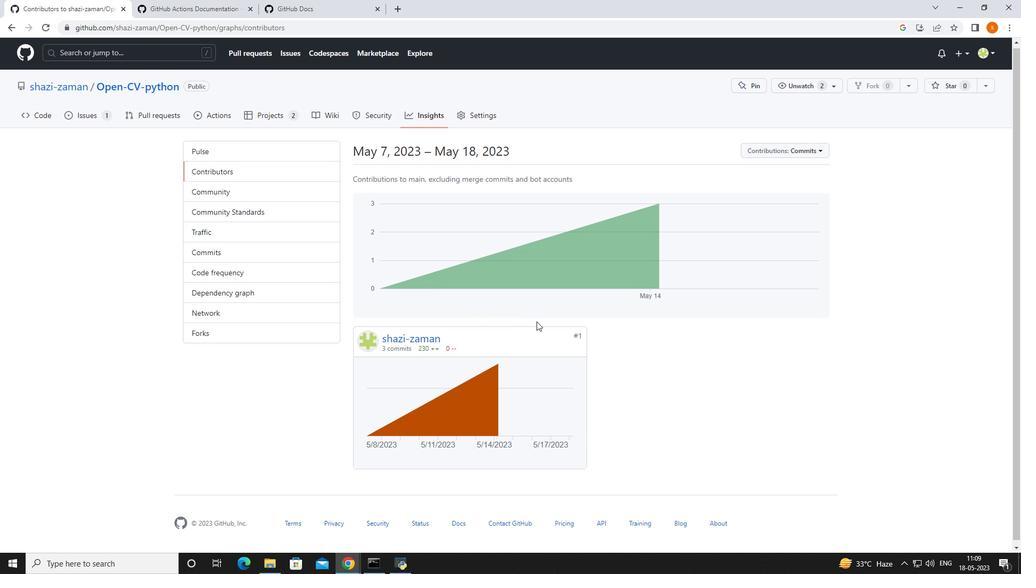 
Action: Mouse scrolled (536, 321) with delta (0, 0)
Screenshot: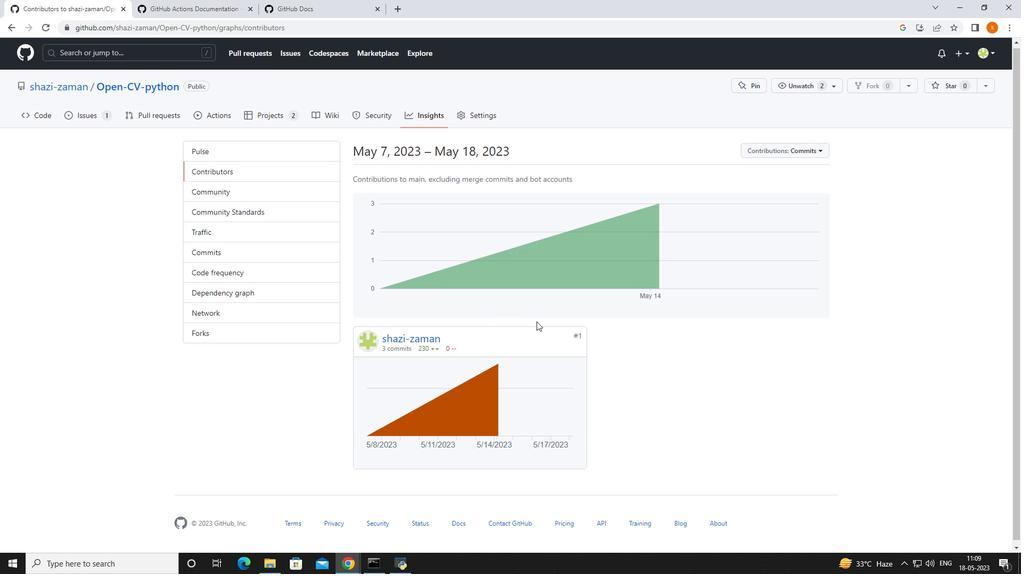 
Action: Mouse moved to (536, 324)
Screenshot: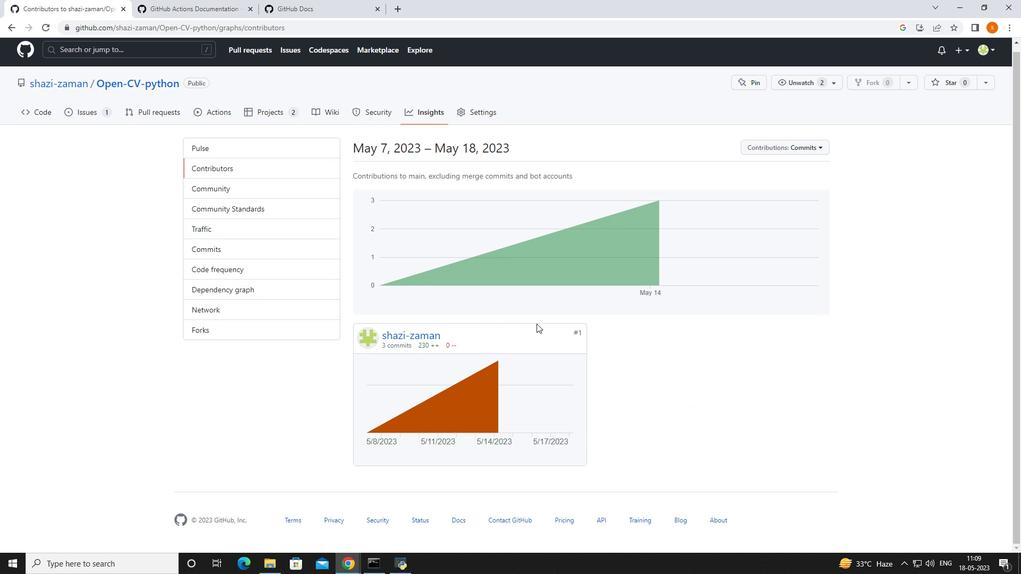 
Action: Mouse scrolled (536, 323) with delta (0, 0)
Screenshot: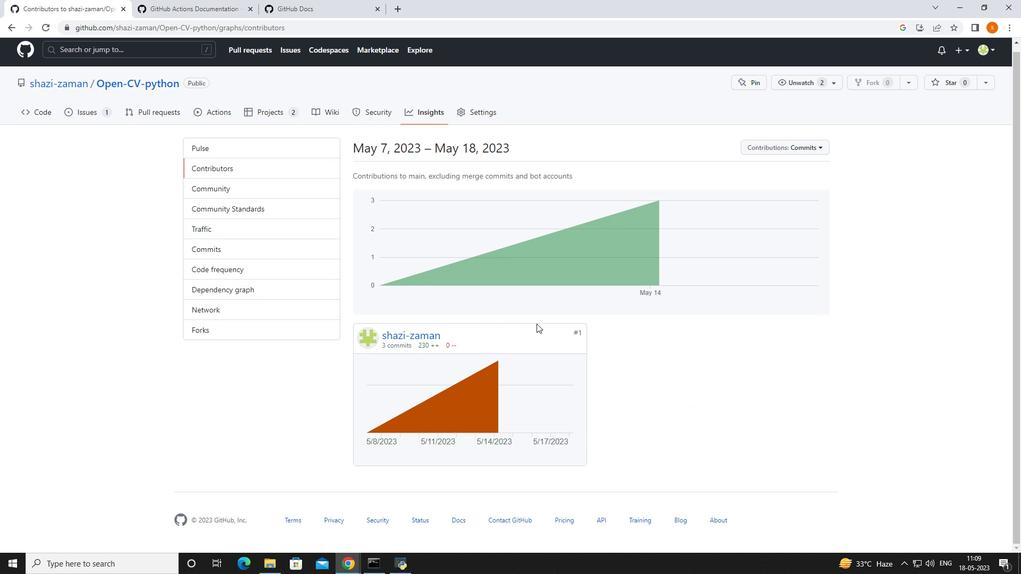 
Action: Mouse moved to (537, 321)
Screenshot: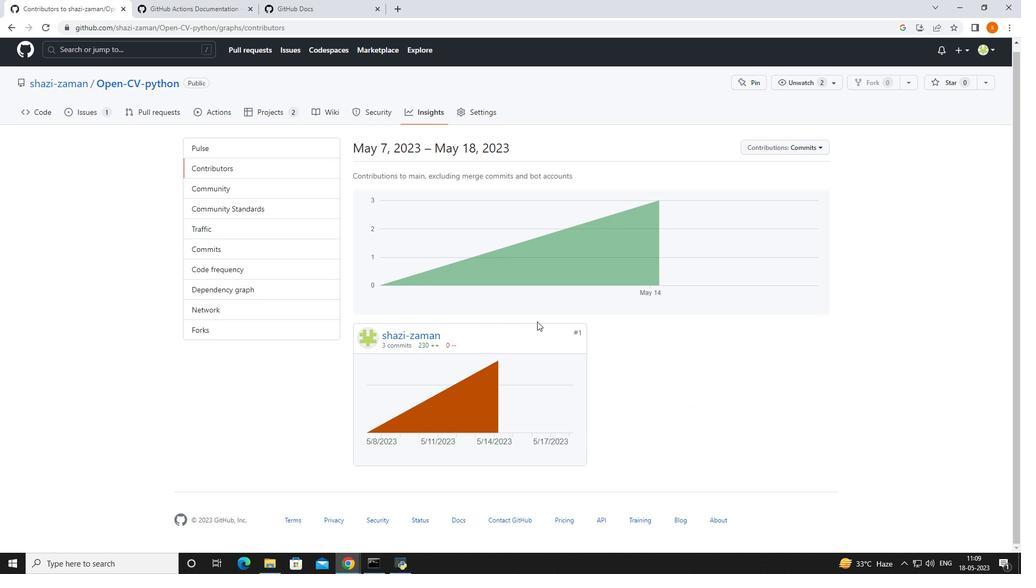 
Action: Mouse scrolled (537, 321) with delta (0, 0)
Screenshot: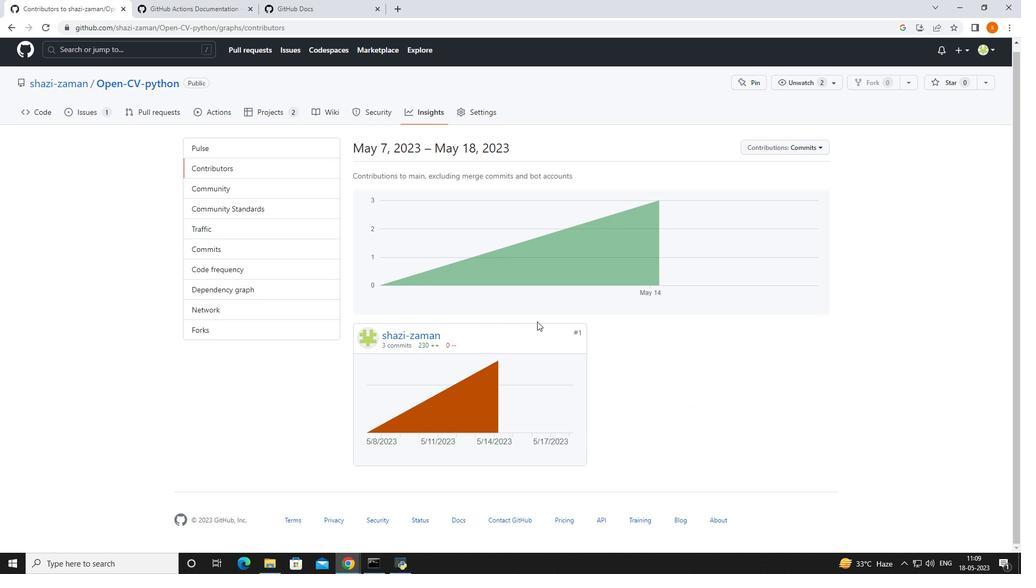 
Action: Mouse moved to (510, 310)
Screenshot: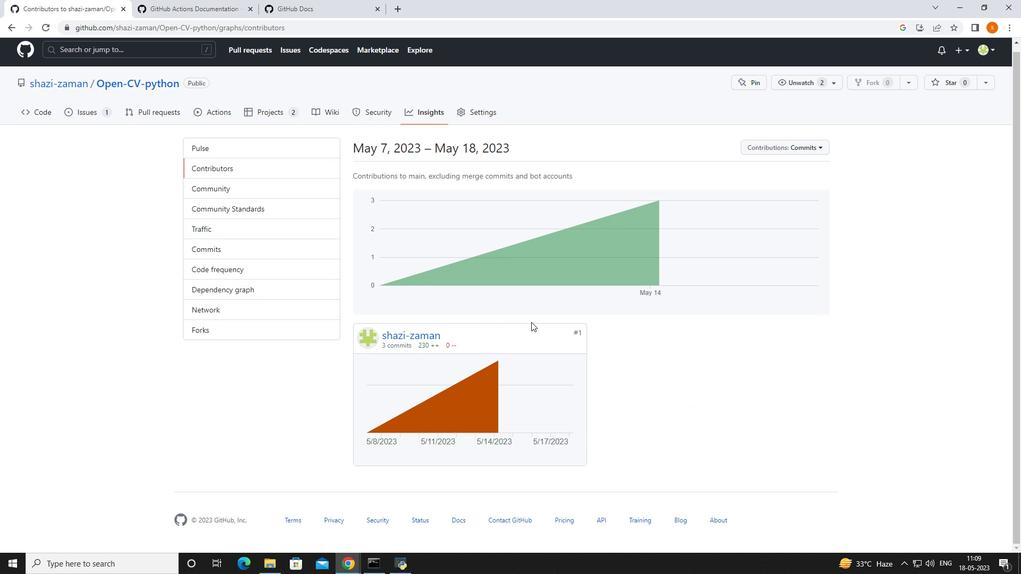 
Action: Mouse scrolled (510, 311) with delta (0, 0)
Screenshot: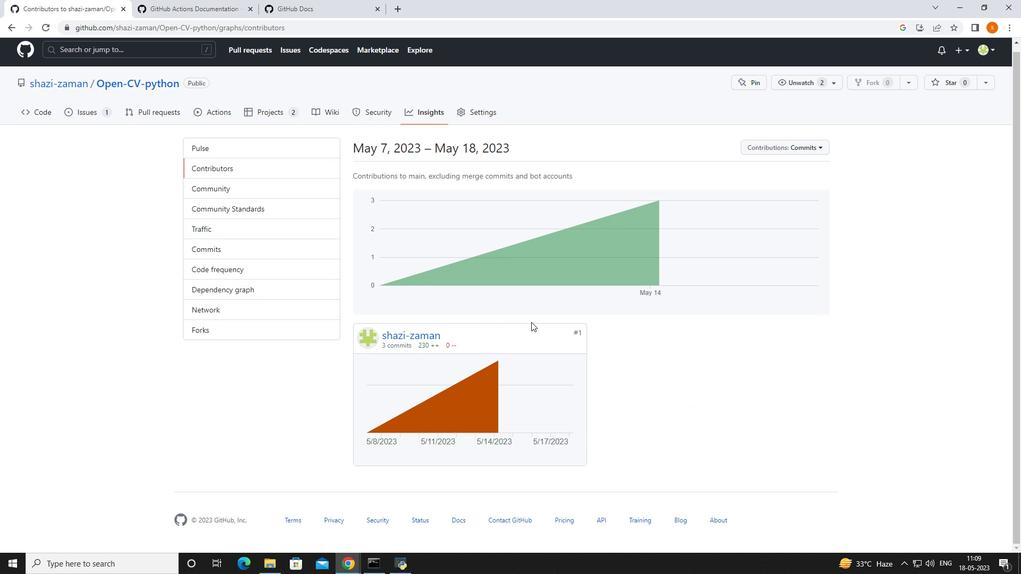 
Action: Mouse moved to (505, 305)
Screenshot: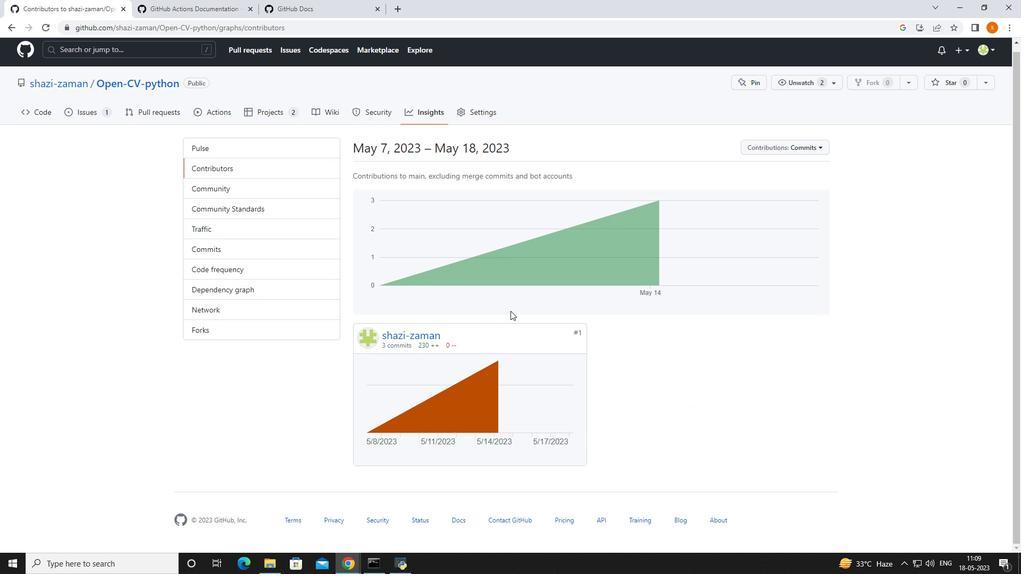 
Action: Mouse scrolled (505, 306) with delta (0, 0)
Screenshot: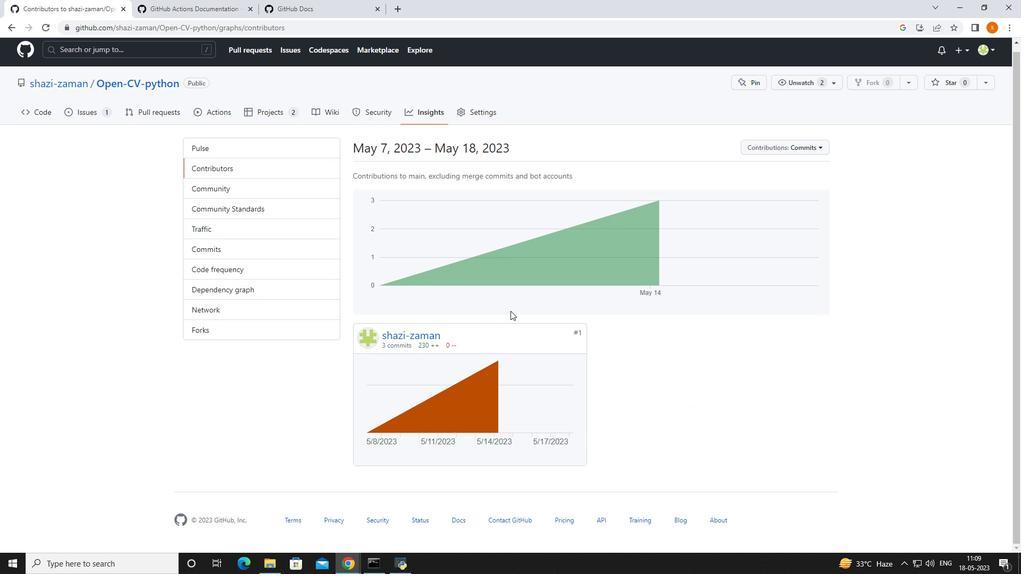 
Action: Mouse moved to (500, 302)
Screenshot: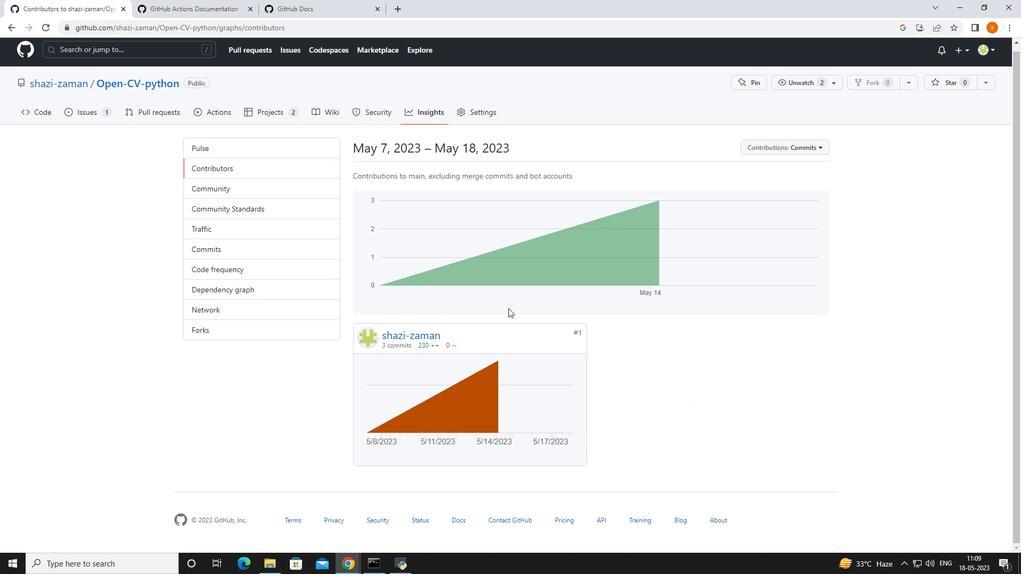 
Action: Mouse scrolled (500, 303) with delta (0, 0)
Screenshot: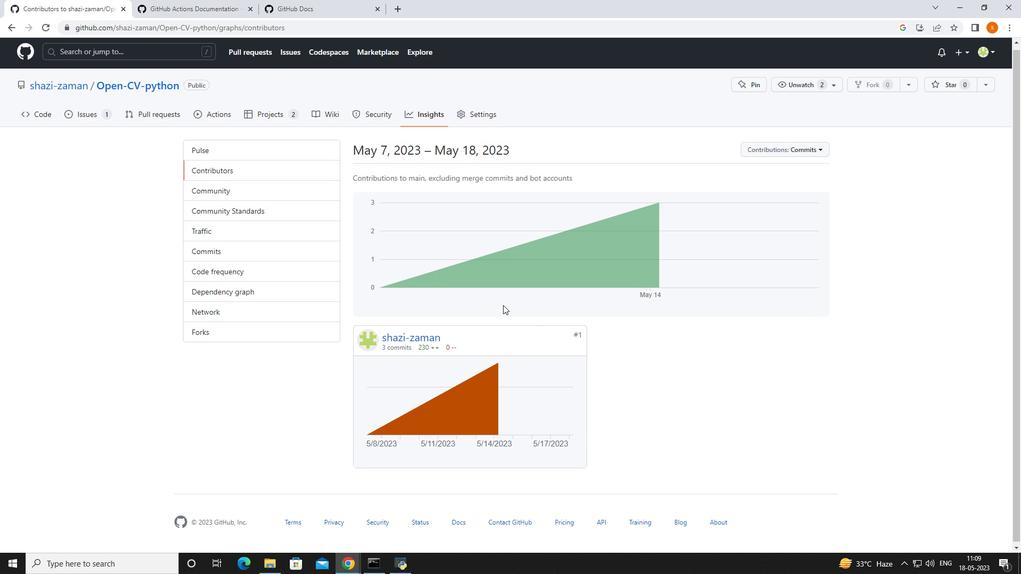 
Action: Mouse moved to (492, 300)
Screenshot: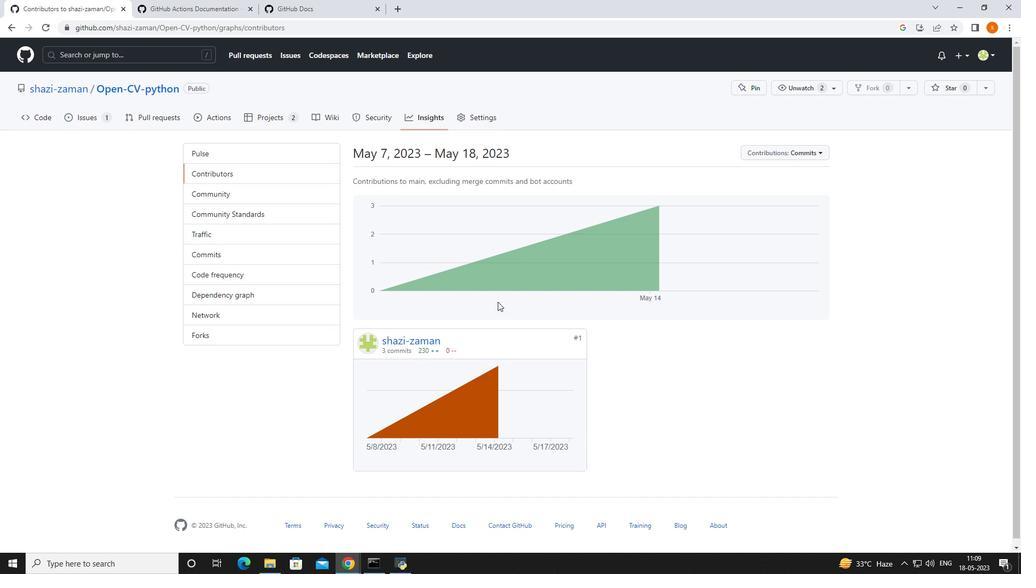 
Action: Mouse scrolled (492, 299) with delta (0, 0)
Screenshot: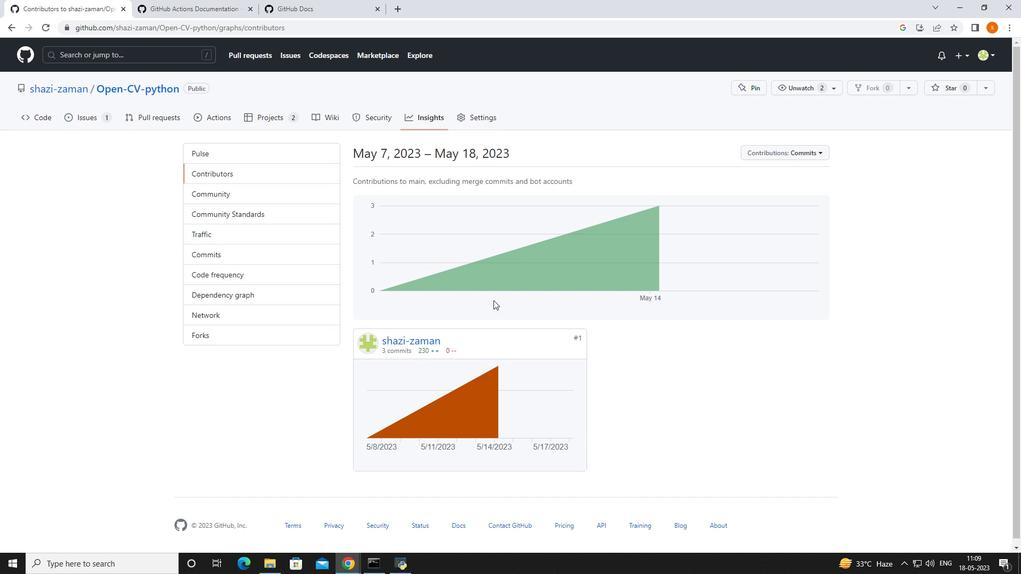
Action: Mouse scrolled (492, 299) with delta (0, 0)
Screenshot: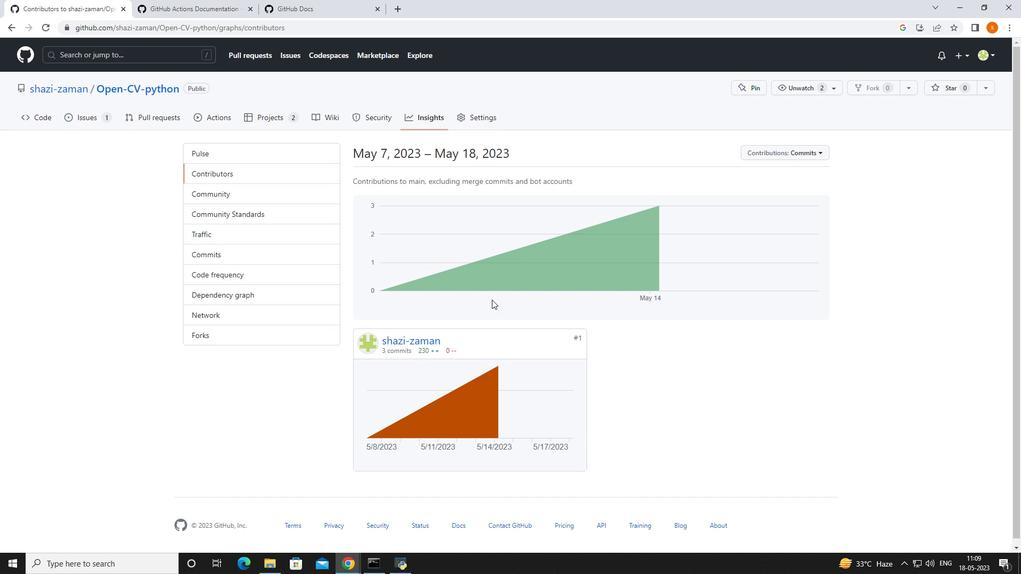 
Action: Mouse scrolled (492, 299) with delta (0, 0)
Screenshot: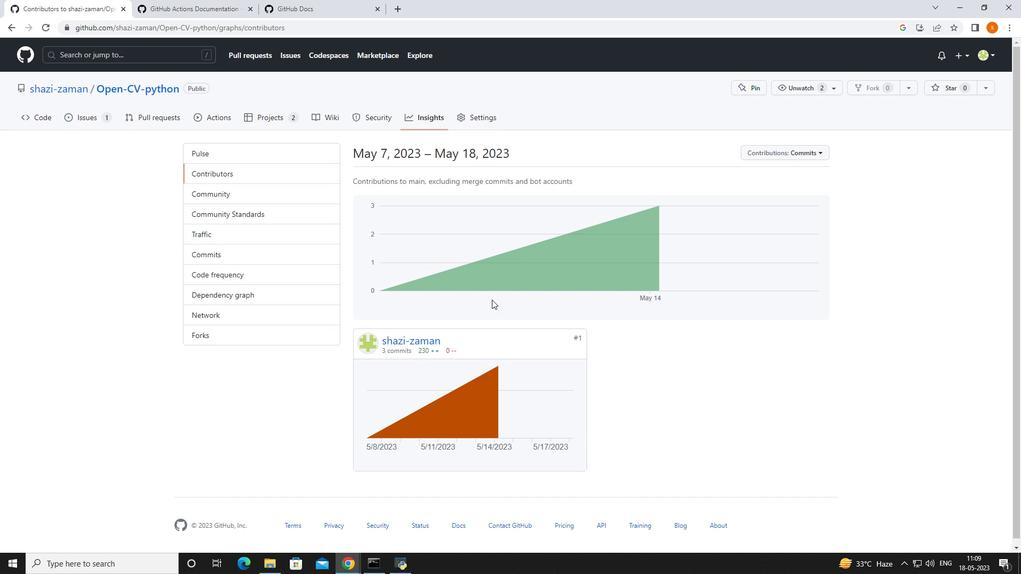 
Action: Mouse moved to (492, 297)
Screenshot: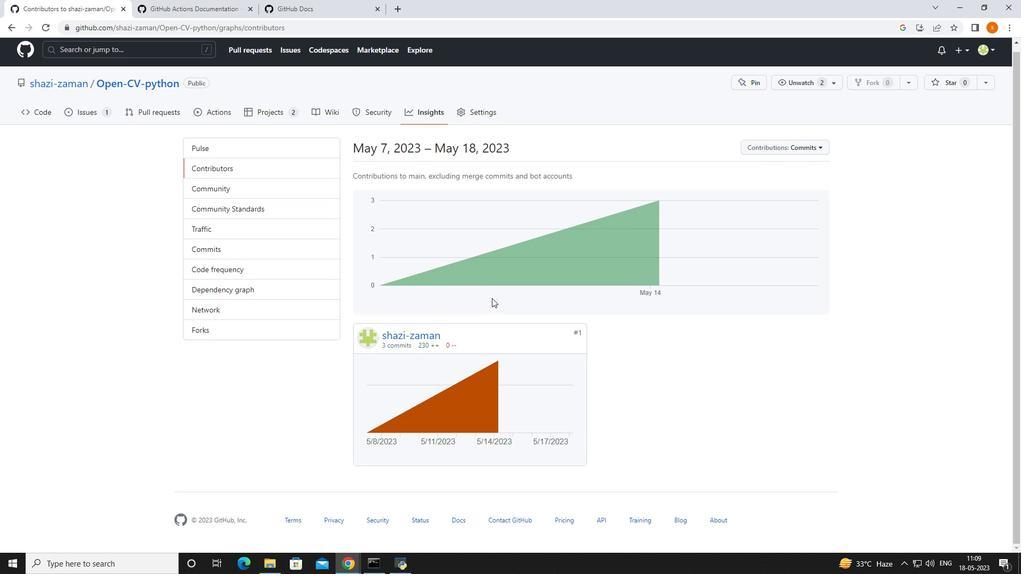 
Action: Mouse scrolled (492, 296) with delta (0, 0)
Screenshot: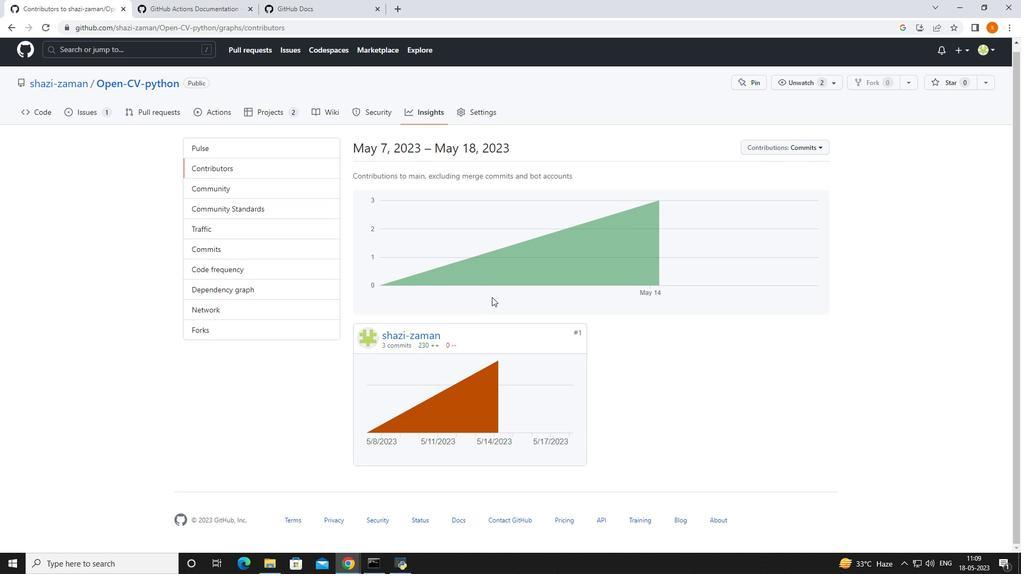
Action: Mouse moved to (483, 291)
Screenshot: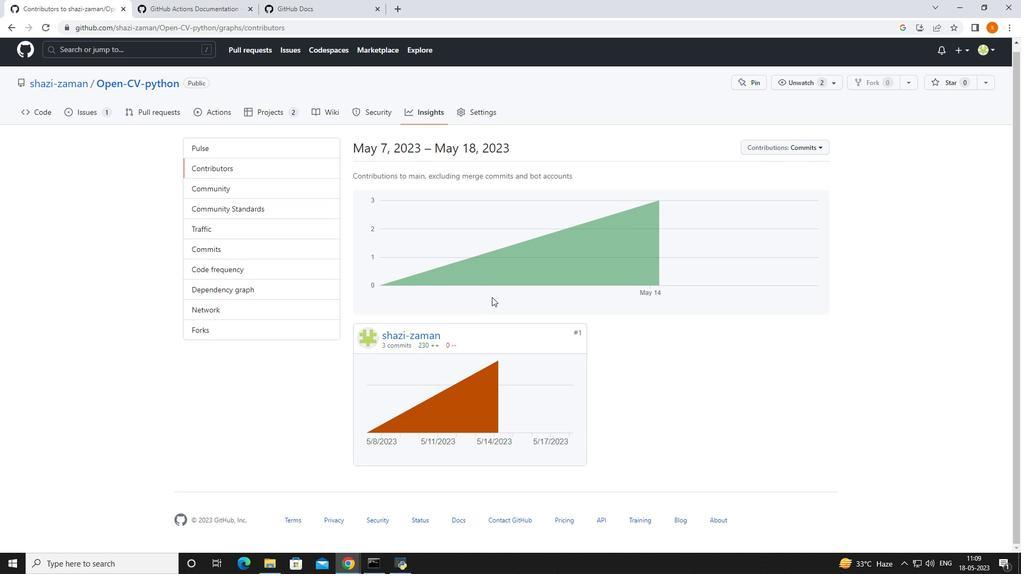 
Action: Mouse scrolled (483, 291) with delta (0, 0)
Screenshot: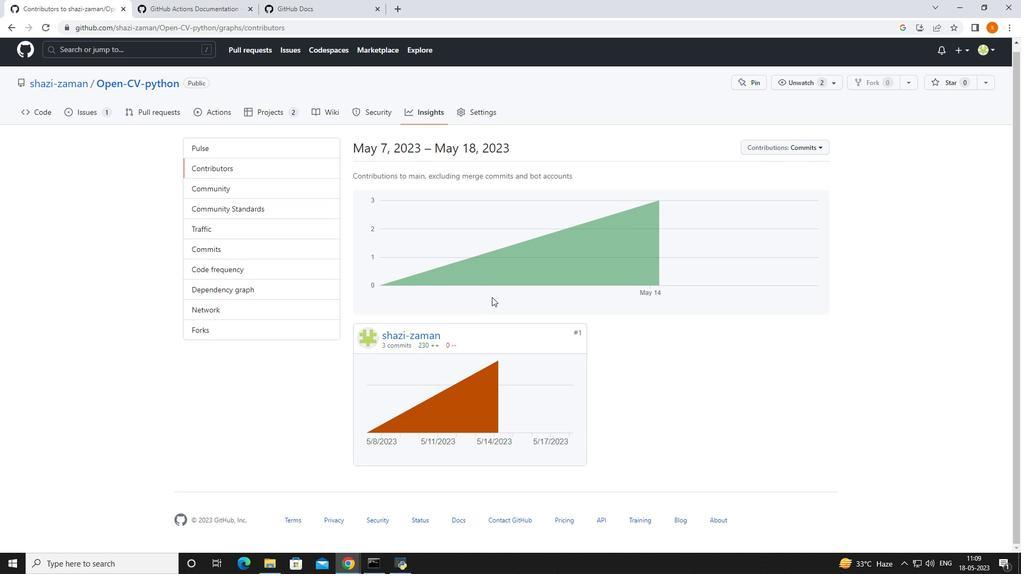 
Action: Mouse moved to (444, 283)
Screenshot: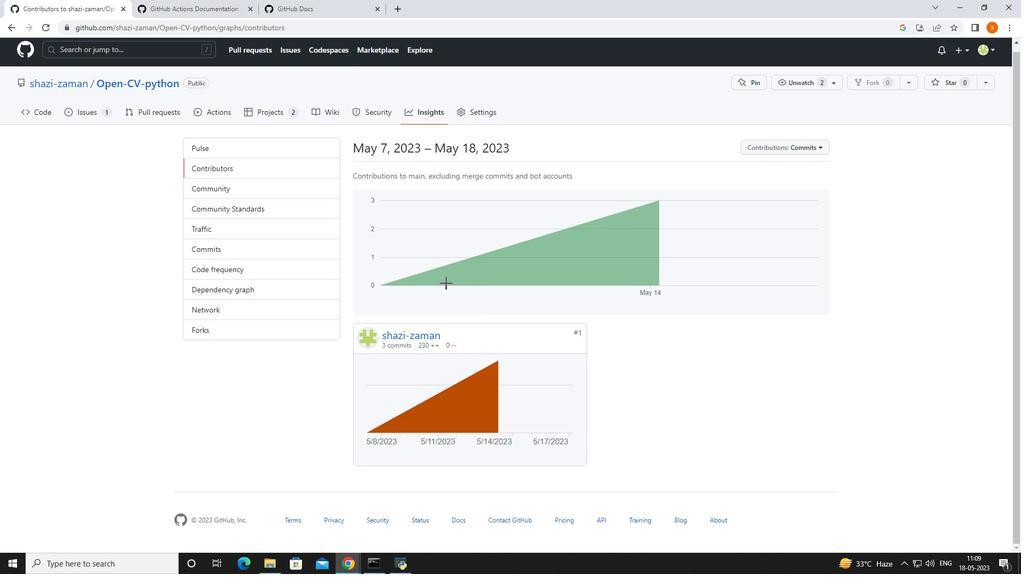 
Action: Mouse scrolled (444, 284) with delta (0, 0)
Screenshot: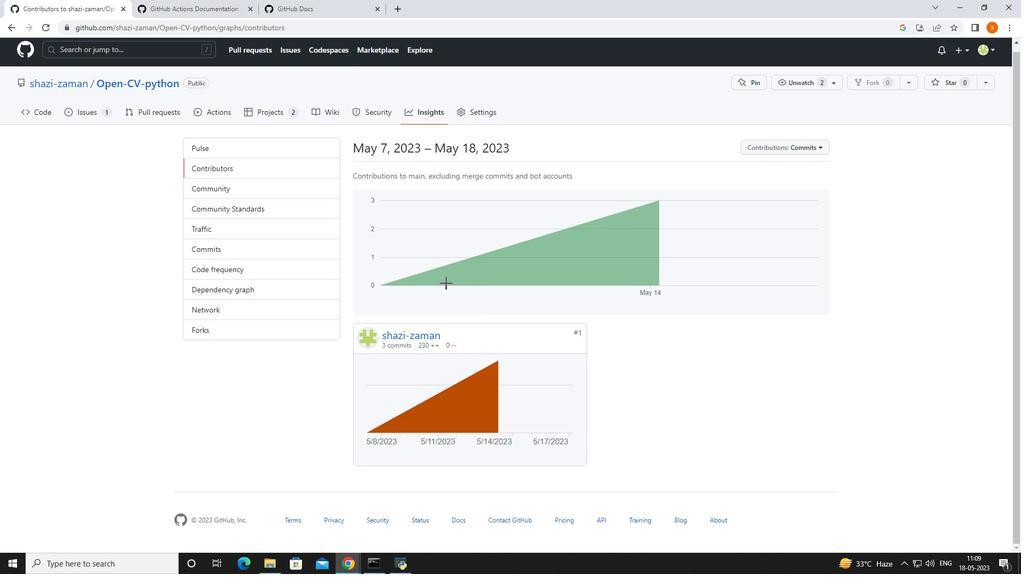 
Action: Mouse moved to (443, 283)
Screenshot: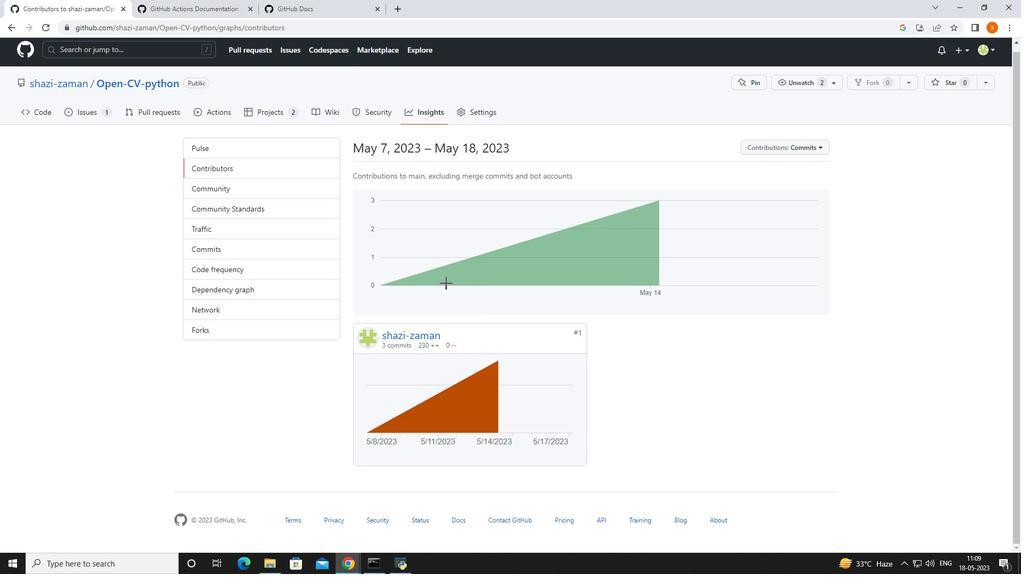 
Action: Mouse scrolled (443, 283) with delta (0, 0)
Screenshot: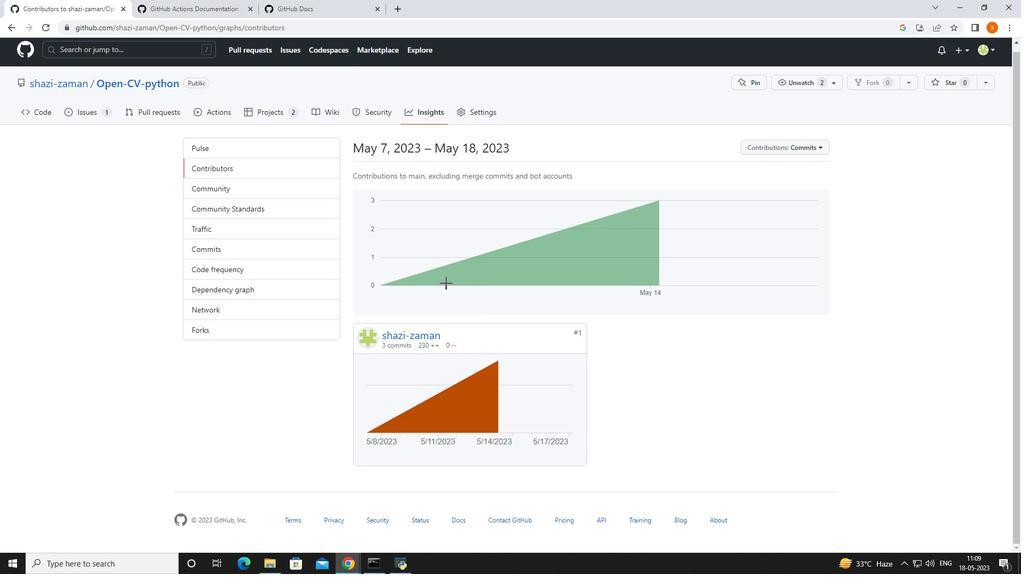 
Action: Mouse moved to (443, 283)
Screenshot: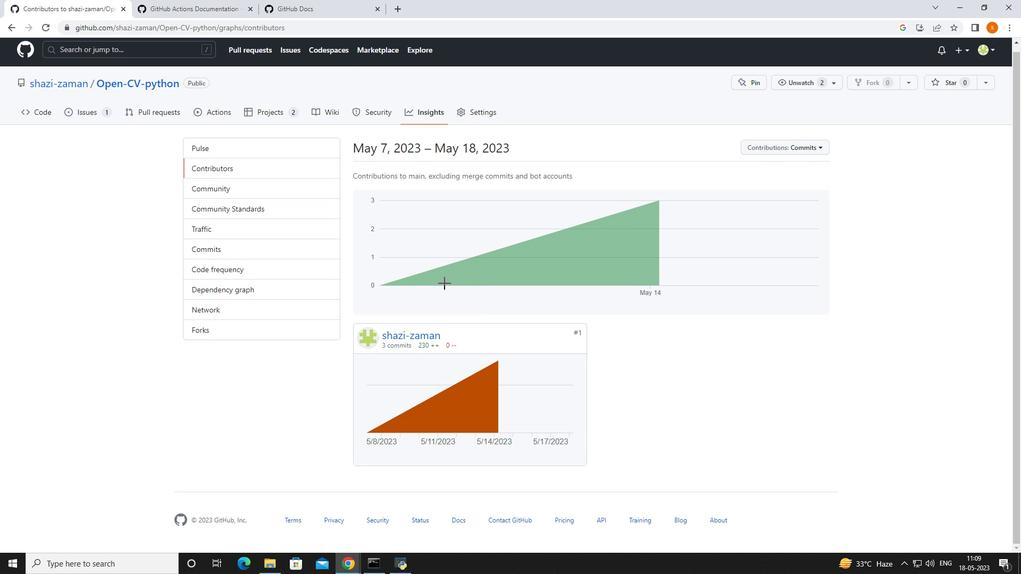 
Action: Mouse scrolled (443, 283) with delta (0, 0)
Screenshot: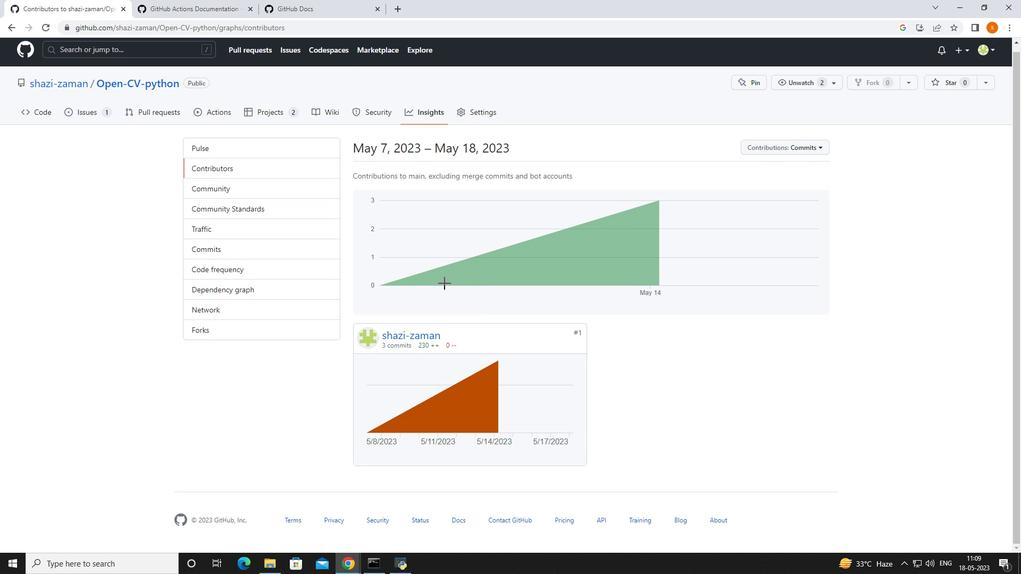 
Action: Mouse moved to (427, 287)
Screenshot: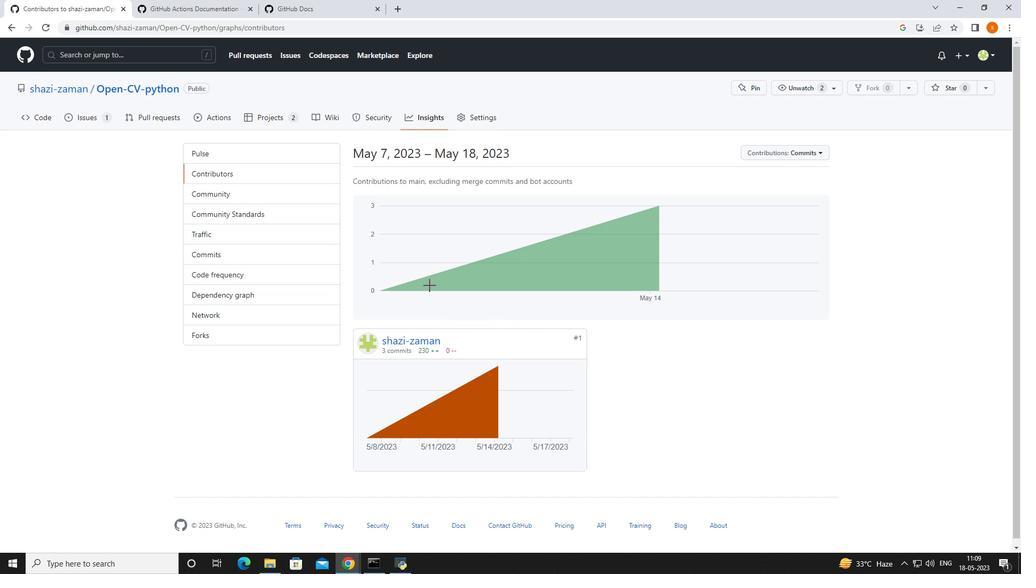 
Action: Mouse scrolled (427, 287) with delta (0, 0)
Screenshot: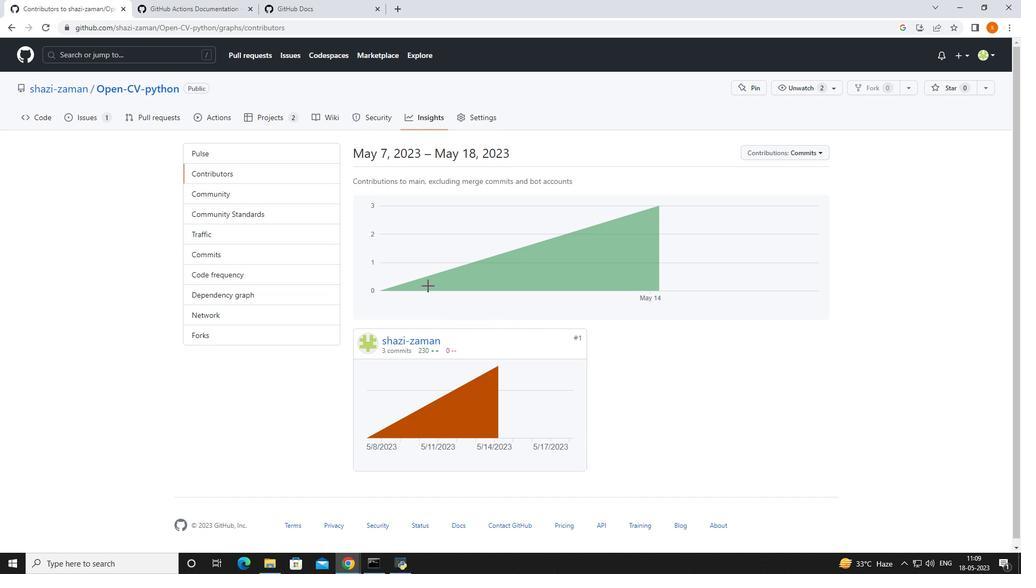
Action: Mouse moved to (427, 287)
Screenshot: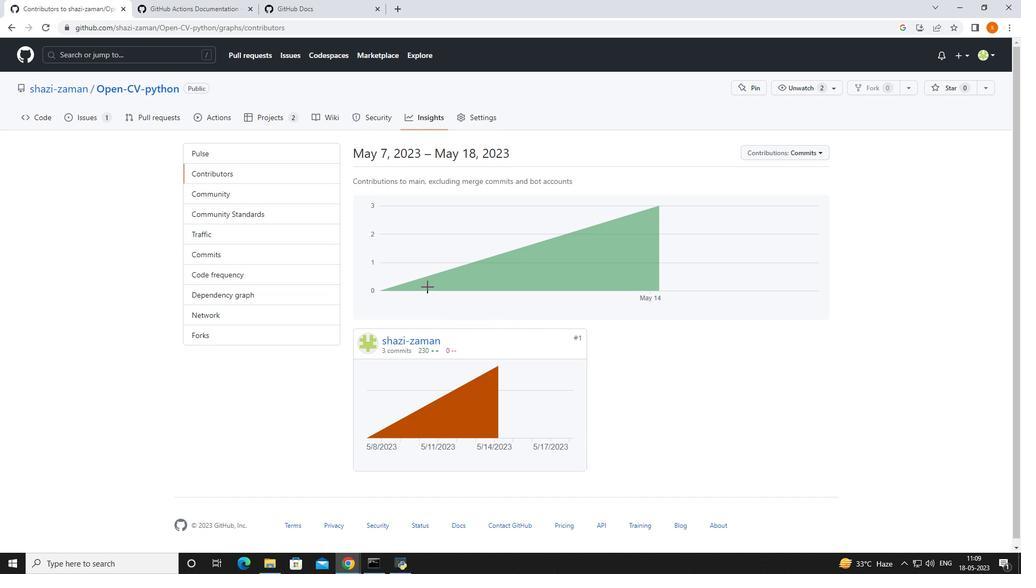 
Action: Mouse scrolled (427, 288) with delta (0, 0)
Screenshot: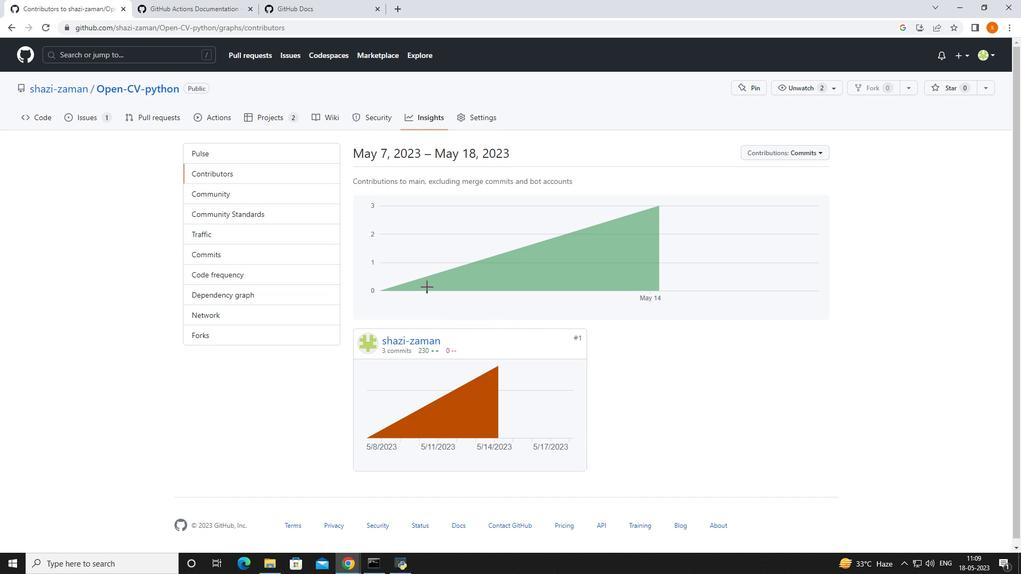 
Action: Mouse moved to (426, 287)
Screenshot: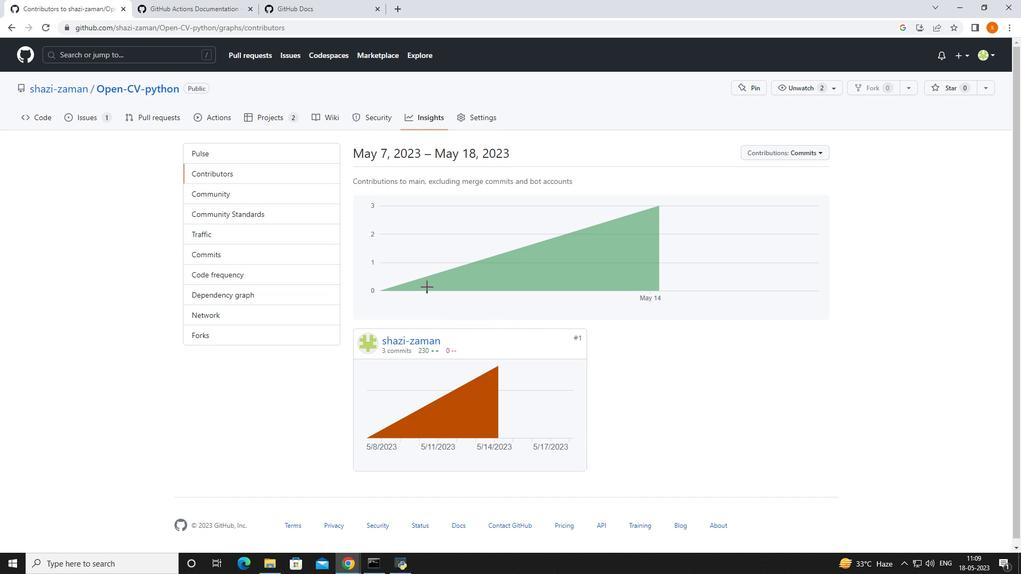
Action: Mouse scrolled (426, 288) with delta (0, 0)
Screenshot: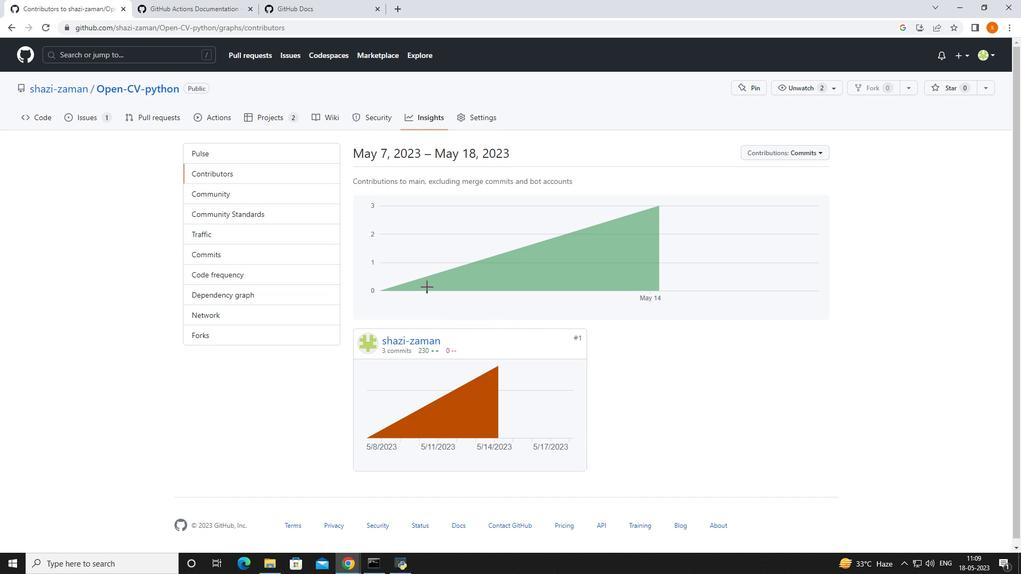 
Action: Mouse moved to (225, 293)
Screenshot: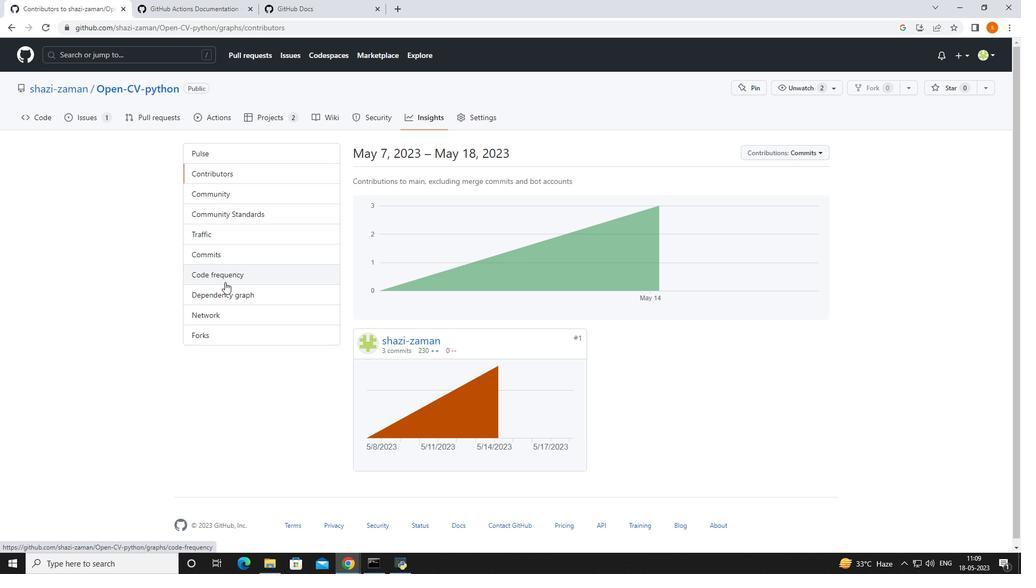 
Action: Mouse pressed left at (225, 293)
Screenshot: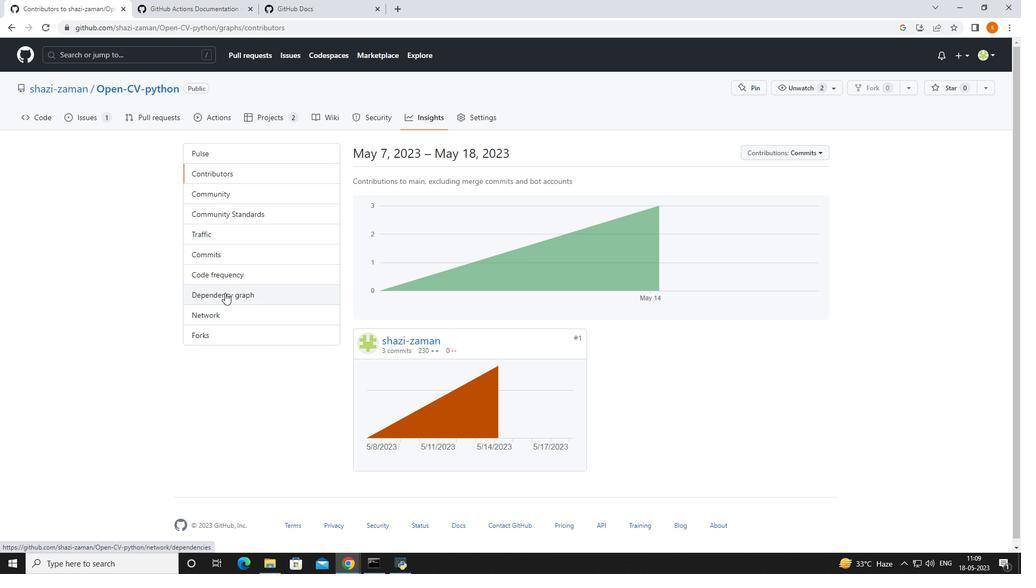 
Action: Mouse moved to (229, 318)
Screenshot: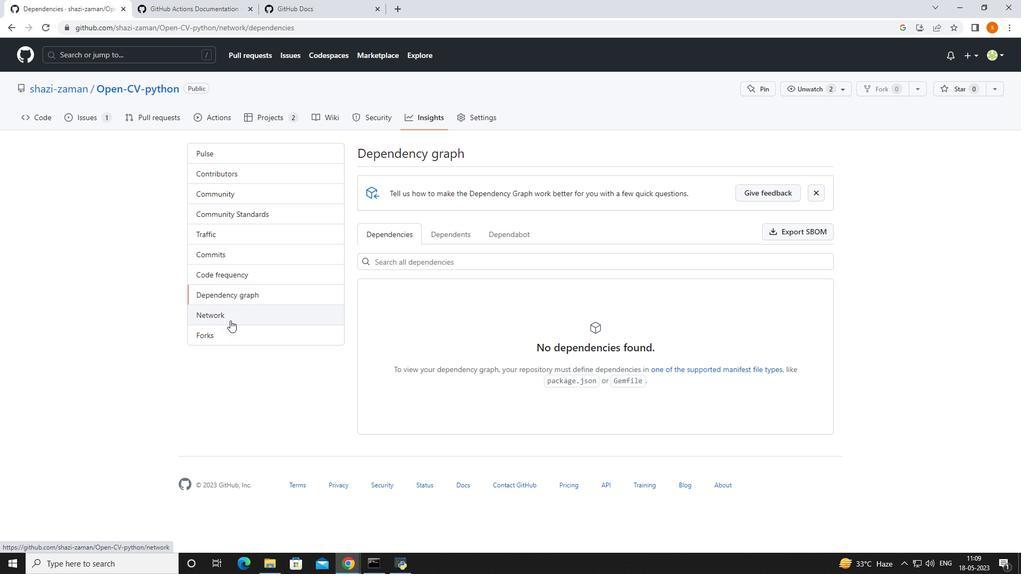 
Action: Mouse pressed left at (229, 318)
Screenshot: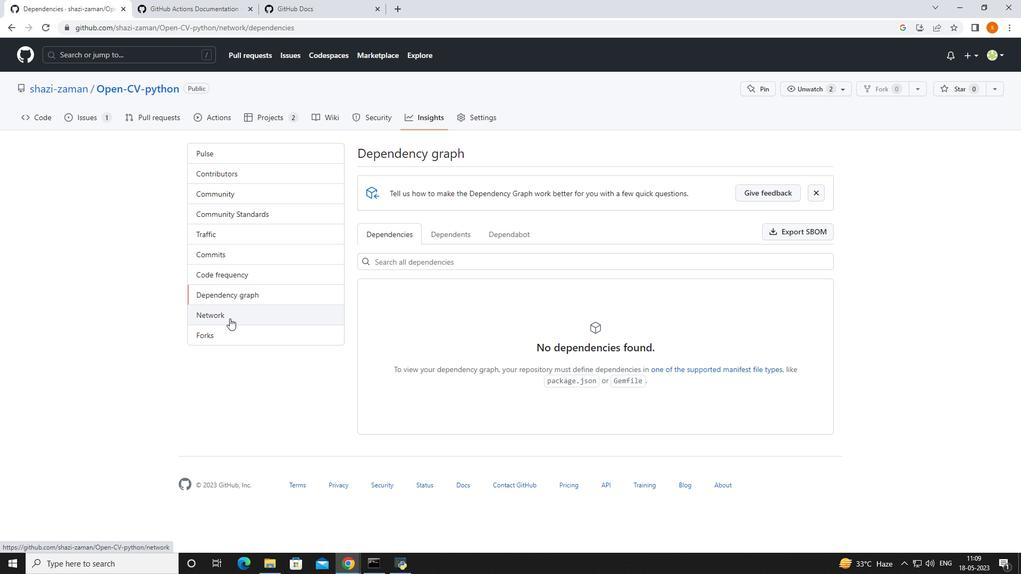 
Action: Mouse moved to (233, 162)
Screenshot: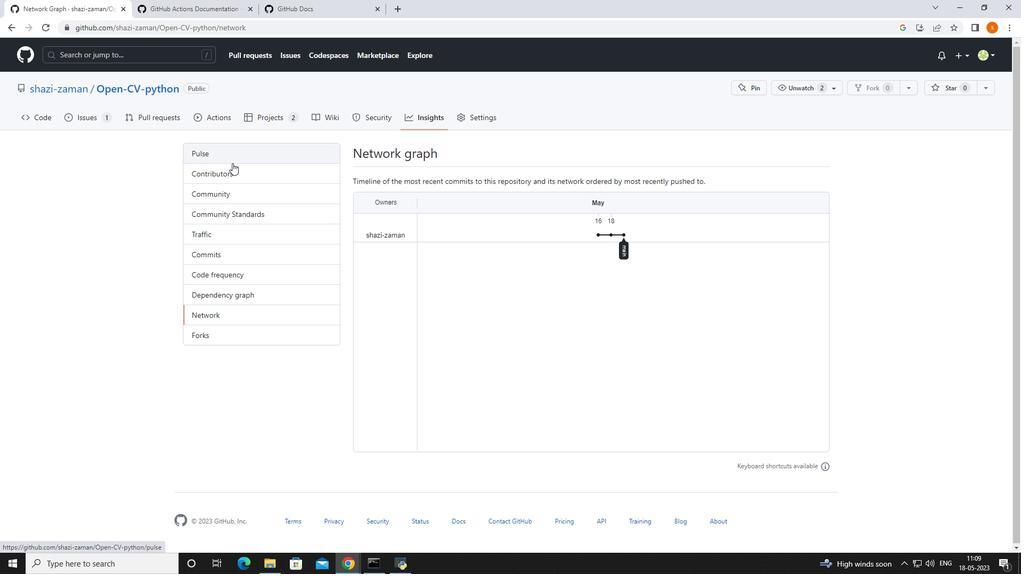 
Action: Mouse pressed left at (233, 162)
Screenshot: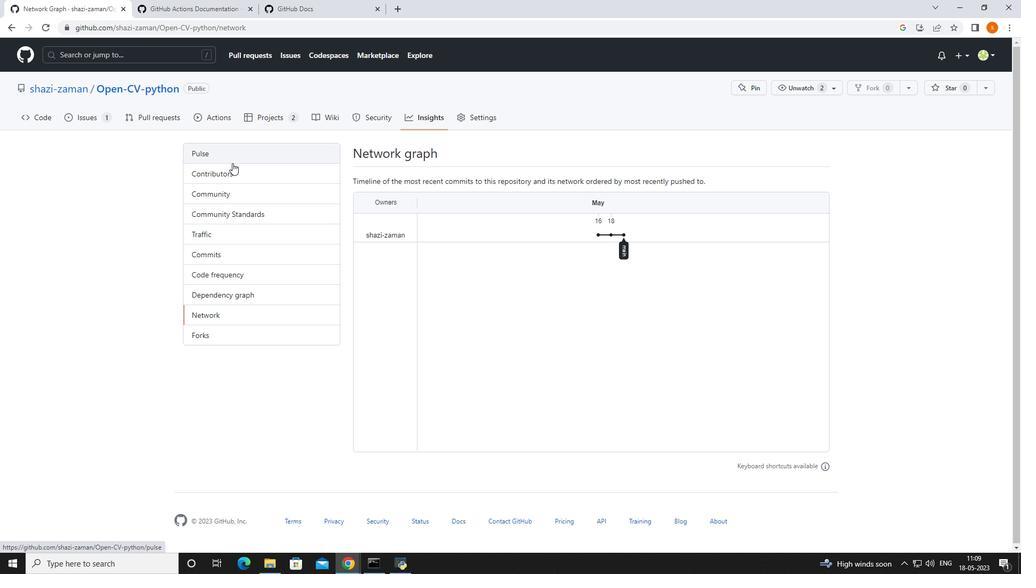 
Action: Mouse moved to (274, 279)
Screenshot: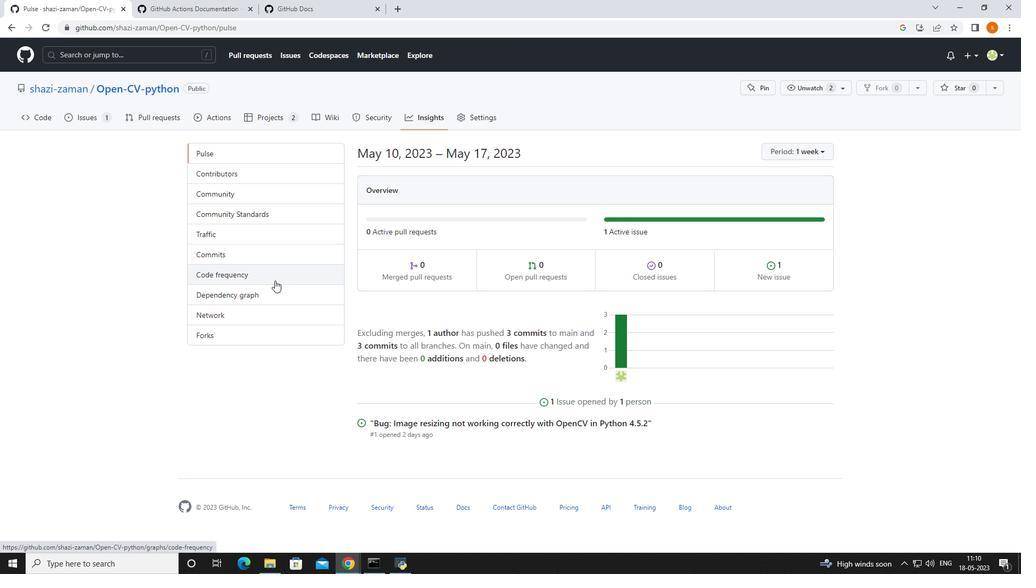 
Action: Mouse pressed left at (274, 279)
Screenshot: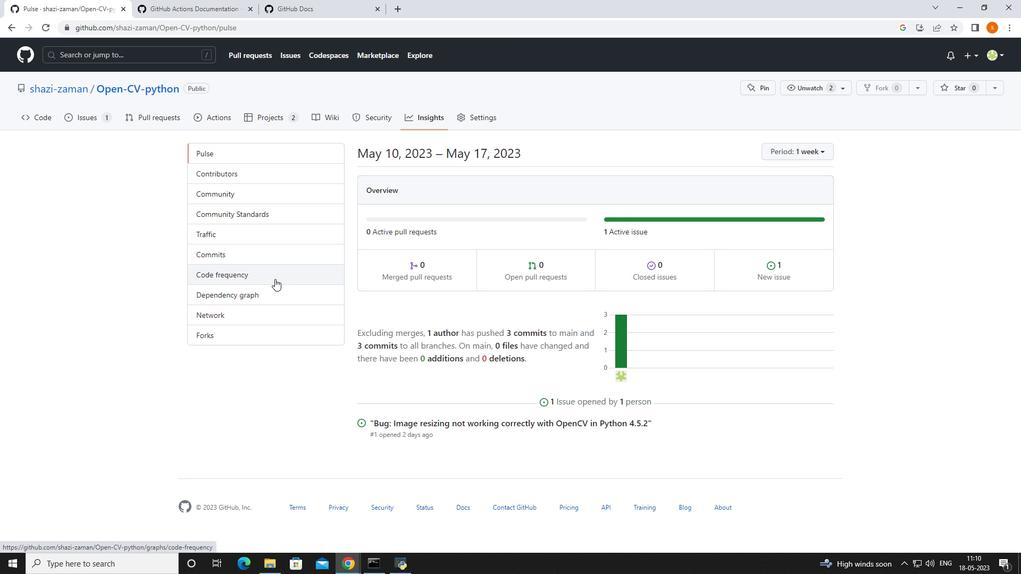 
Action: Mouse moved to (289, 333)
Screenshot: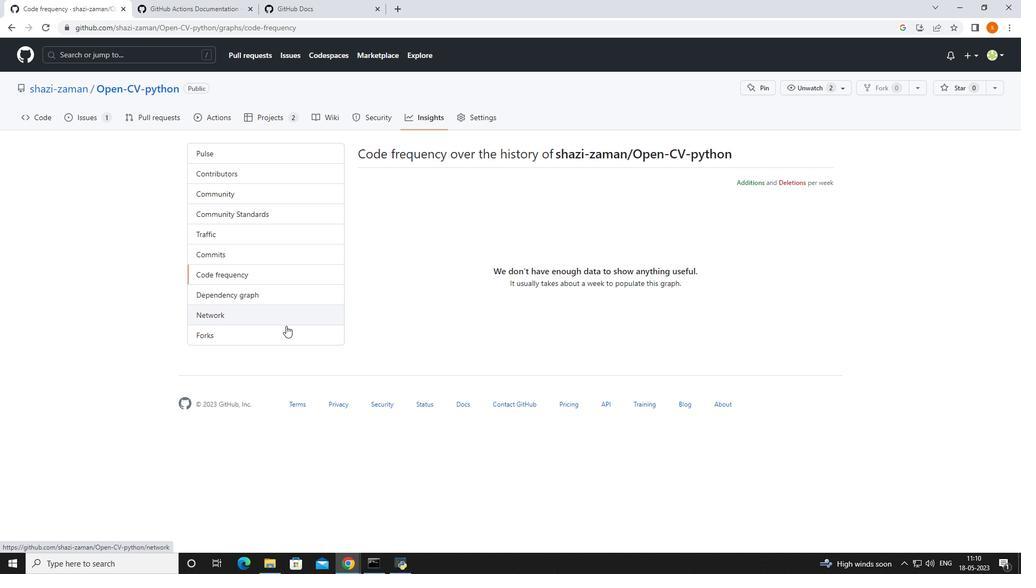 
Action: Mouse pressed left at (289, 333)
Screenshot: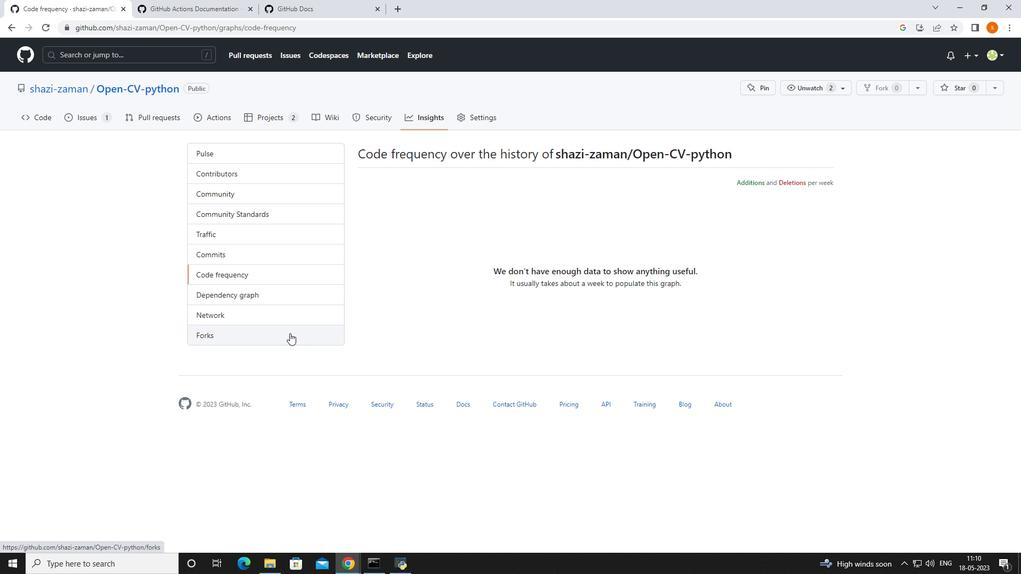 
Action: Mouse moved to (254, 177)
Screenshot: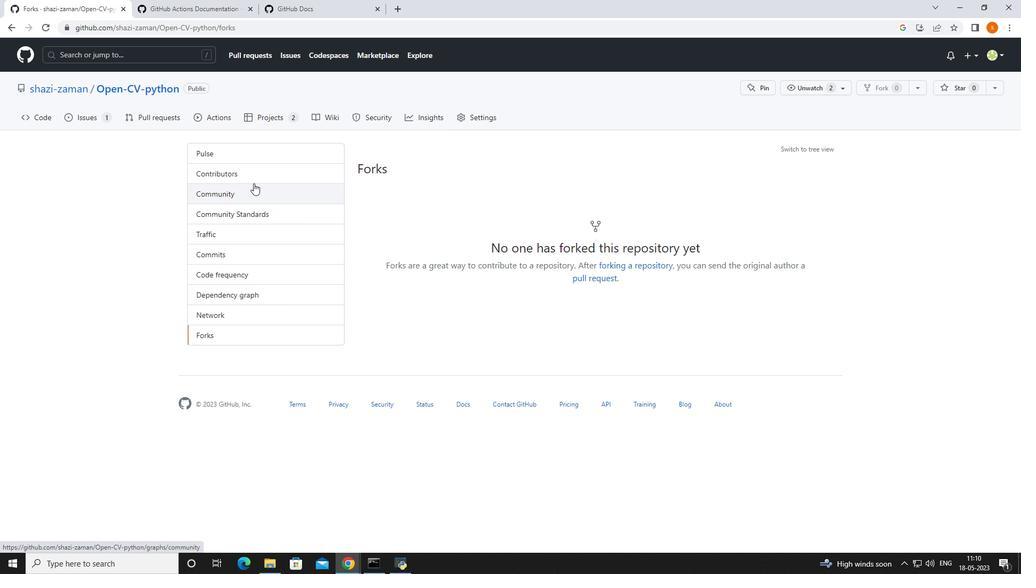 
Action: Mouse pressed left at (254, 177)
Screenshot: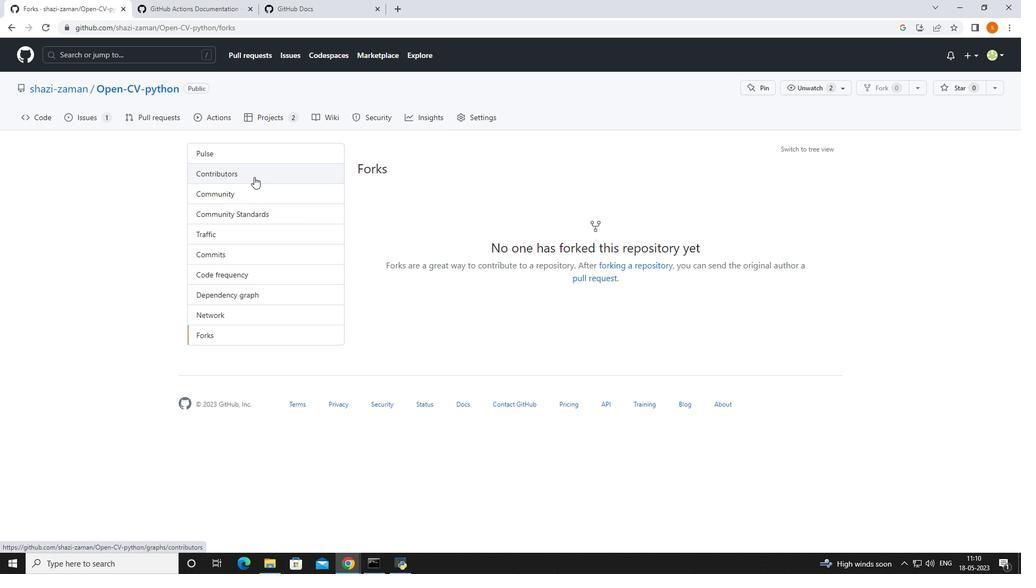 
Action: Mouse moved to (658, 271)
Screenshot: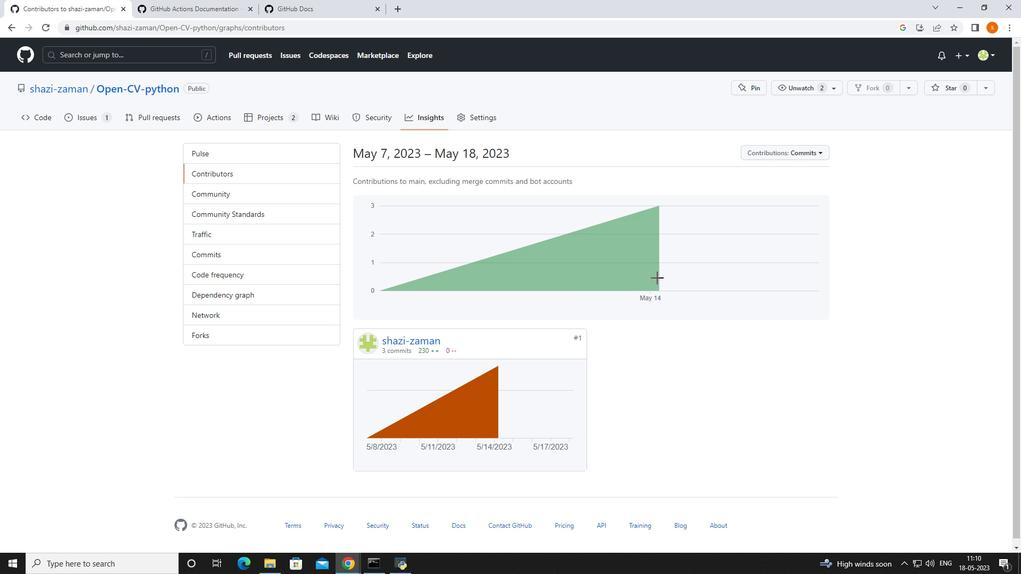
Action: Mouse pressed left at (658, 271)
Screenshot: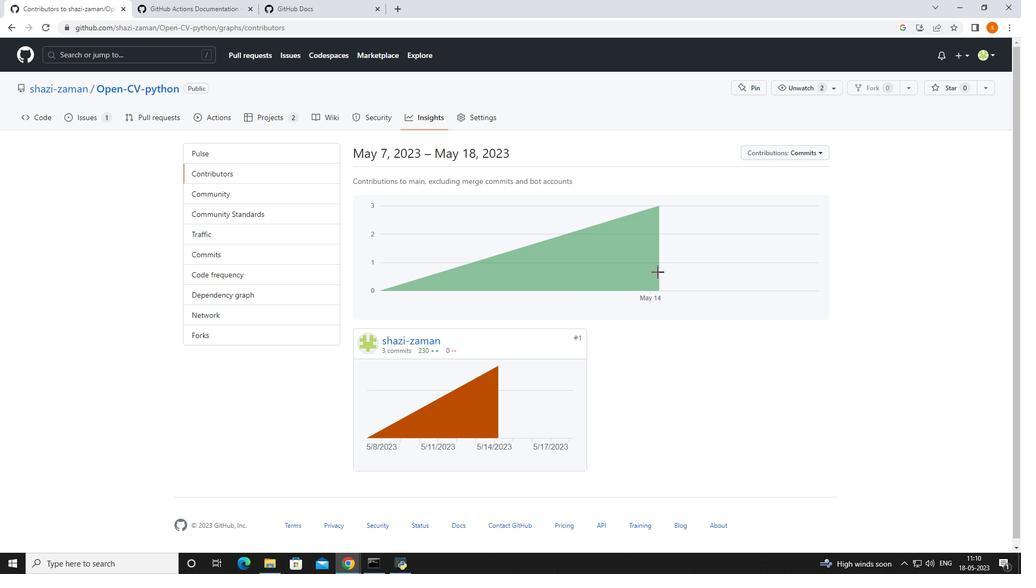 
Action: Mouse moved to (530, 266)
Screenshot: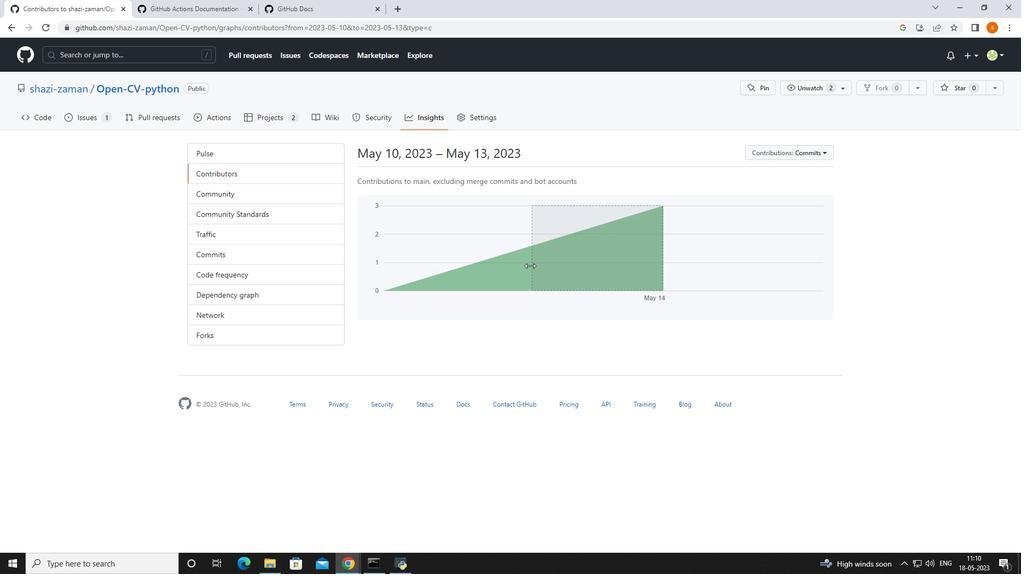 
Action: Mouse pressed left at (530, 266)
Screenshot: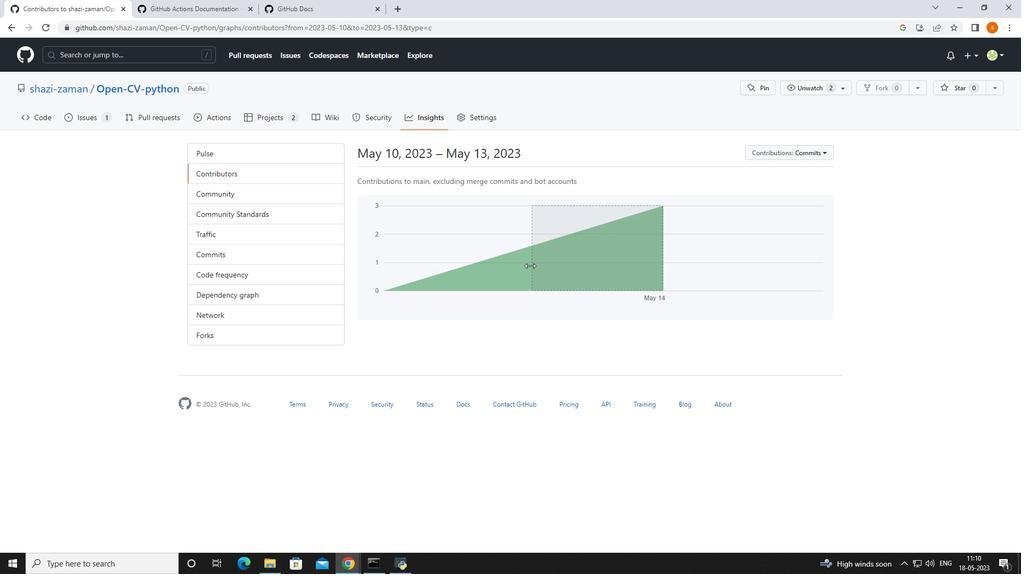 
Action: Mouse moved to (472, 206)
Screenshot: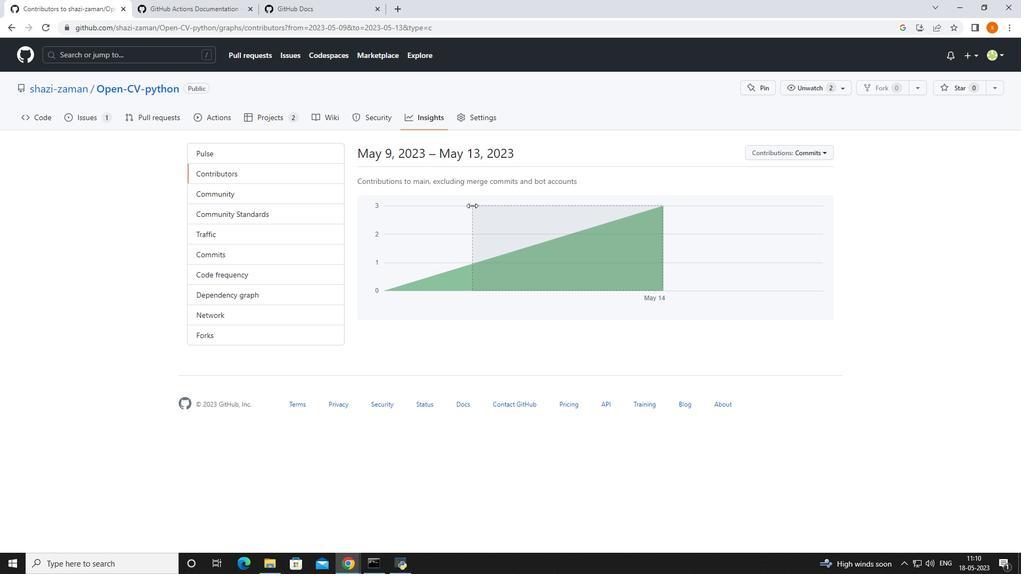 
Action: Mouse pressed left at (472, 206)
Screenshot: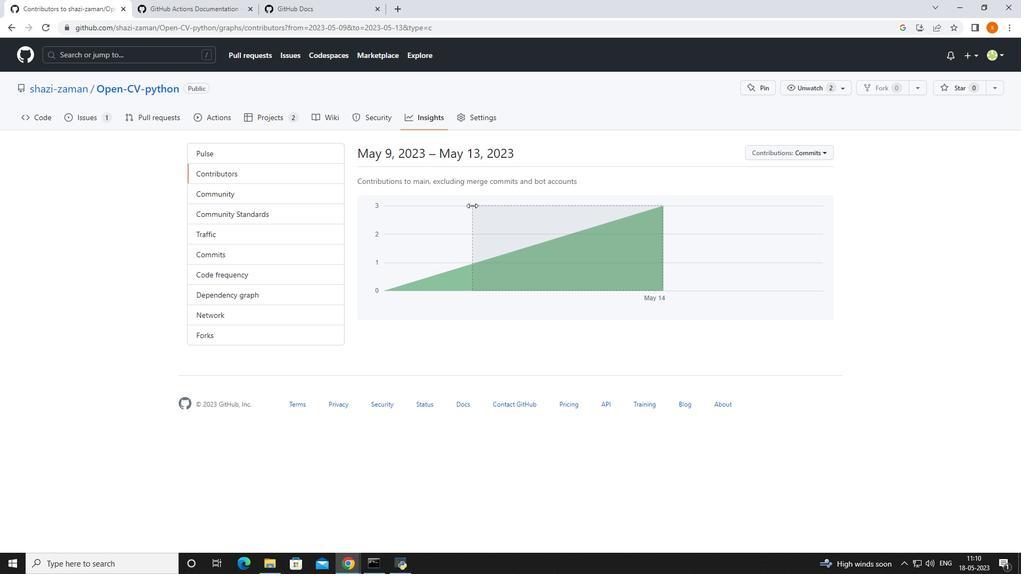 
Action: Mouse moved to (454, 369)
Screenshot: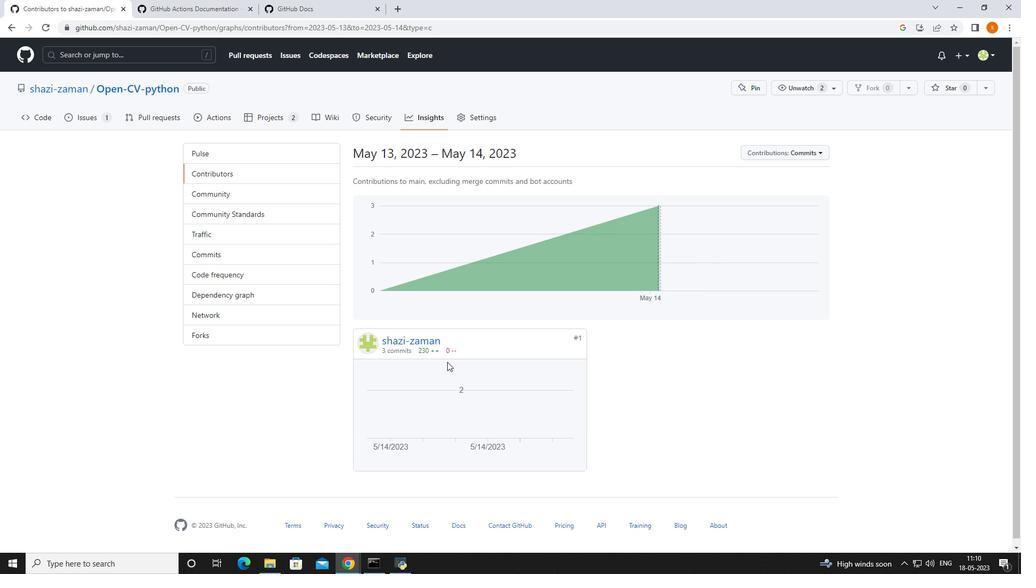
Action: Mouse scrolled (454, 369) with delta (0, 0)
Screenshot: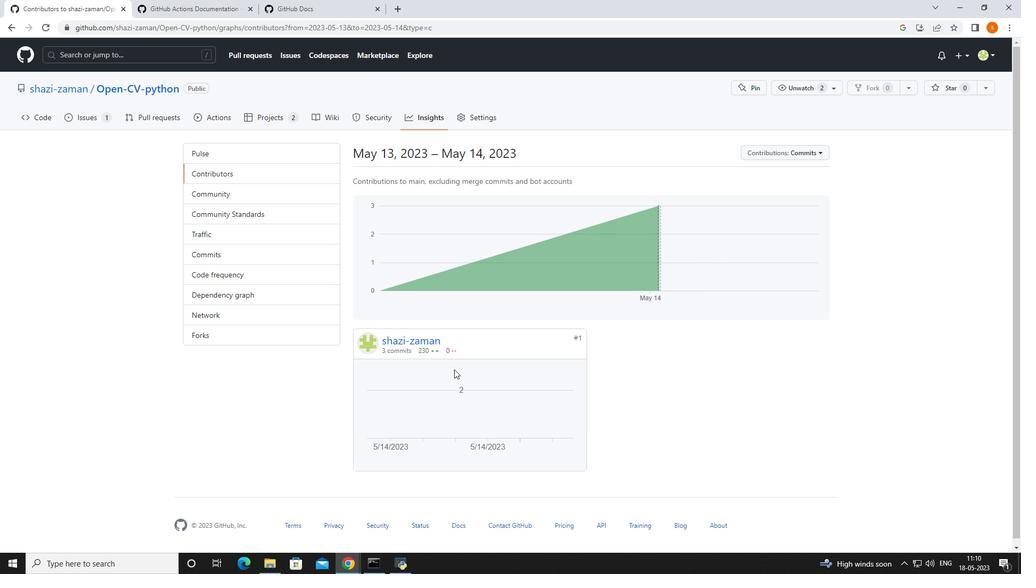 
Action: Mouse moved to (660, 253)
Screenshot: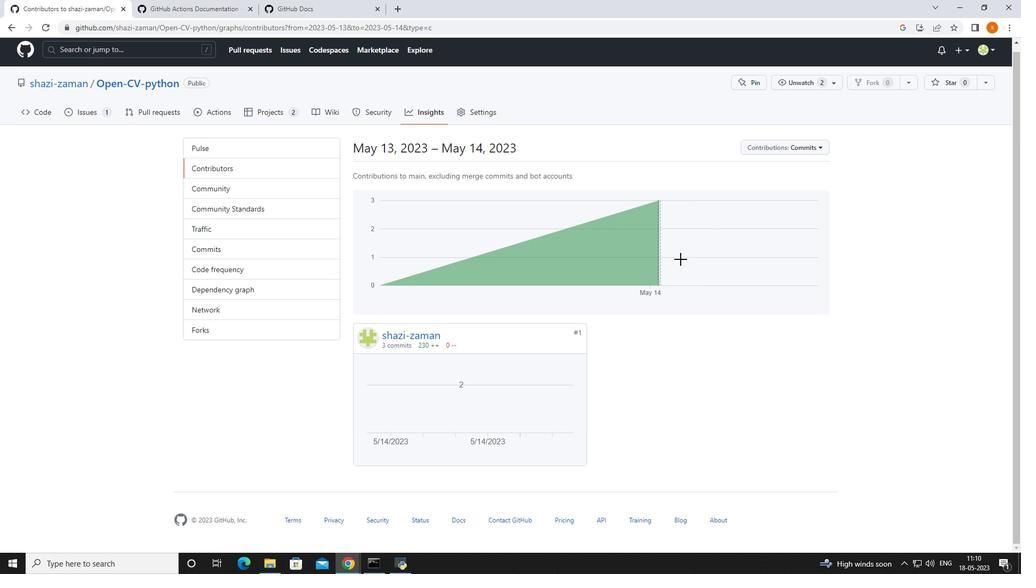 
Action: Mouse pressed left at (660, 253)
Screenshot: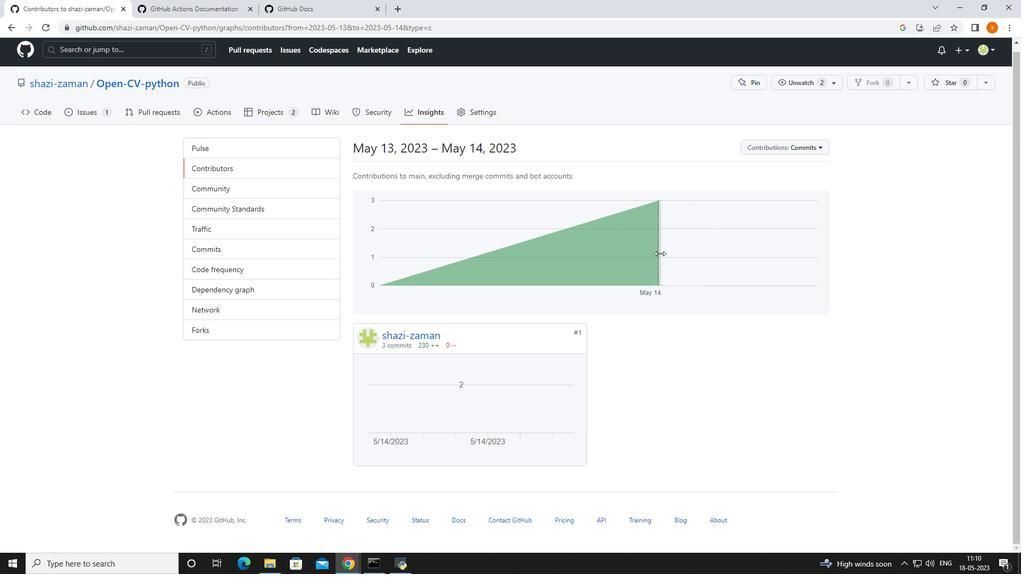 
Action: Mouse moved to (648, 352)
Screenshot: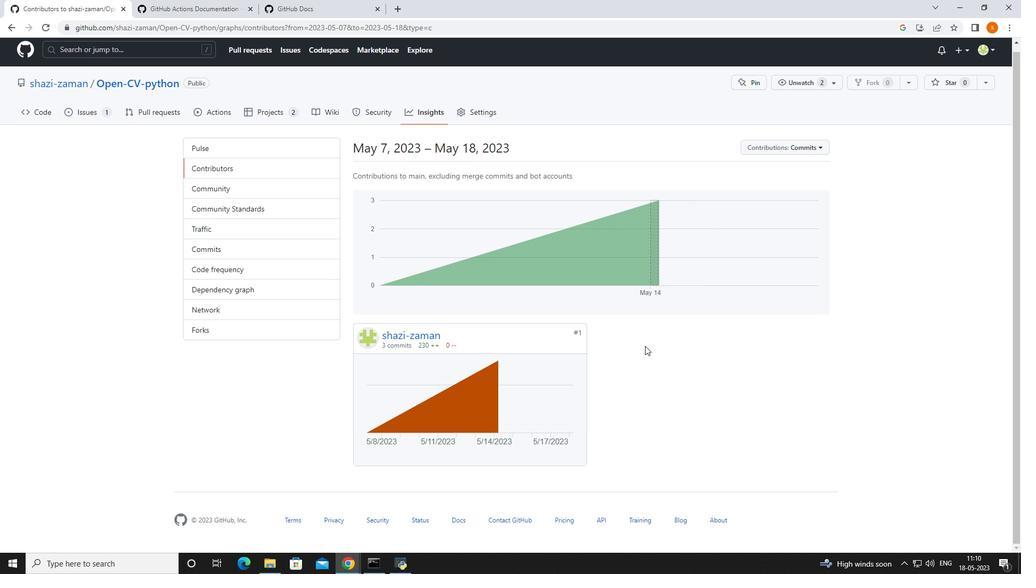 
Action: Mouse pressed left at (648, 352)
Screenshot: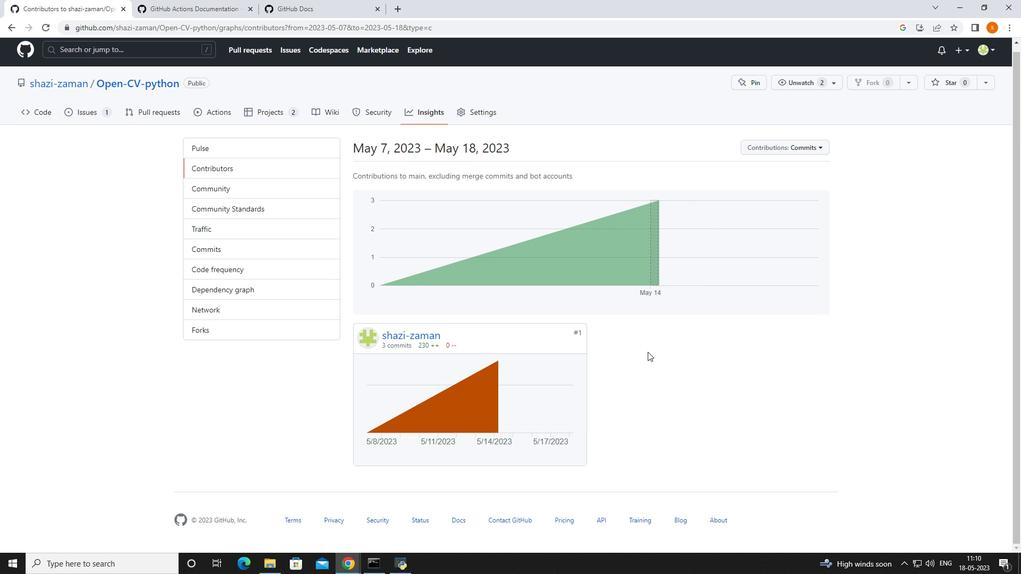 
Action: Mouse moved to (515, 474)
Screenshot: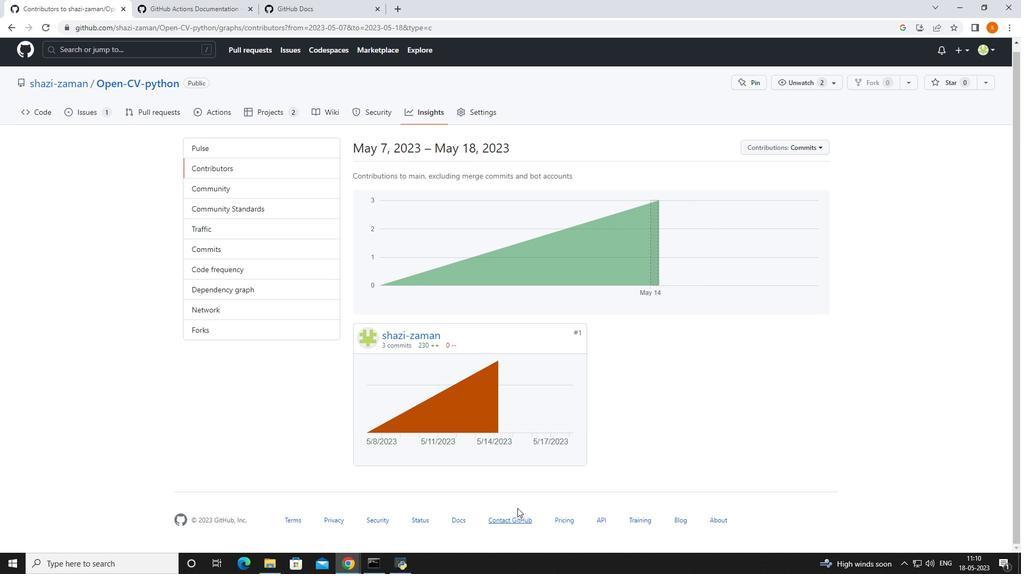 
Action: Mouse scrolled (515, 474) with delta (0, 0)
Screenshot: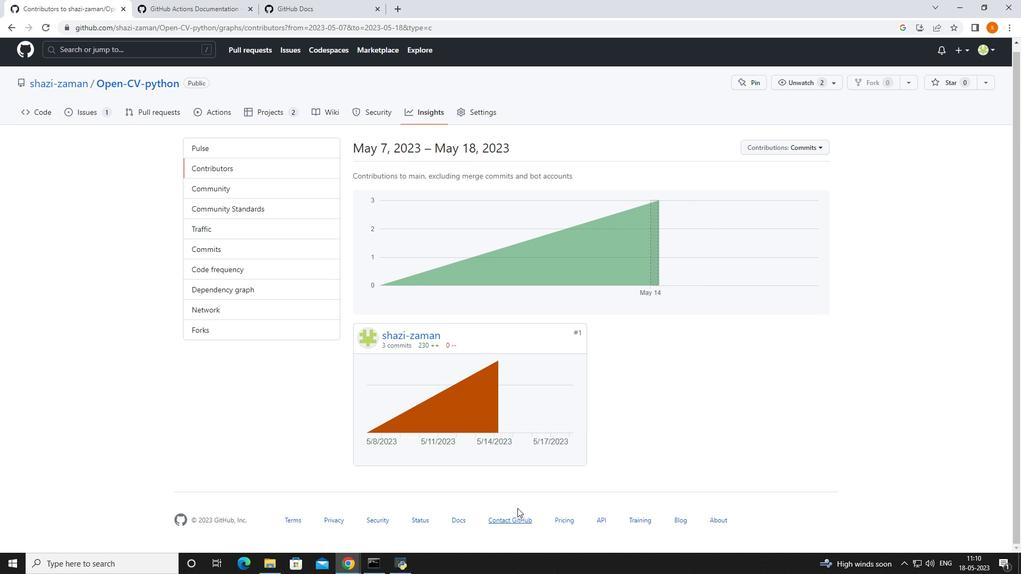 
Action: Mouse moved to (651, 264)
Screenshot: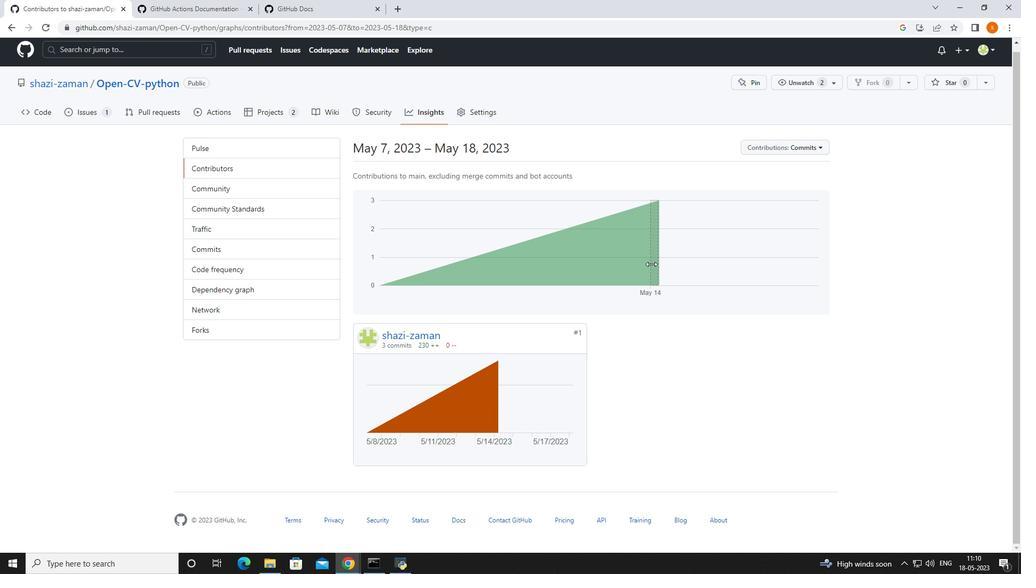 
Action: Mouse pressed left at (651, 264)
Screenshot: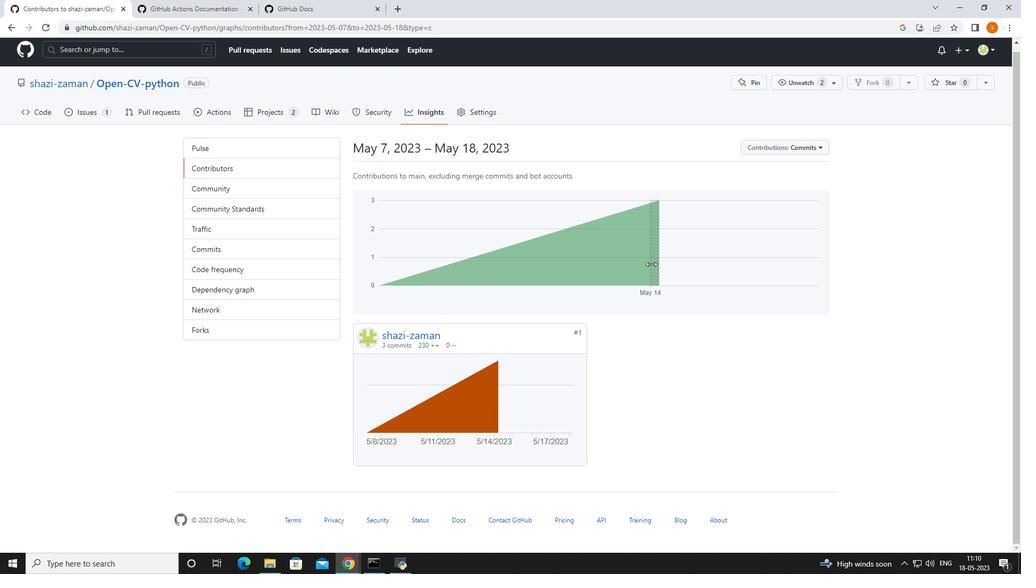 
Action: Mouse moved to (623, 207)
Screenshot: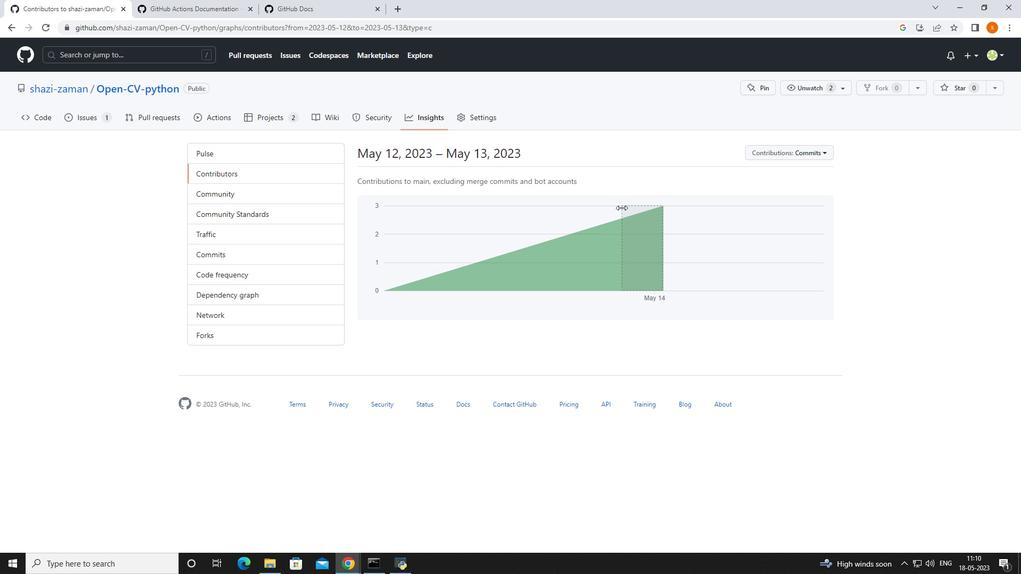 
Action: Mouse pressed left at (623, 207)
Screenshot: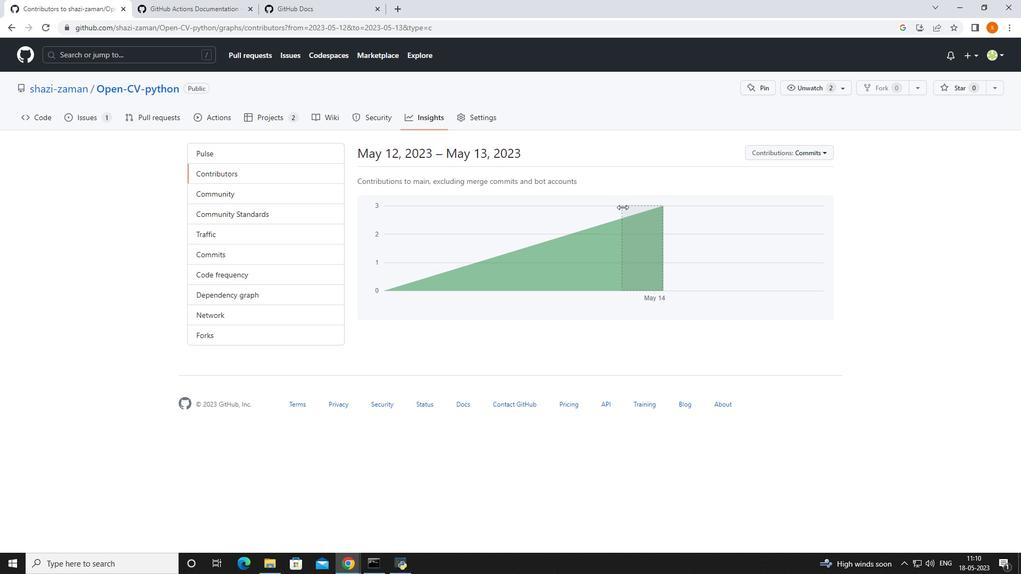 
Action: Mouse moved to (643, 243)
Screenshot: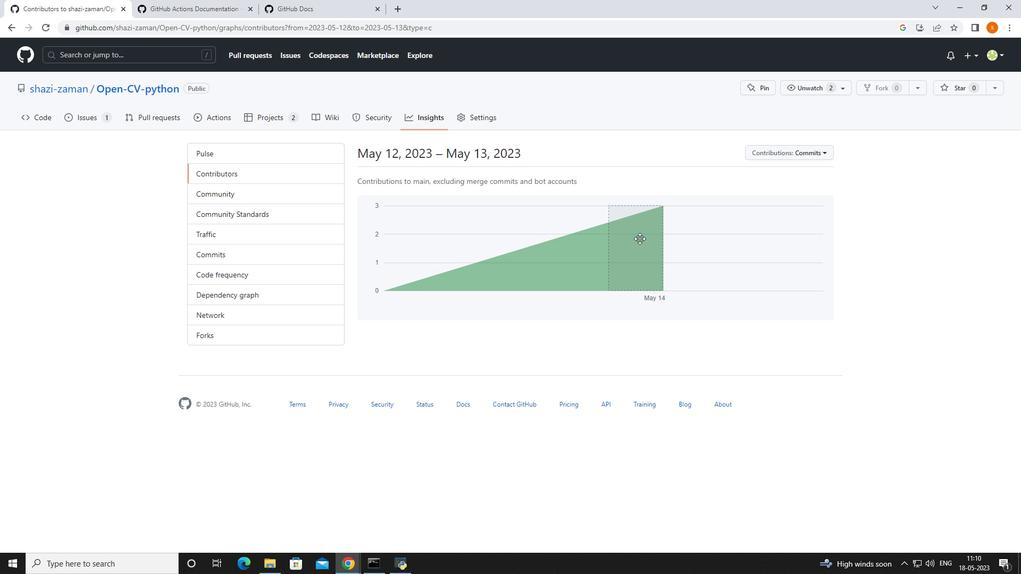 
Action: Mouse pressed left at (643, 243)
Screenshot: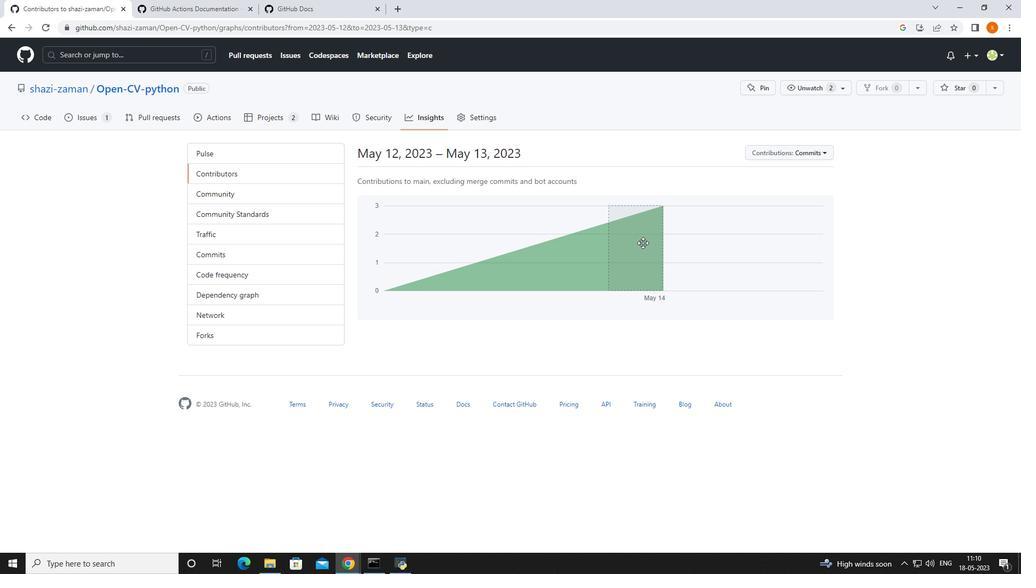 
Action: Mouse moved to (466, 205)
Screenshot: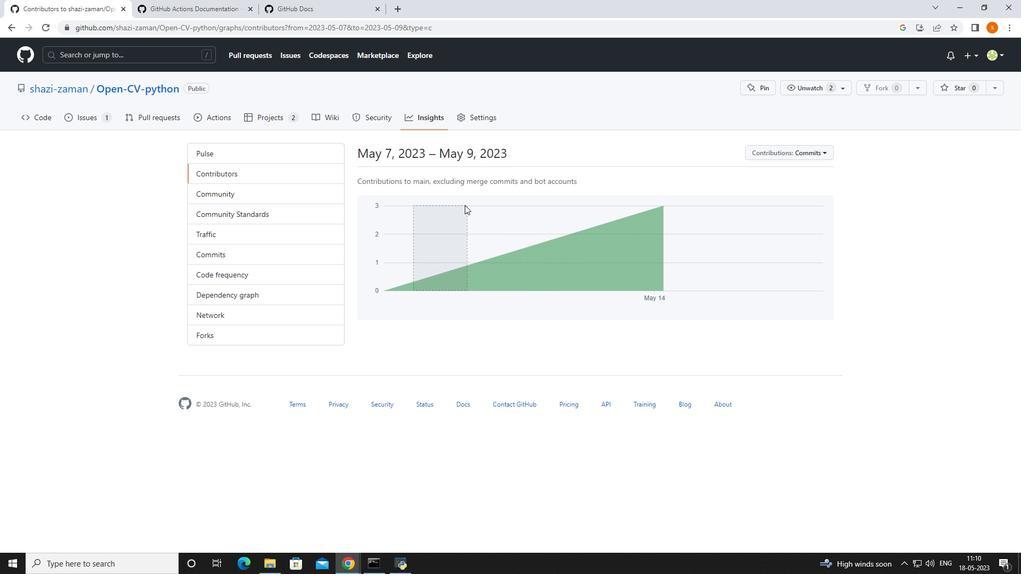 
Action: Mouse pressed left at (466, 205)
Screenshot: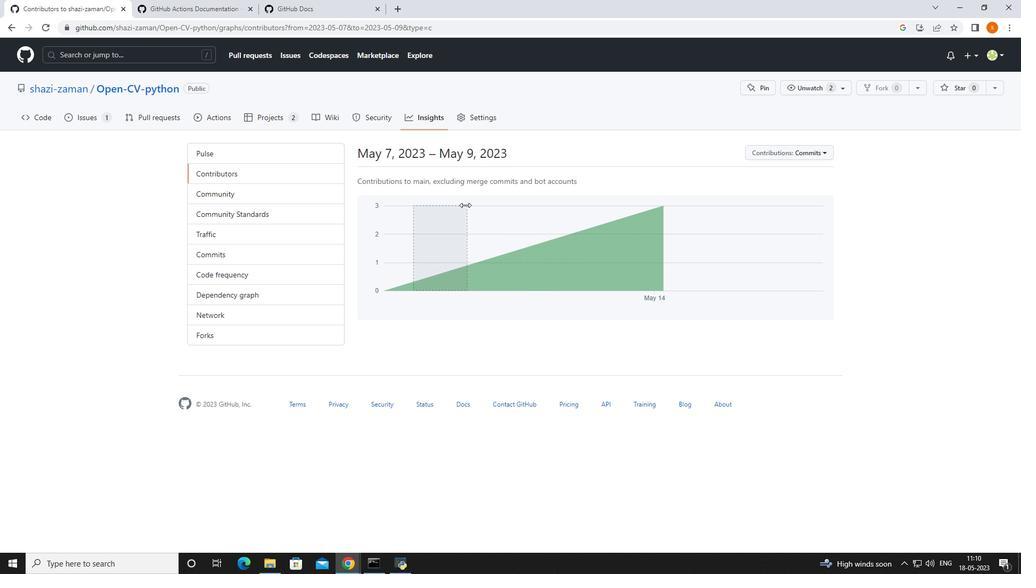 
Action: Mouse moved to (364, 354)
Screenshot: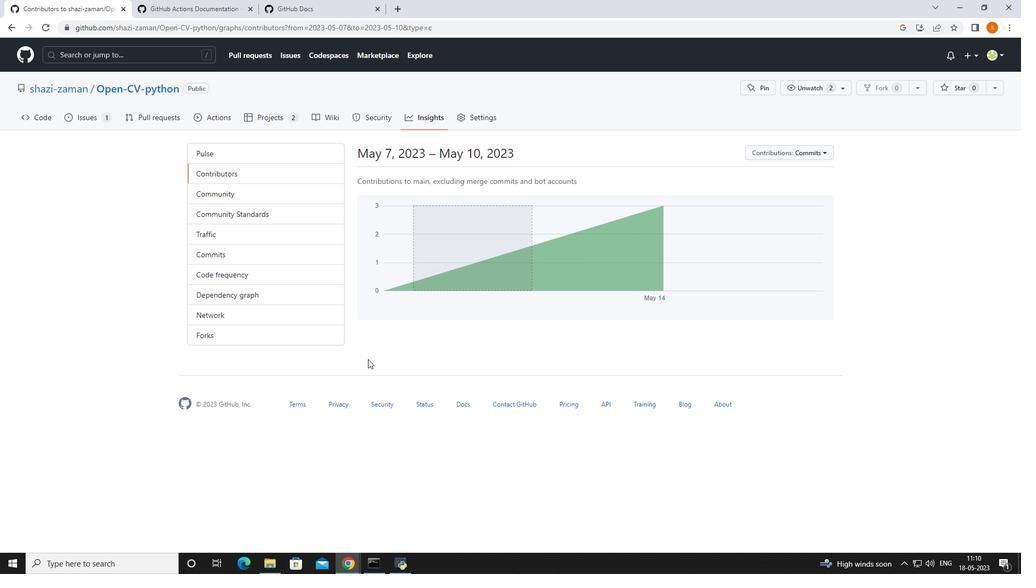 
Action: Mouse scrolled (364, 354) with delta (0, 0)
Screenshot: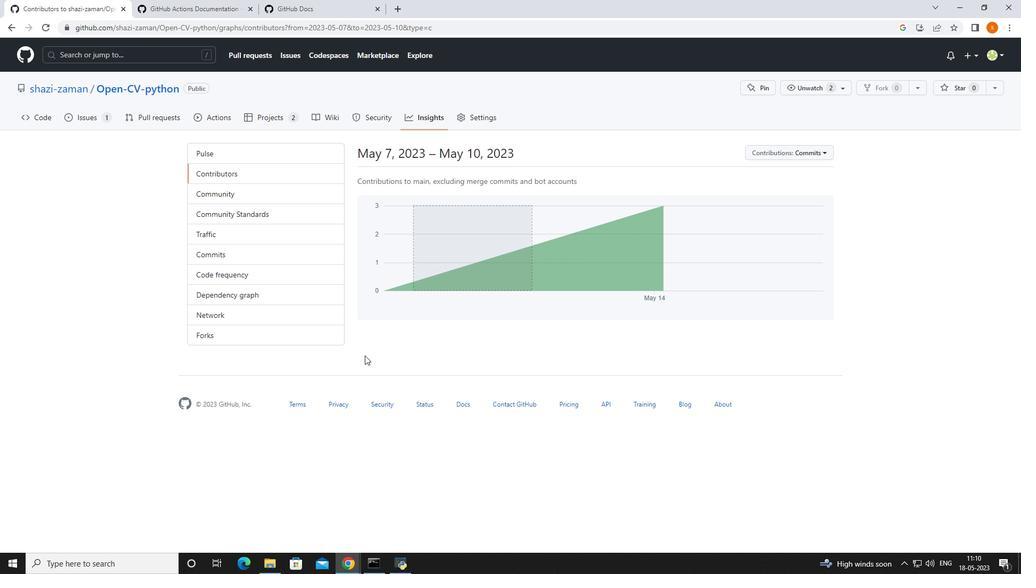
Action: Mouse scrolled (364, 354) with delta (0, 0)
Screenshot: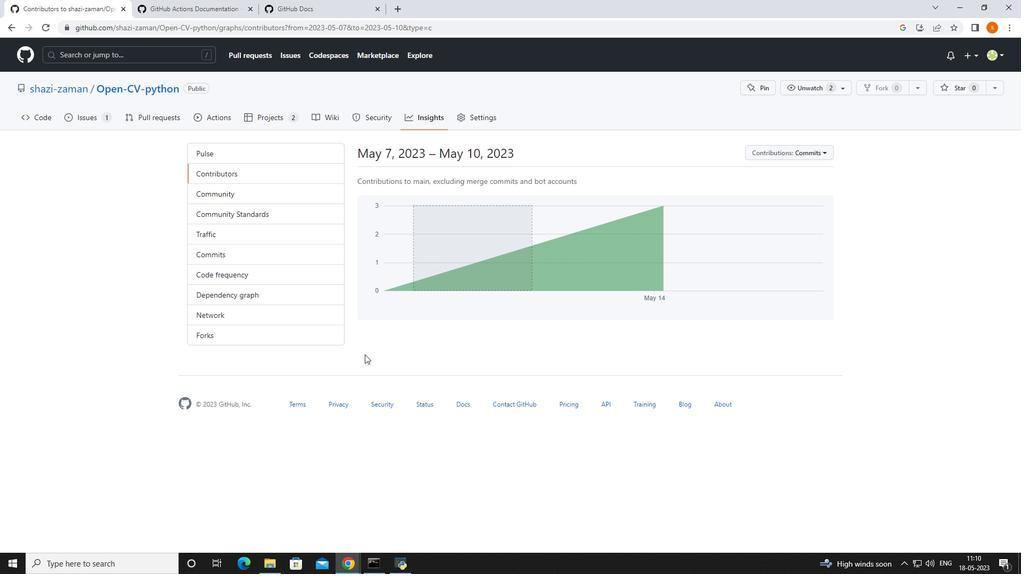 
Action: Mouse scrolled (364, 354) with delta (0, 0)
Screenshot: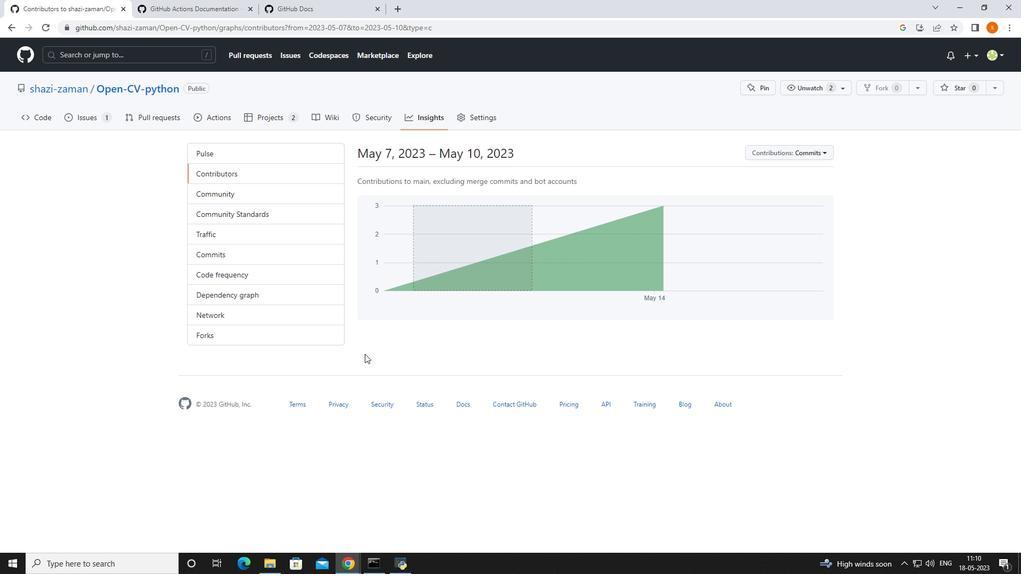 
Action: Mouse moved to (223, 309)
Screenshot: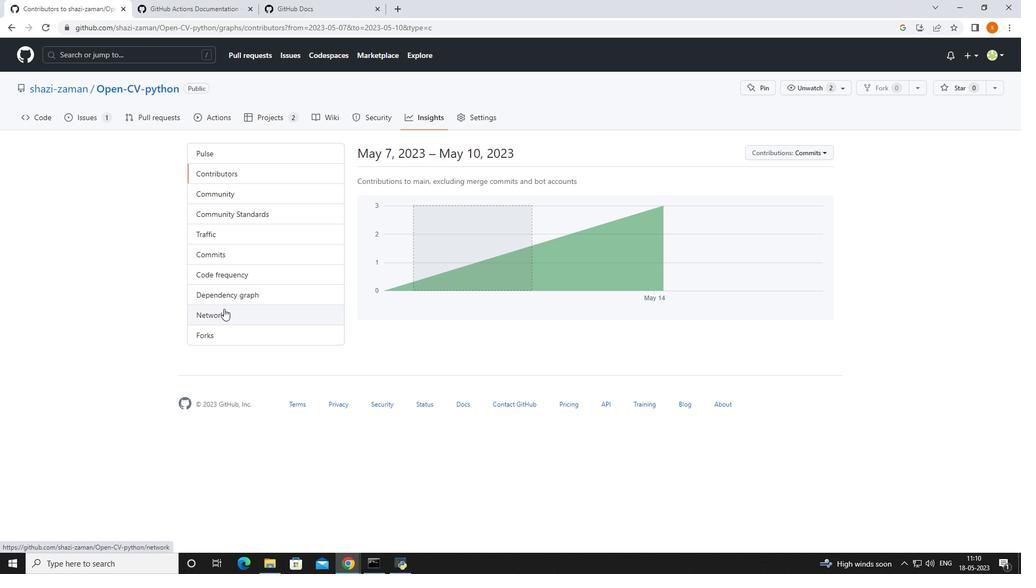 
Action: Mouse pressed left at (223, 309)
Screenshot: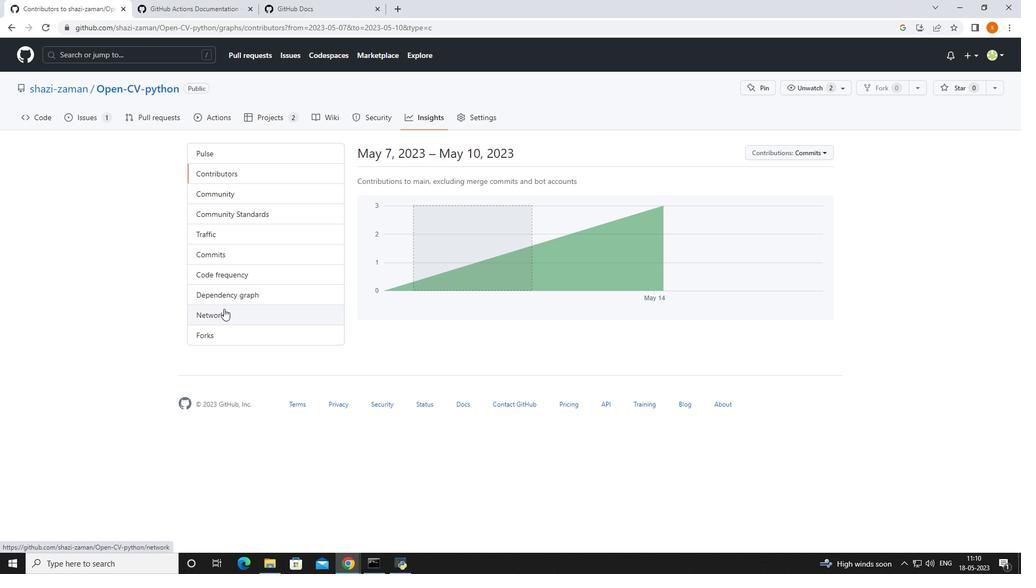 
Action: Mouse moved to (501, 347)
Screenshot: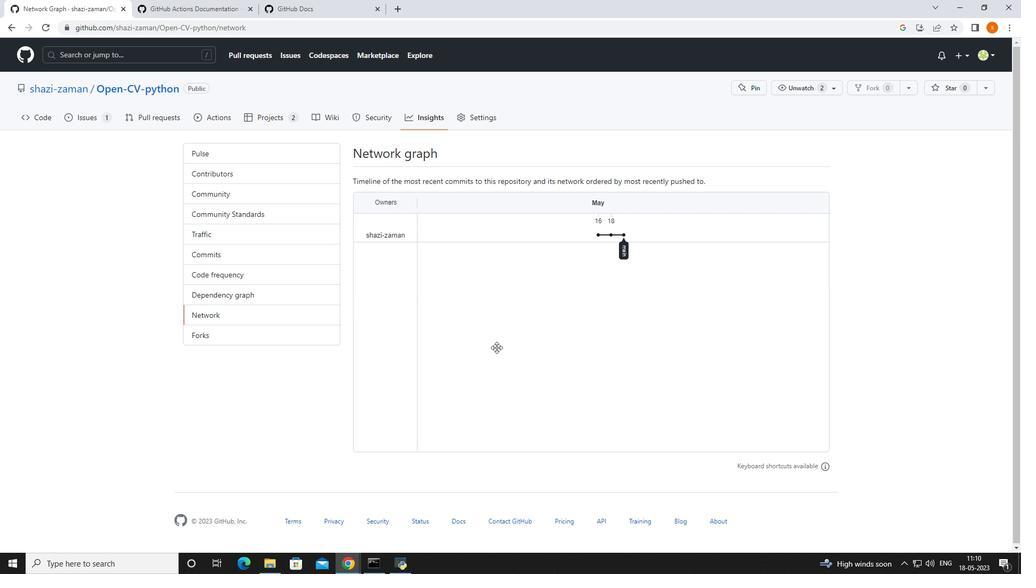 
Action: Mouse scrolled (501, 346) with delta (0, 0)
Screenshot: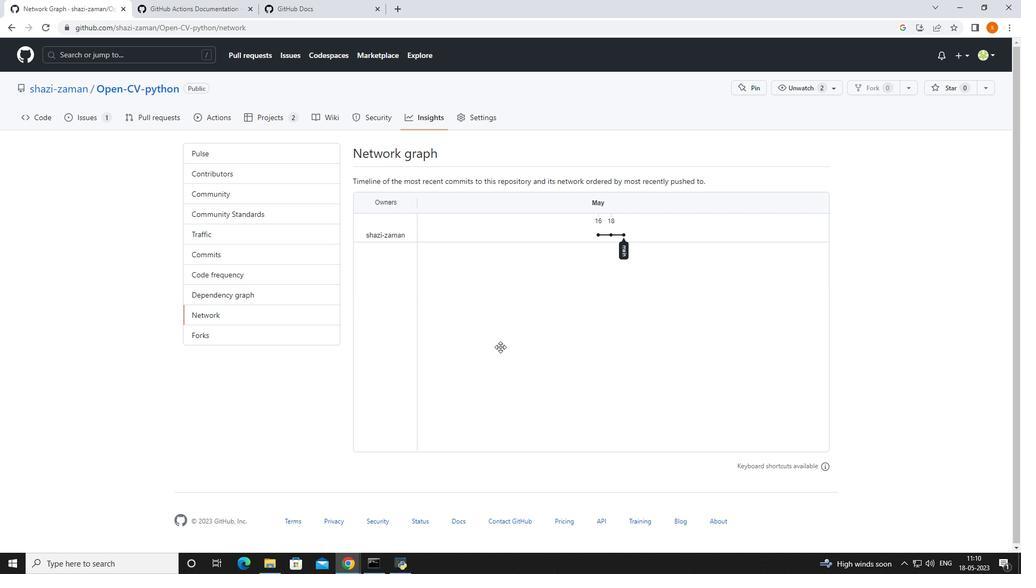 
Action: Mouse moved to (557, 208)
Screenshot: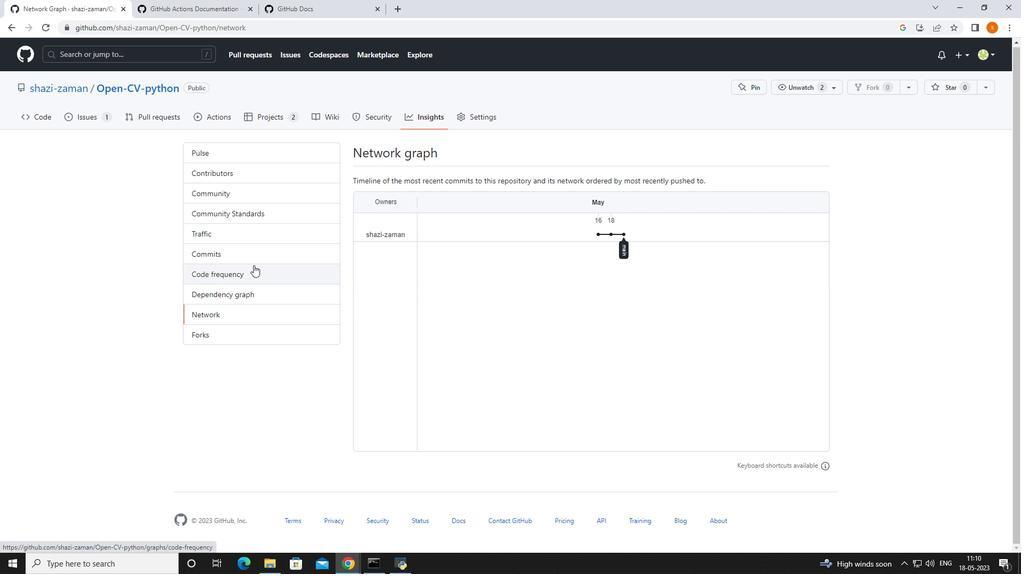 
Action: Mouse scrolled (557, 209) with delta (0, 0)
Screenshot: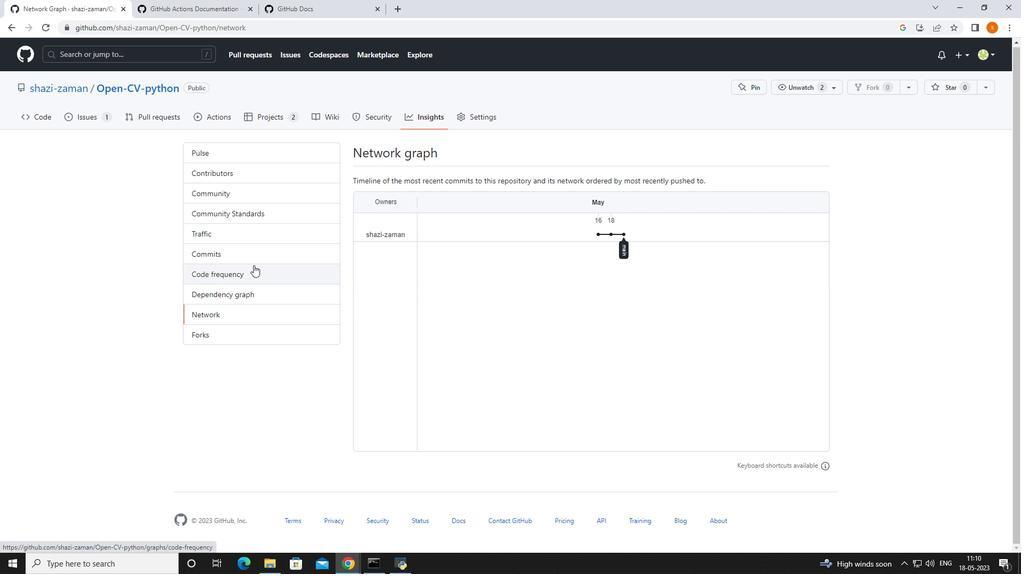 
Action: Mouse moved to (524, 173)
Screenshot: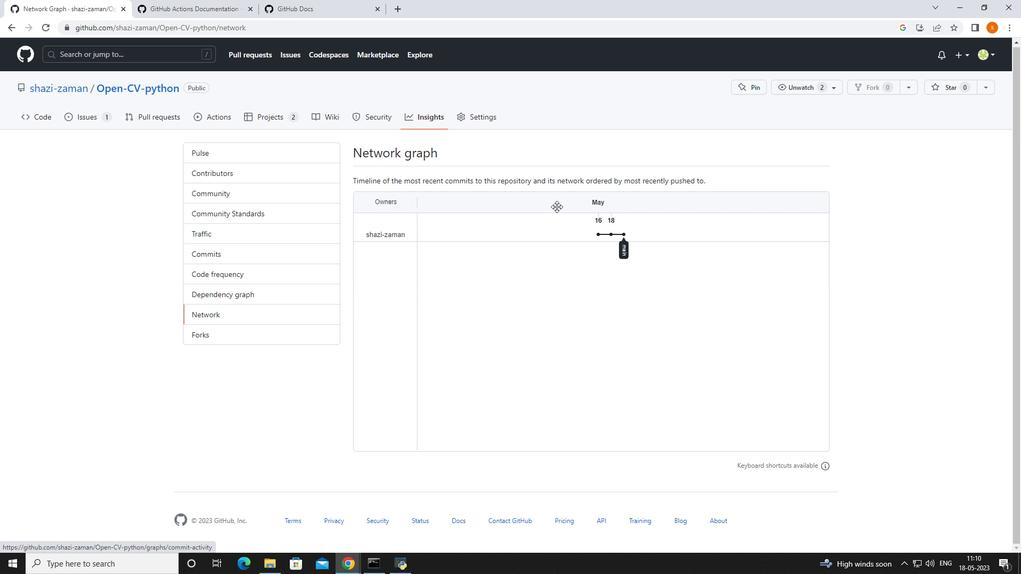 
Action: Mouse scrolled (524, 174) with delta (0, 0)
Screenshot: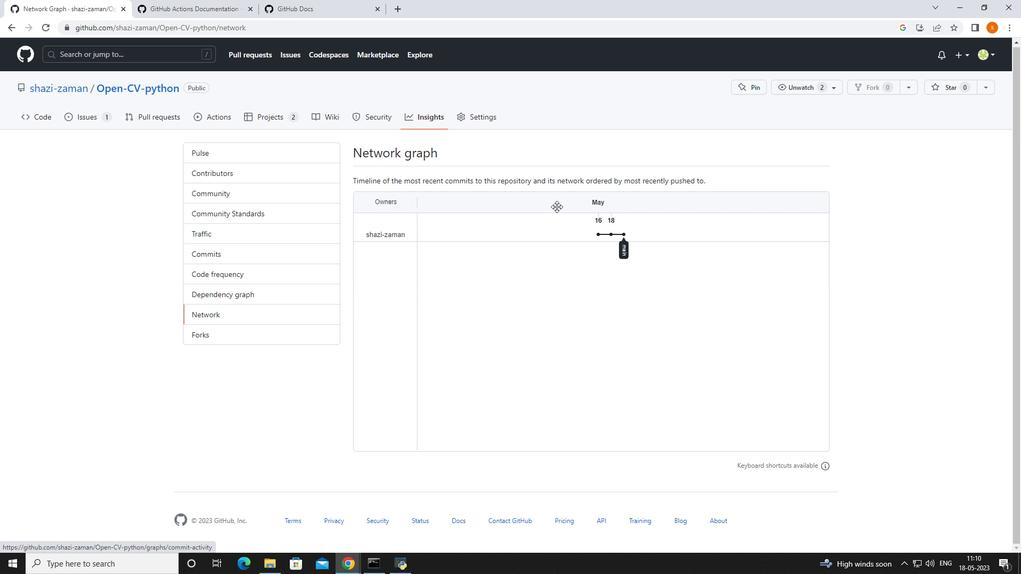 
Action: Mouse moved to (283, 120)
Screenshot: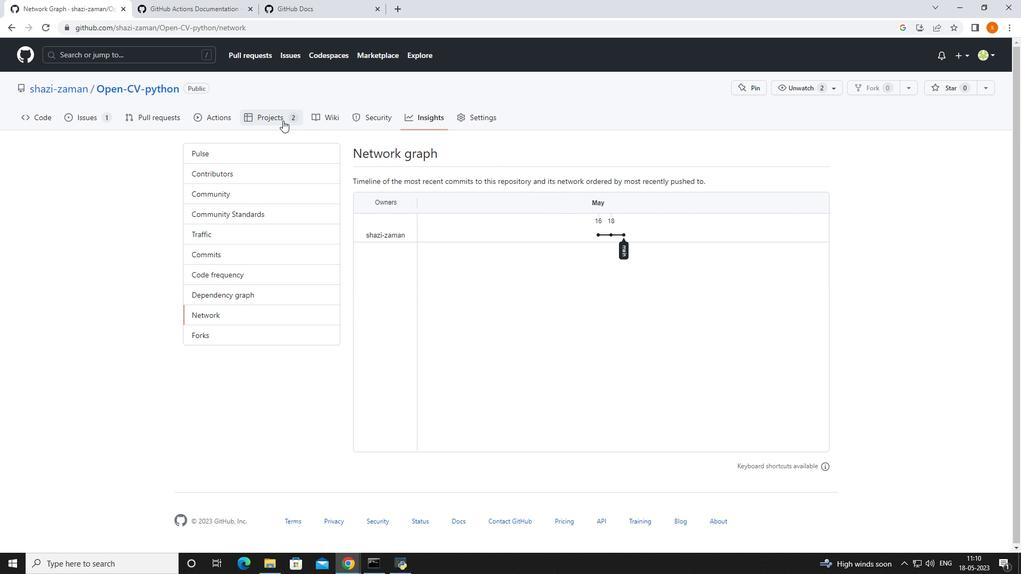 
Action: Mouse pressed left at (283, 120)
Screenshot: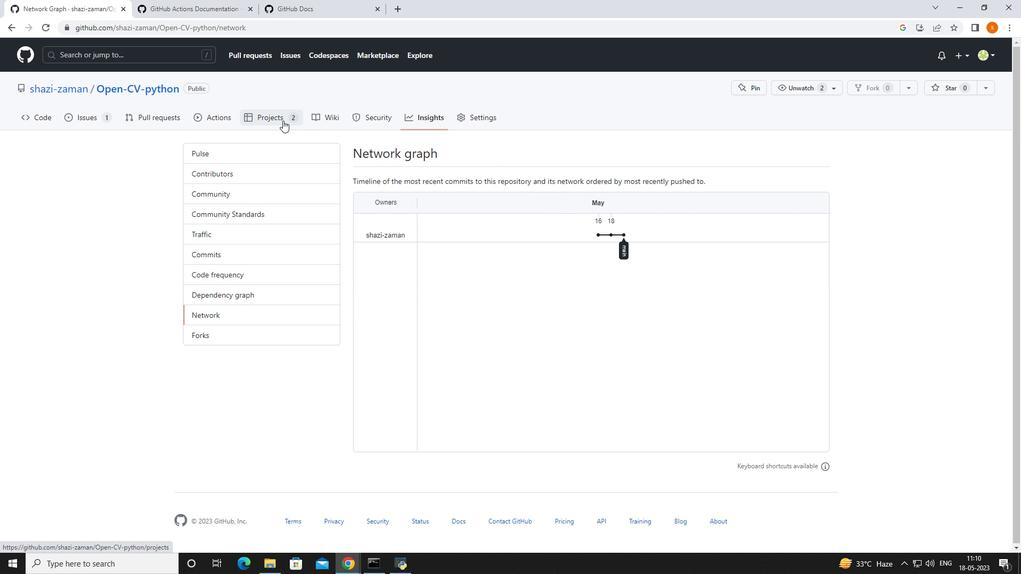 
Action: Mouse moved to (256, 366)
Screenshot: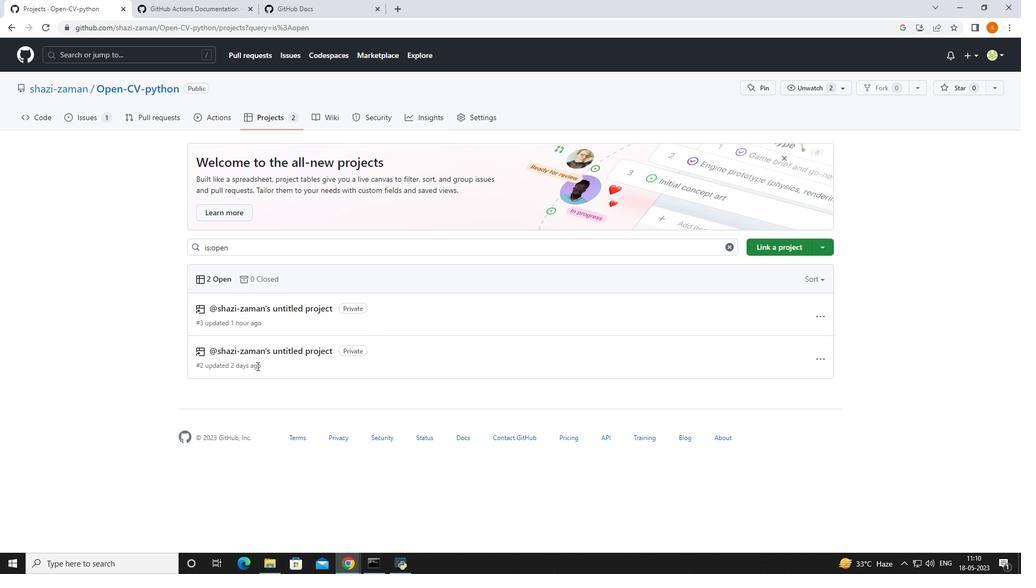 
Action: Mouse scrolled (256, 365) with delta (0, 0)
Screenshot: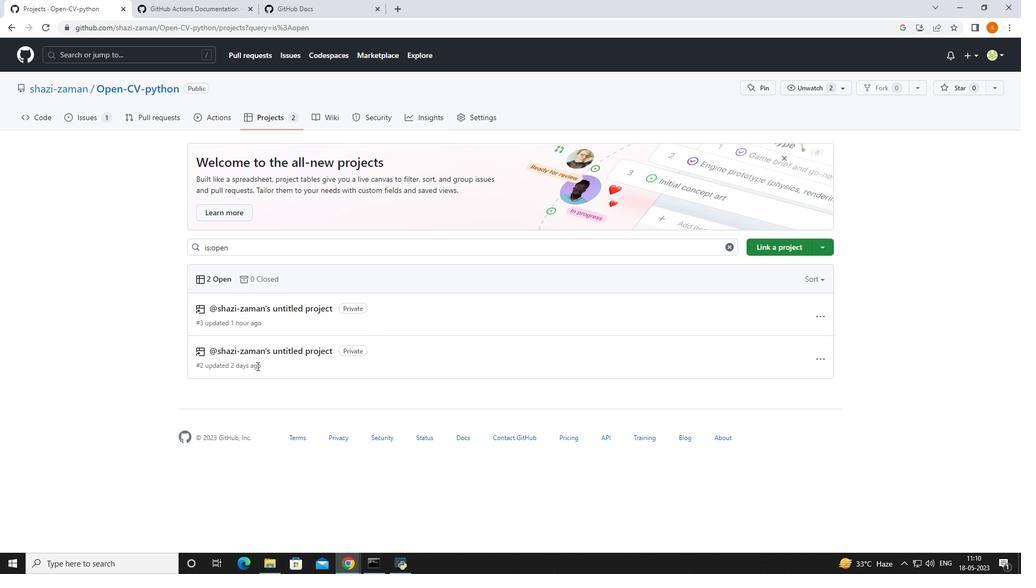 
Action: Mouse scrolled (256, 365) with delta (0, 0)
Screenshot: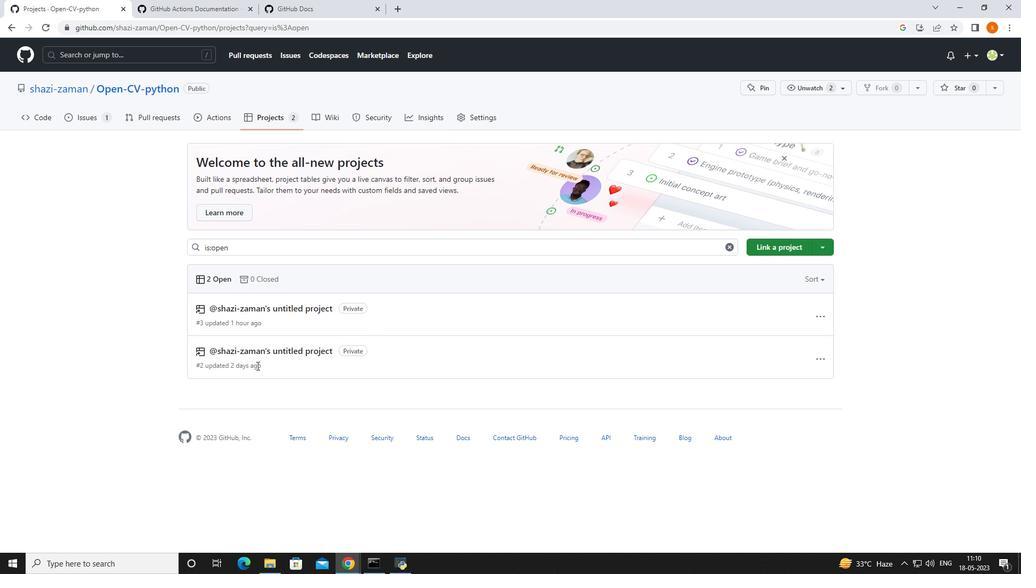 
Action: Mouse moved to (623, 318)
Screenshot: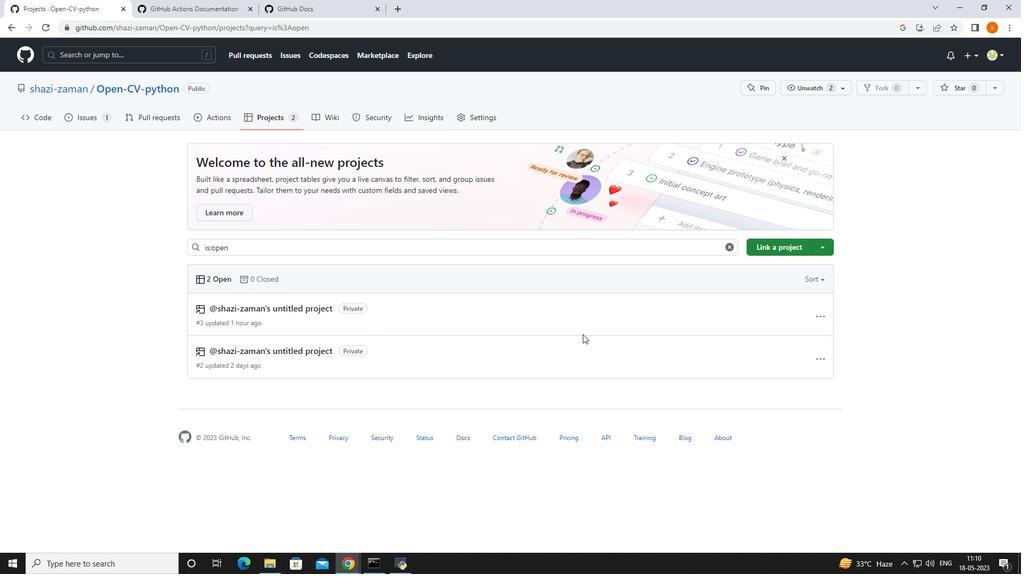 
Action: Mouse scrolled (623, 318) with delta (0, 0)
Screenshot: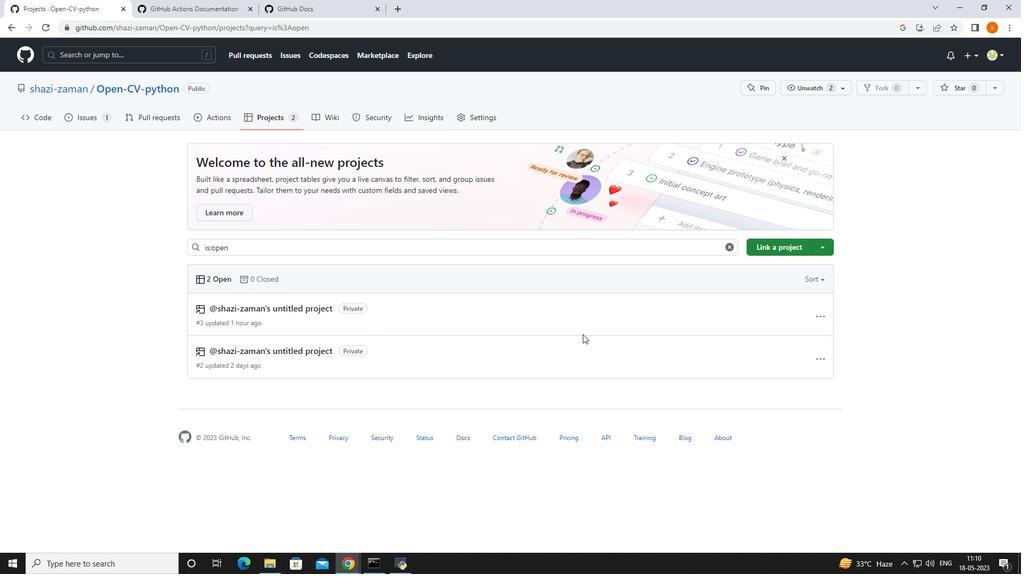 
Action: Mouse moved to (624, 318)
Screenshot: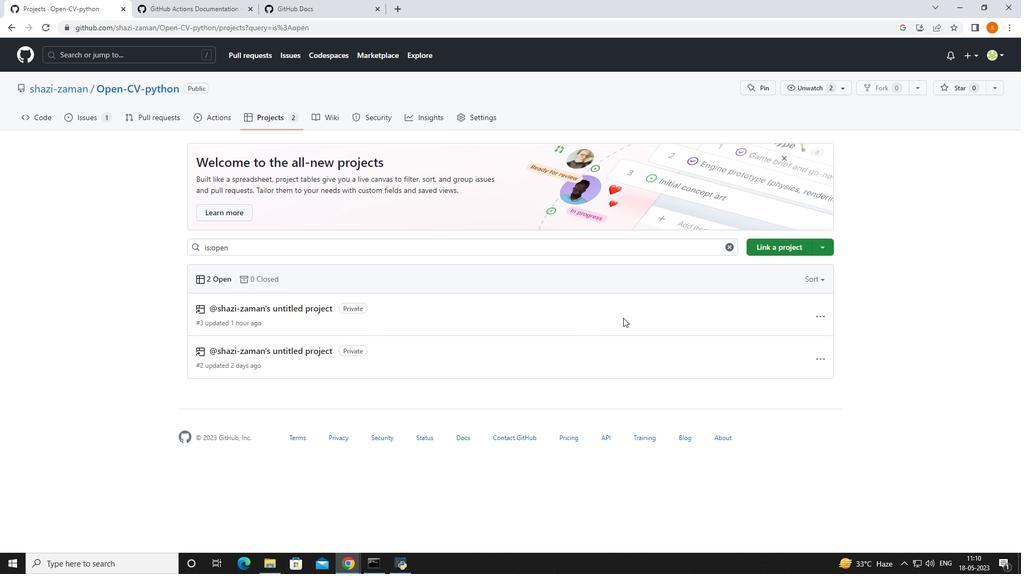 
Action: Mouse scrolled (624, 318) with delta (0, 0)
Screenshot: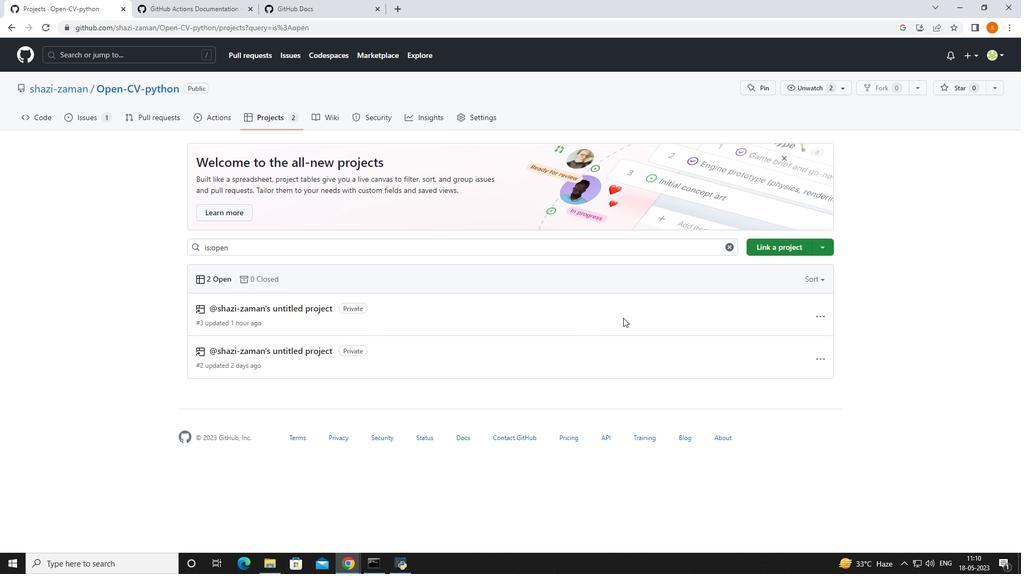 
Action: Mouse moved to (226, 237)
Screenshot: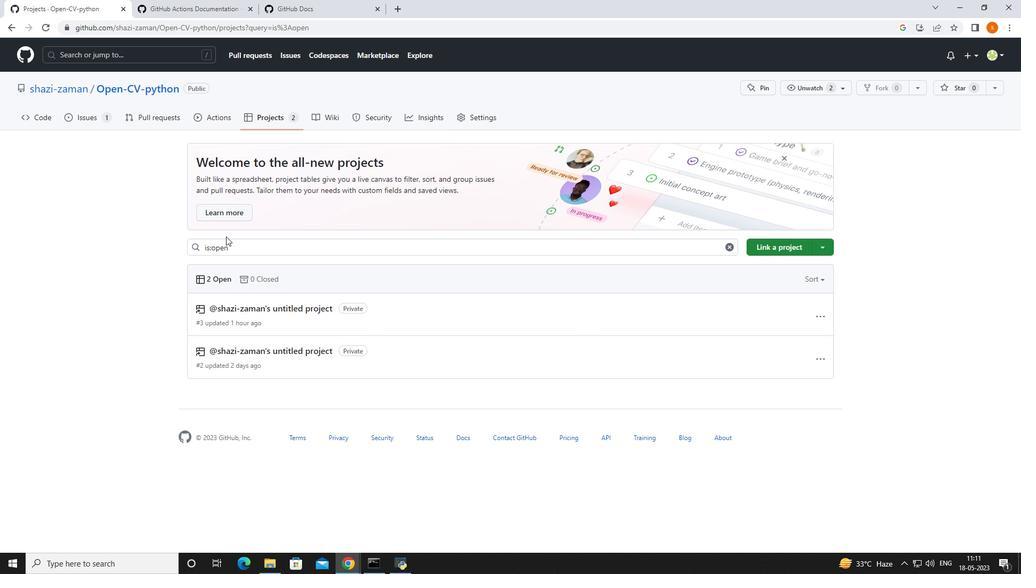 
